 Task: Add an event with the title Second Training Session: Sales Presentation Skills, date ''2024/05/10'', time 9:40 AM to 11:40 AMand add a description: The quality assurance team will examine the actual deliverables produced during the project, such as software applications, reports, or physical products. They will verify that the deliverables meet the specified requirements, functional specifications, and quality standards.Select event color  Graphite . Add location for the event as: Luxor, Egypt, logged in from the account softage.8@softage.netand send the event invitation to softage.6@softage.net and softage.7@softage.net. Set a reminder for the event Every weekday(Monday to Friday)
Action: Mouse moved to (57, 117)
Screenshot: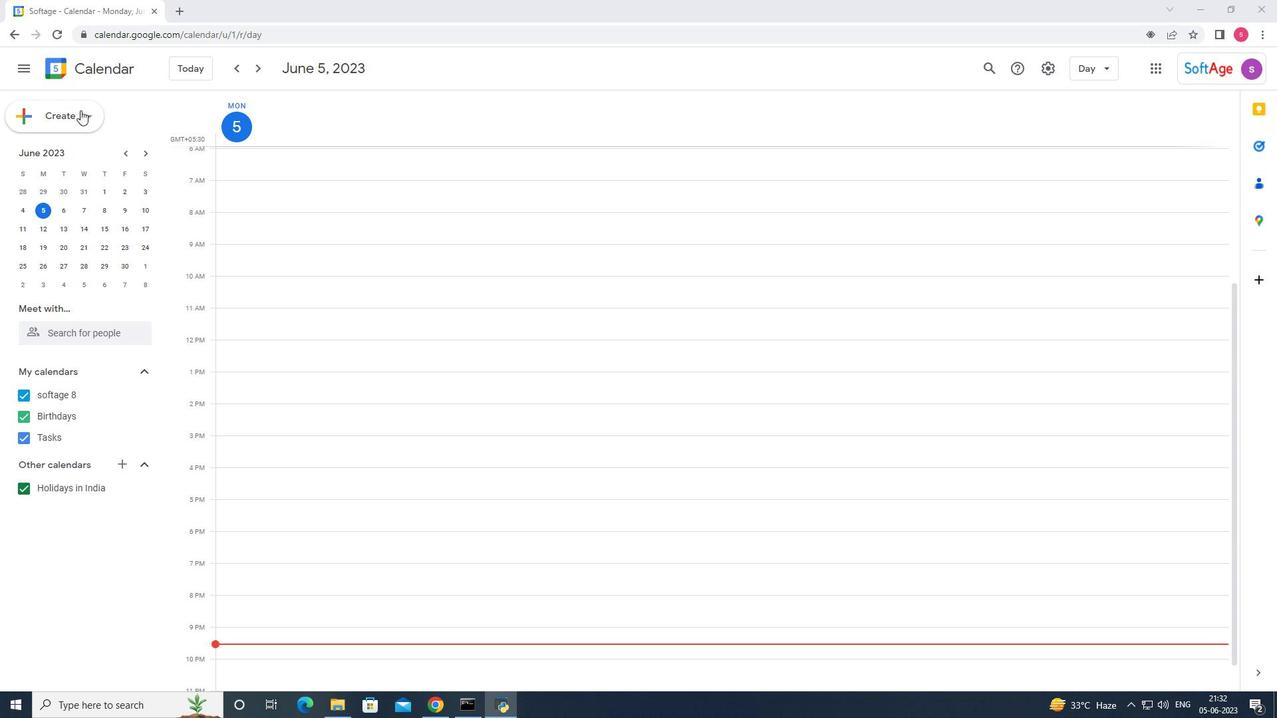 
Action: Mouse pressed left at (57, 117)
Screenshot: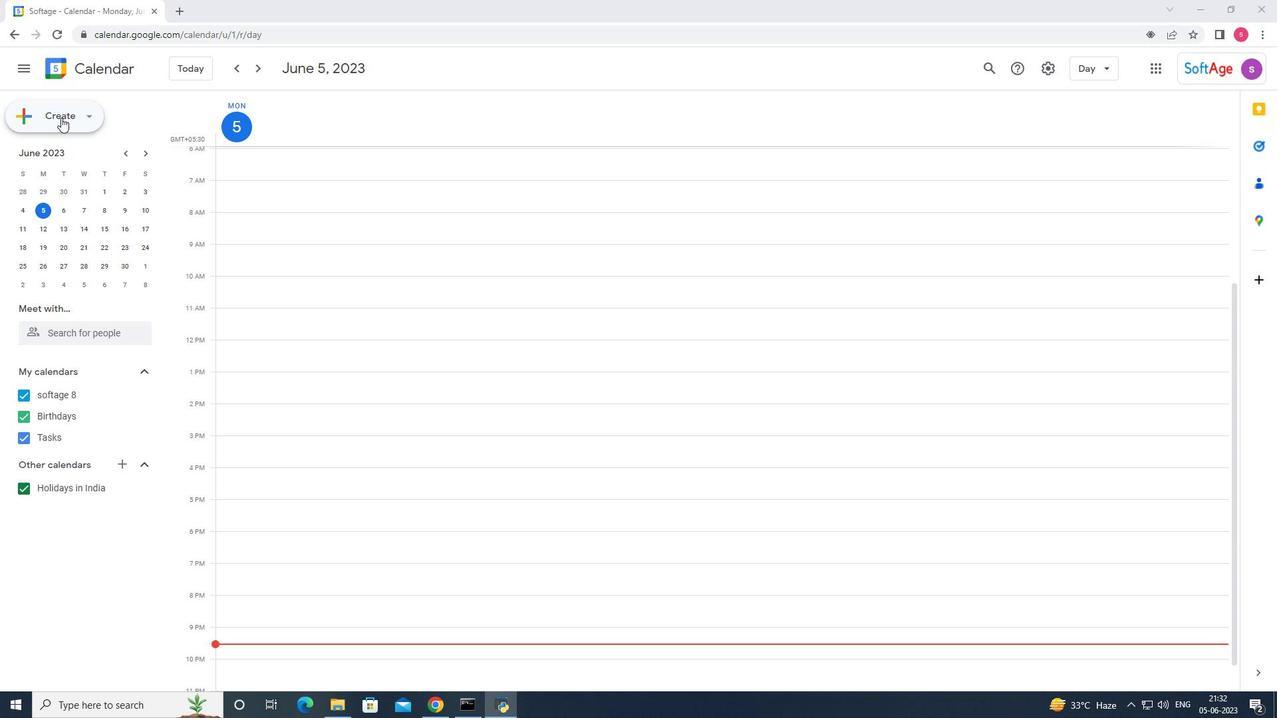 
Action: Mouse moved to (64, 154)
Screenshot: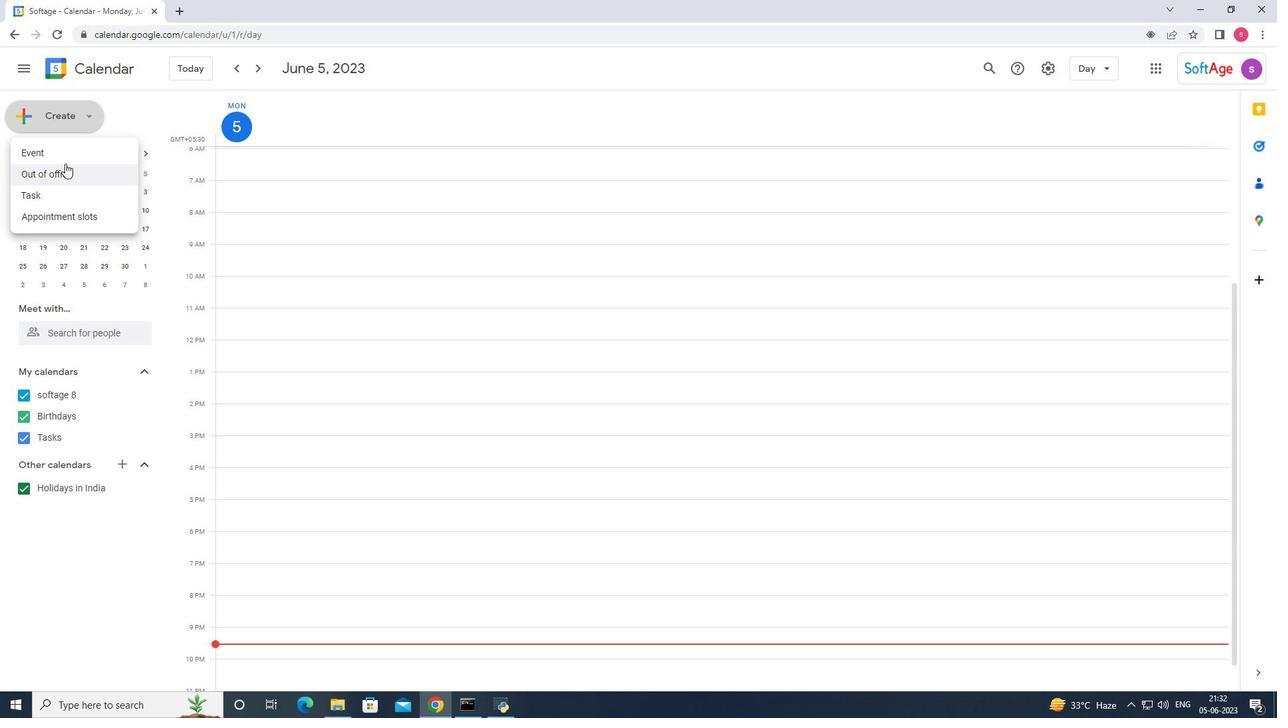 
Action: Mouse pressed left at (64, 154)
Screenshot: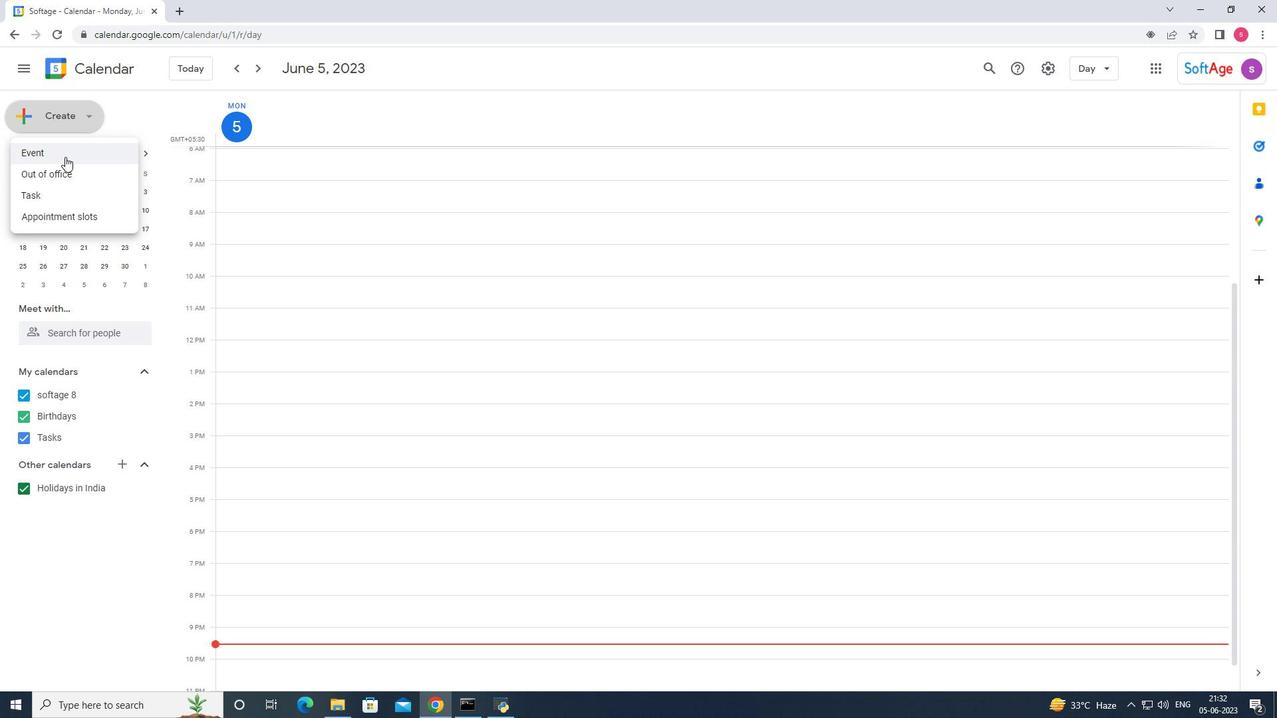 
Action: Mouse moved to (749, 643)
Screenshot: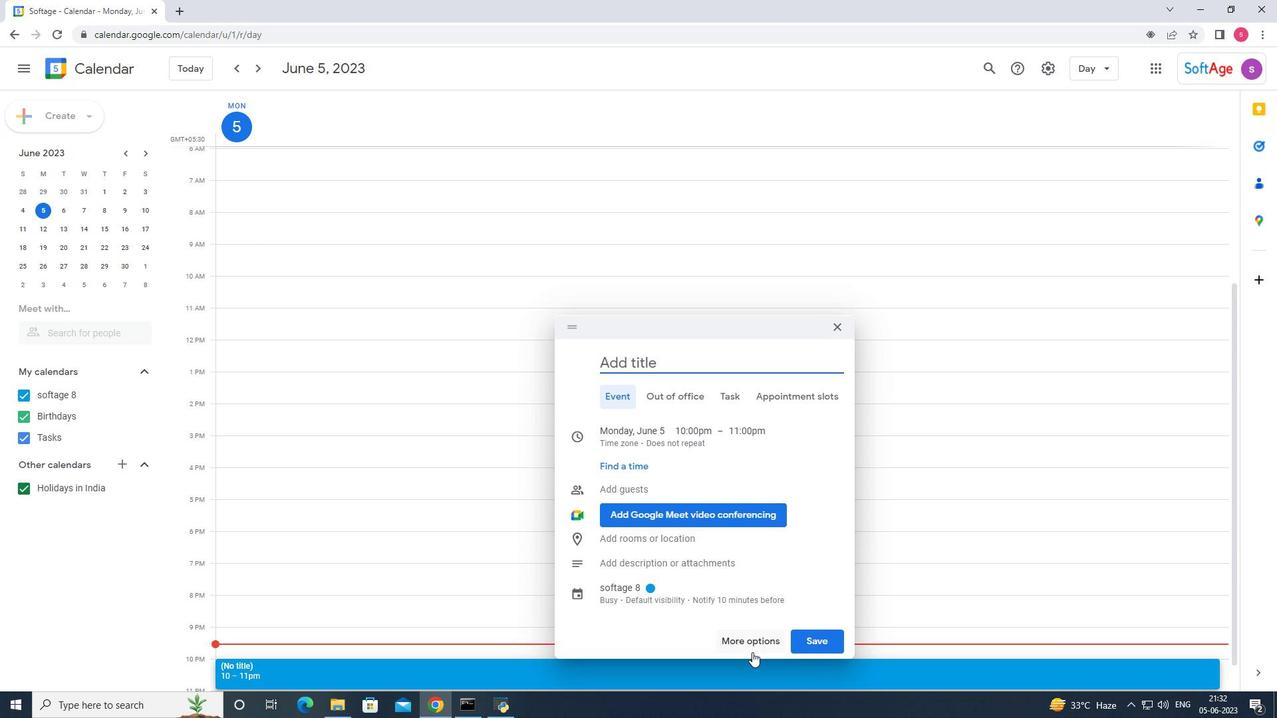 
Action: Mouse pressed left at (749, 643)
Screenshot: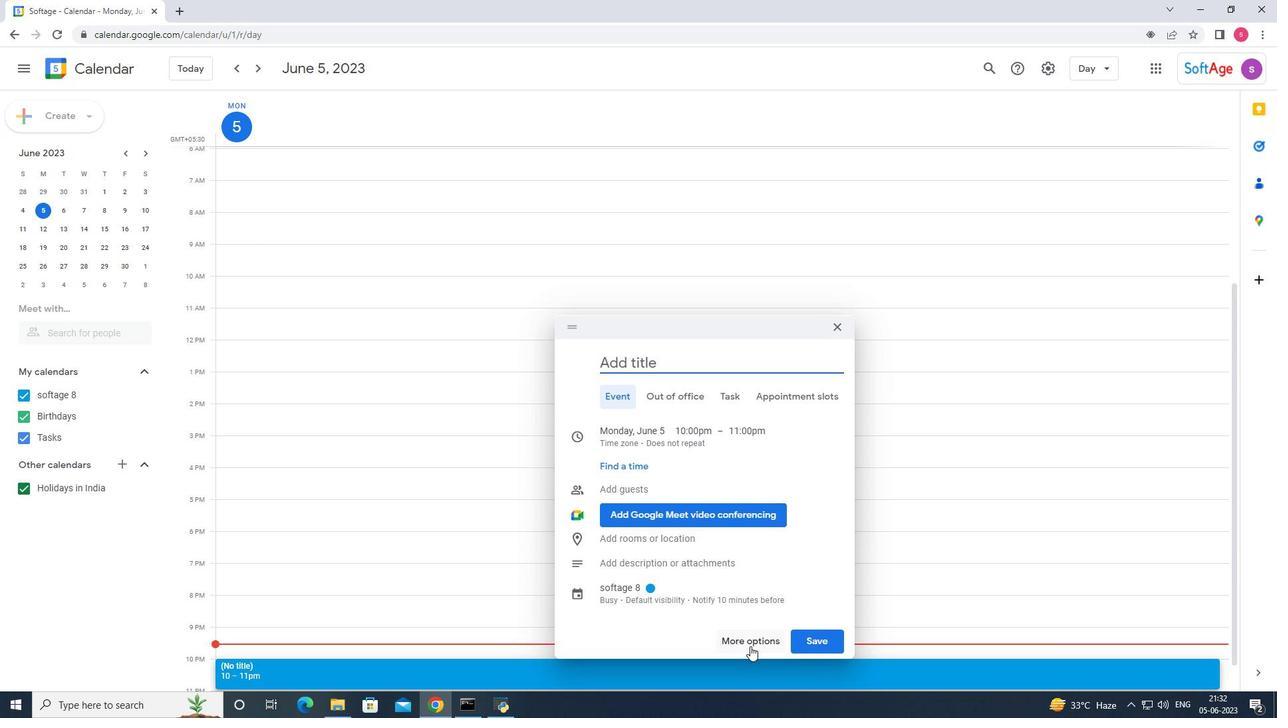 
Action: Mouse moved to (103, 69)
Screenshot: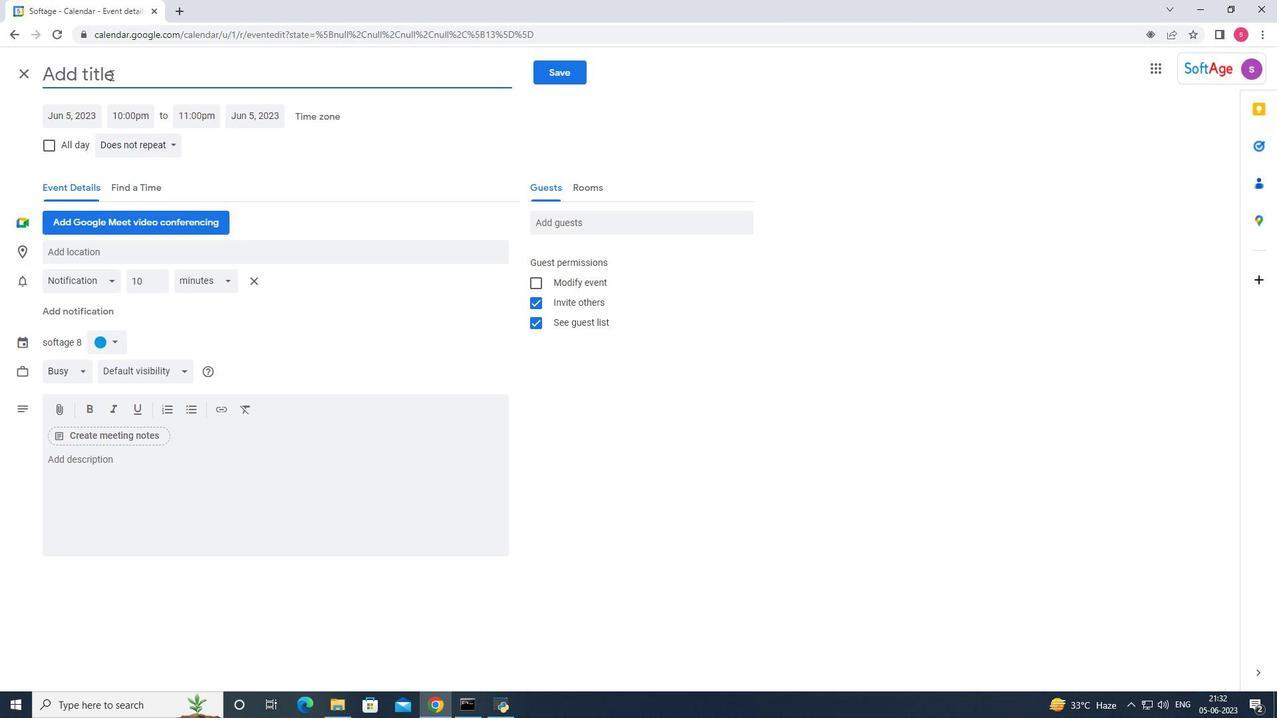 
Action: Mouse pressed left at (103, 69)
Screenshot: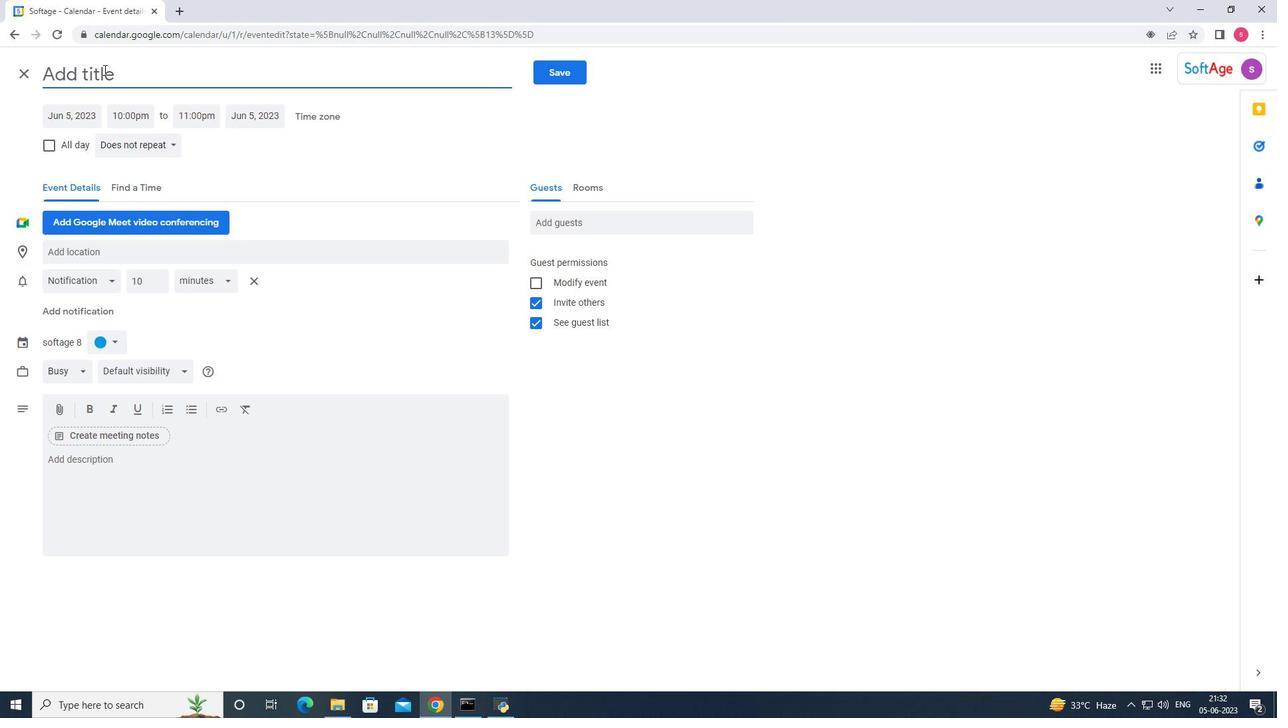 
Action: Key pressed <Key.shift_r>SE<Key.backspace>econd<Key.space><Key.shift_r>Training<Key.space><Key.shift_r>SE<Key.backspace>esso<Key.backspace>ion<Key.shift>"<Key.backspace><Key.shift>:<Key.space><Key.shift_r>Sa;w<Key.backspace><Key.backspace>les<Key.space>[re<Key.backspace><Key.backspace><Key.shift><Key.backspace><Key.shift><Key.shift>Pte<Key.backspace><Key.backspace>resentation<Key.space><Key.shift_r>Skills
Screenshot: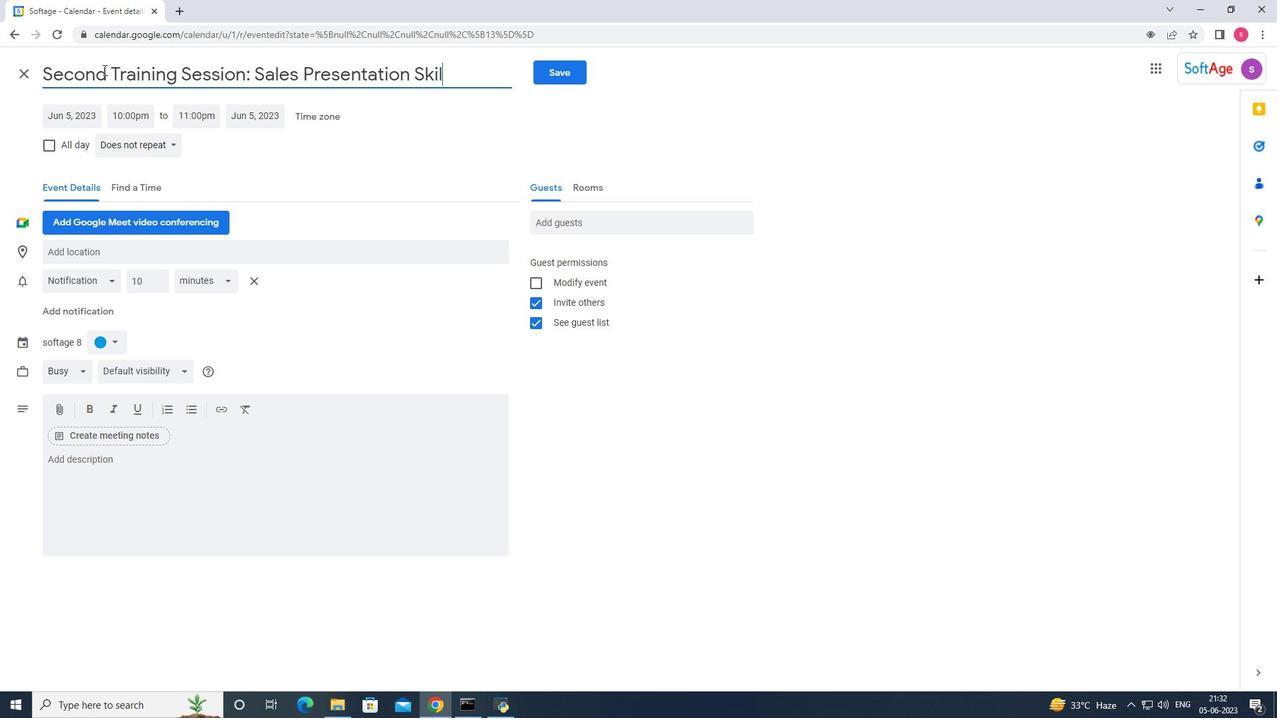 
Action: Mouse moved to (79, 123)
Screenshot: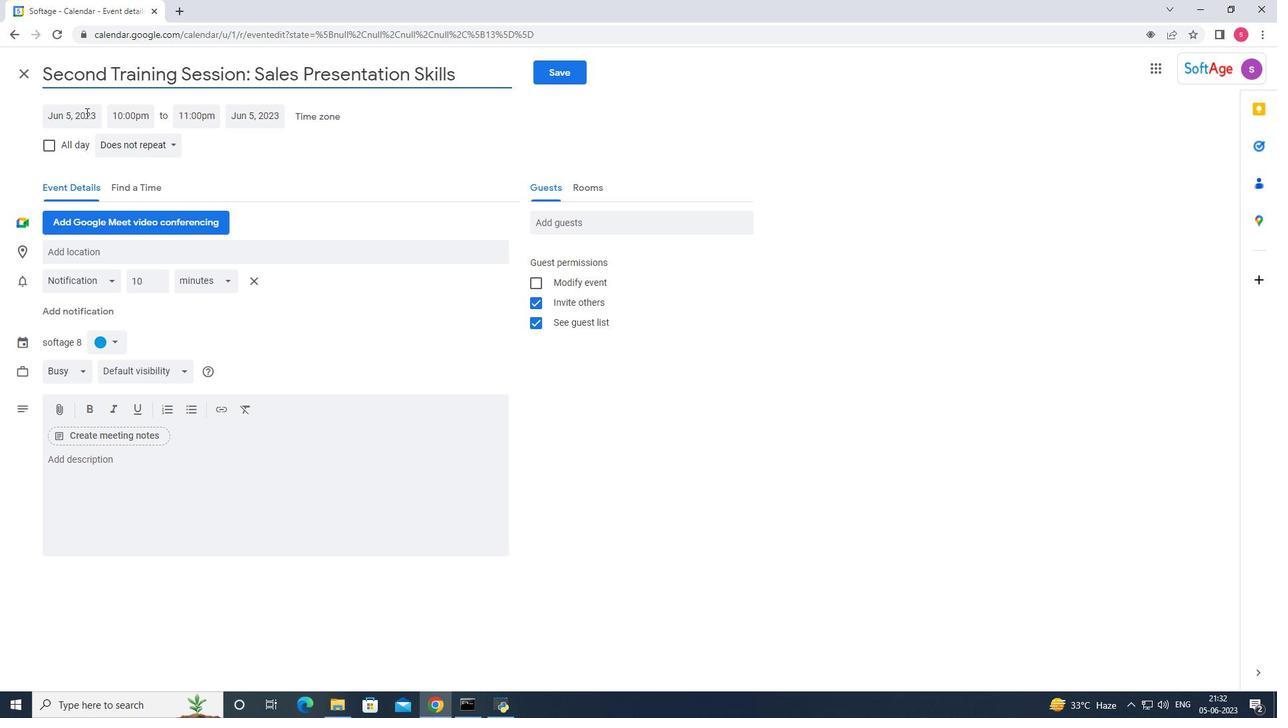 
Action: Mouse pressed left at (79, 123)
Screenshot: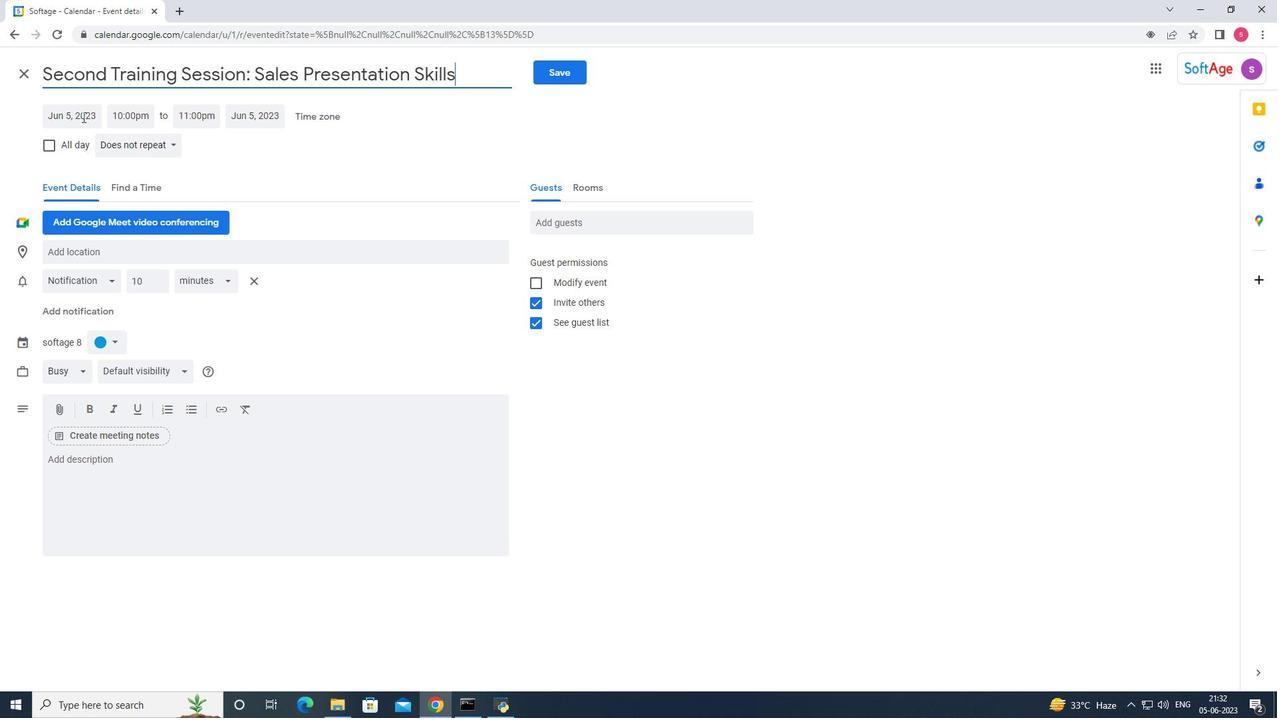 
Action: Mouse moved to (67, 182)
Screenshot: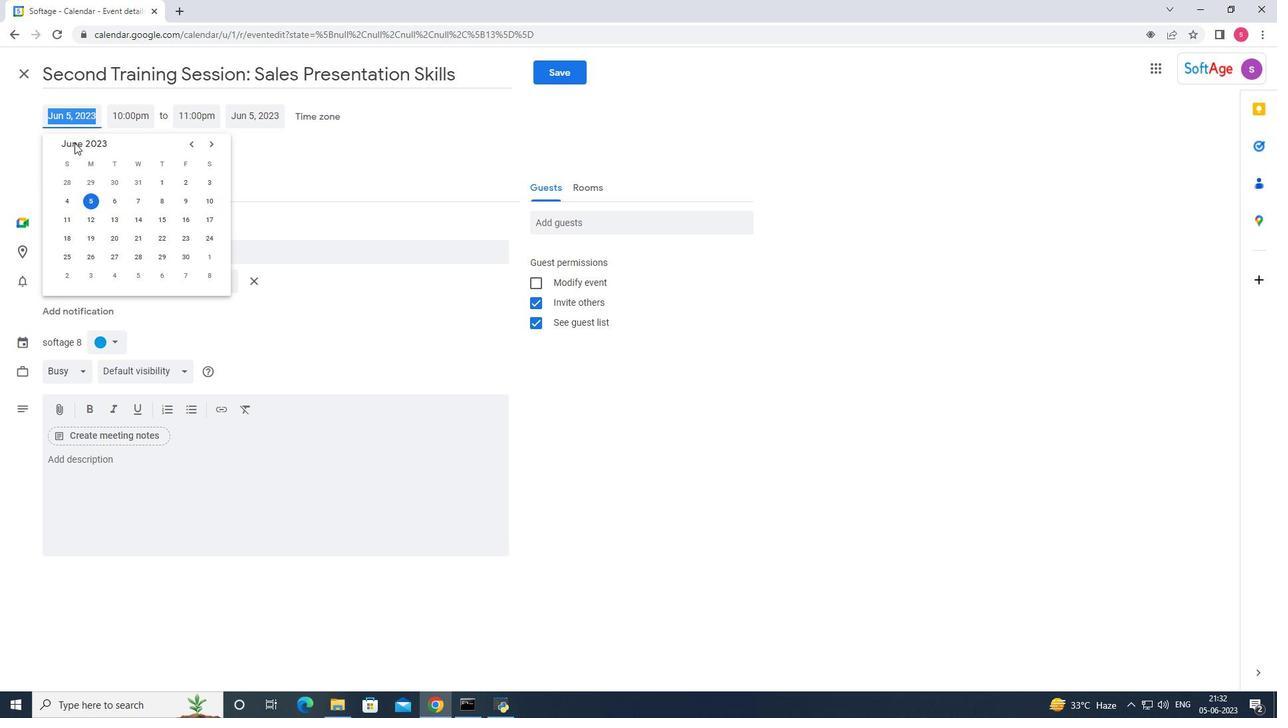 
Action: Mouse scrolled (67, 181) with delta (0, 0)
Screenshot: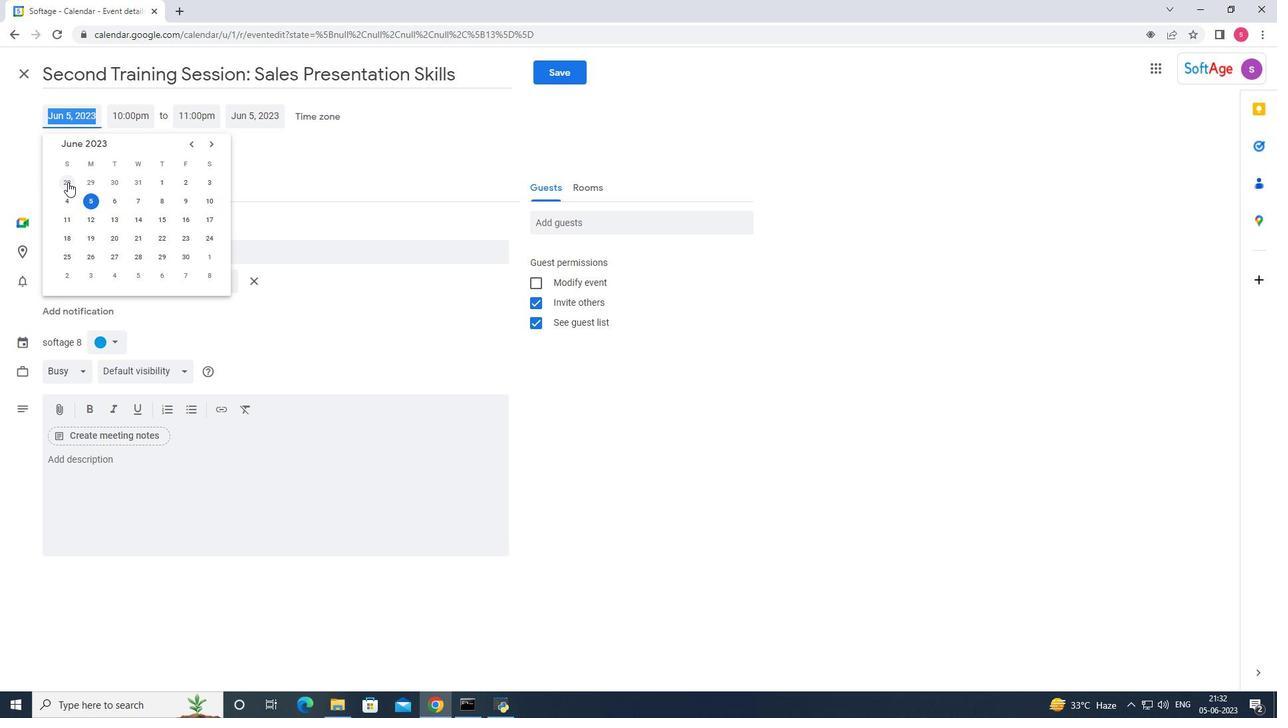 
Action: Mouse moved to (49, 238)
Screenshot: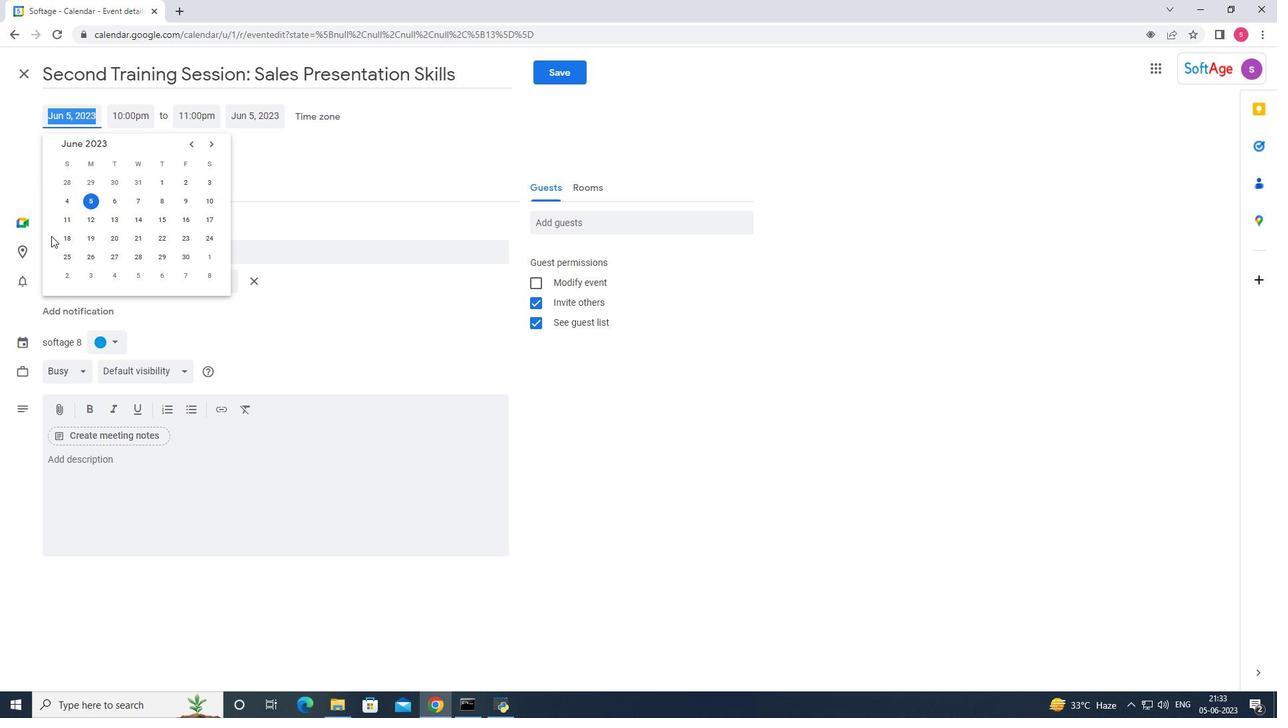
Action: Mouse scrolled (49, 237) with delta (0, 0)
Screenshot: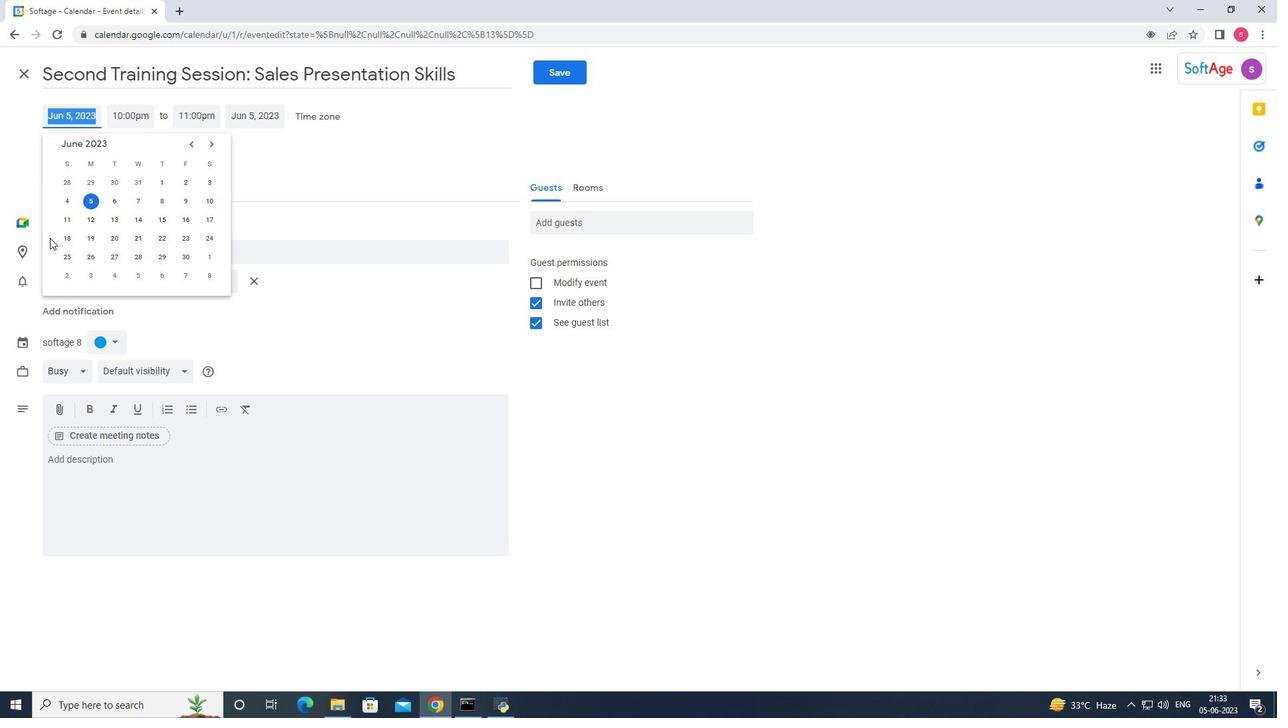 
Action: Mouse moved to (212, 139)
Screenshot: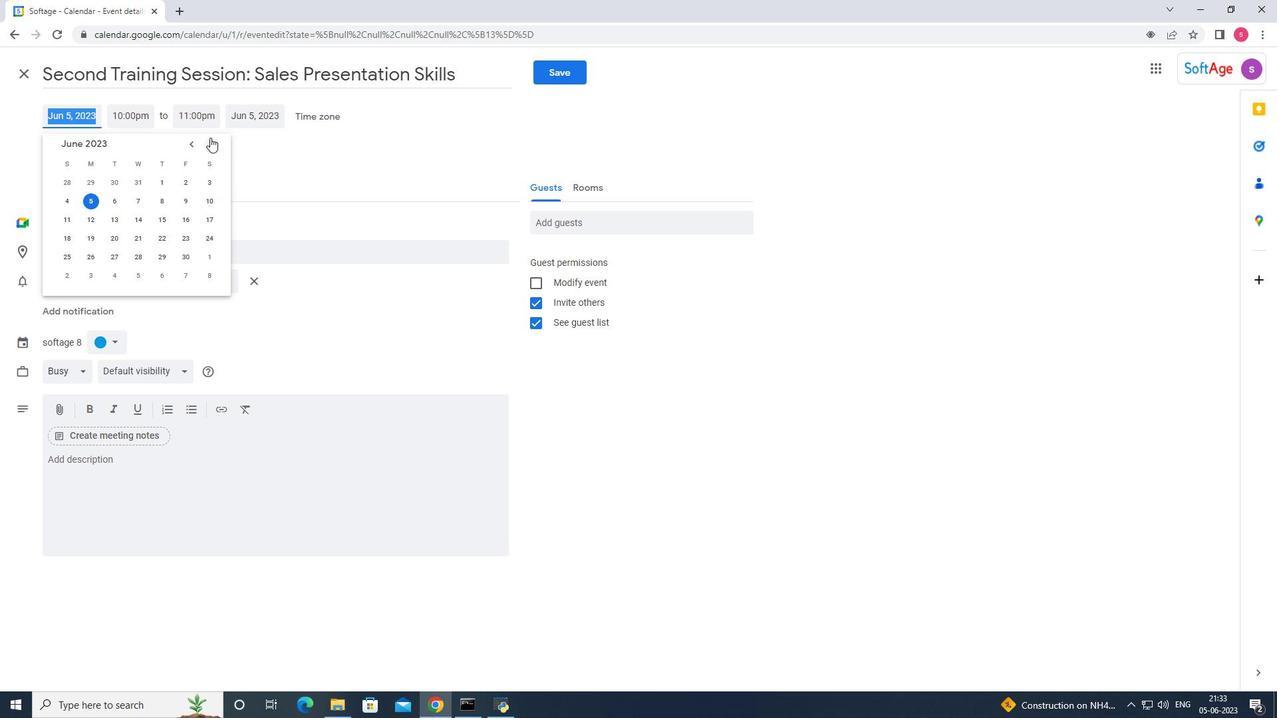 
Action: Mouse pressed left at (212, 139)
Screenshot: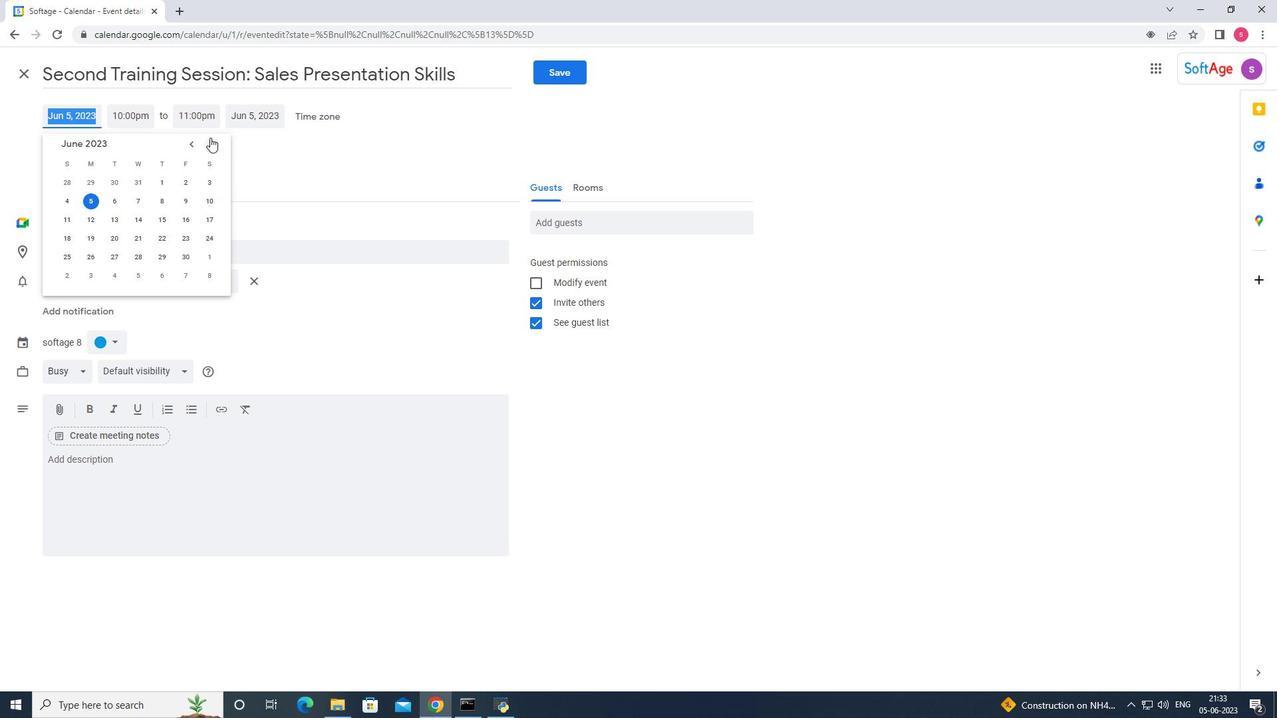 
Action: Mouse pressed left at (212, 139)
Screenshot: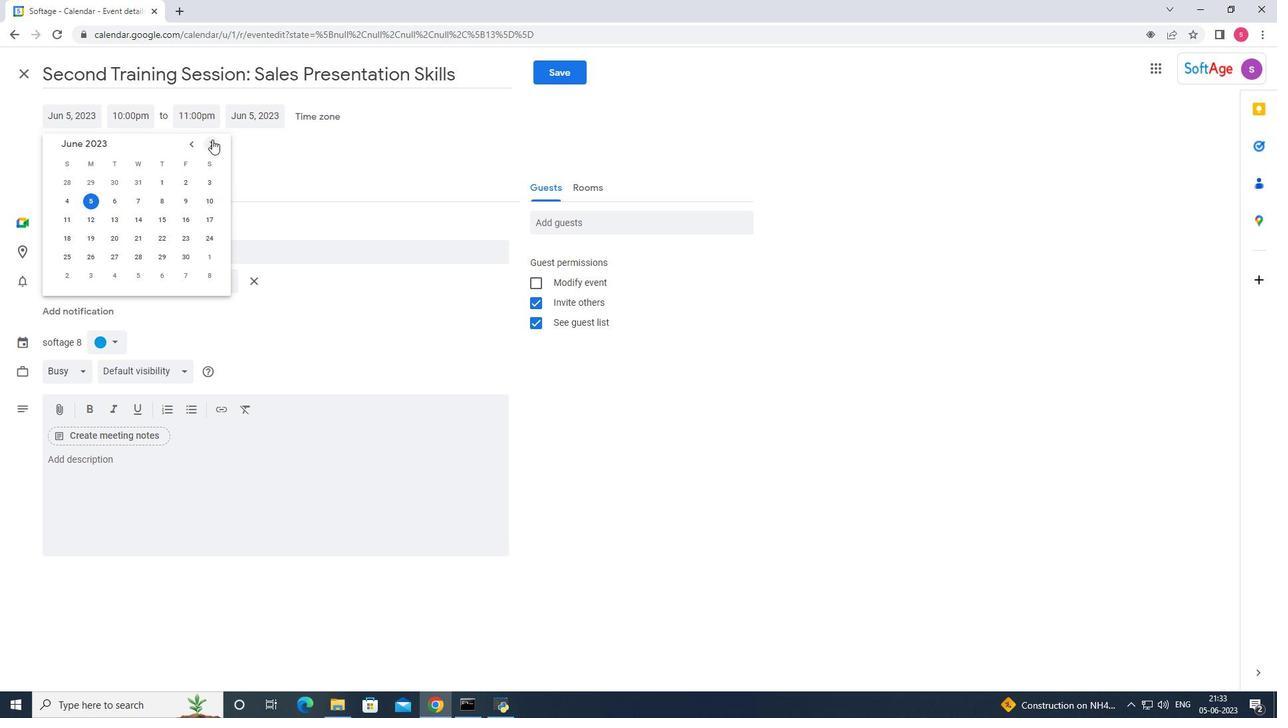 
Action: Mouse pressed left at (212, 139)
Screenshot: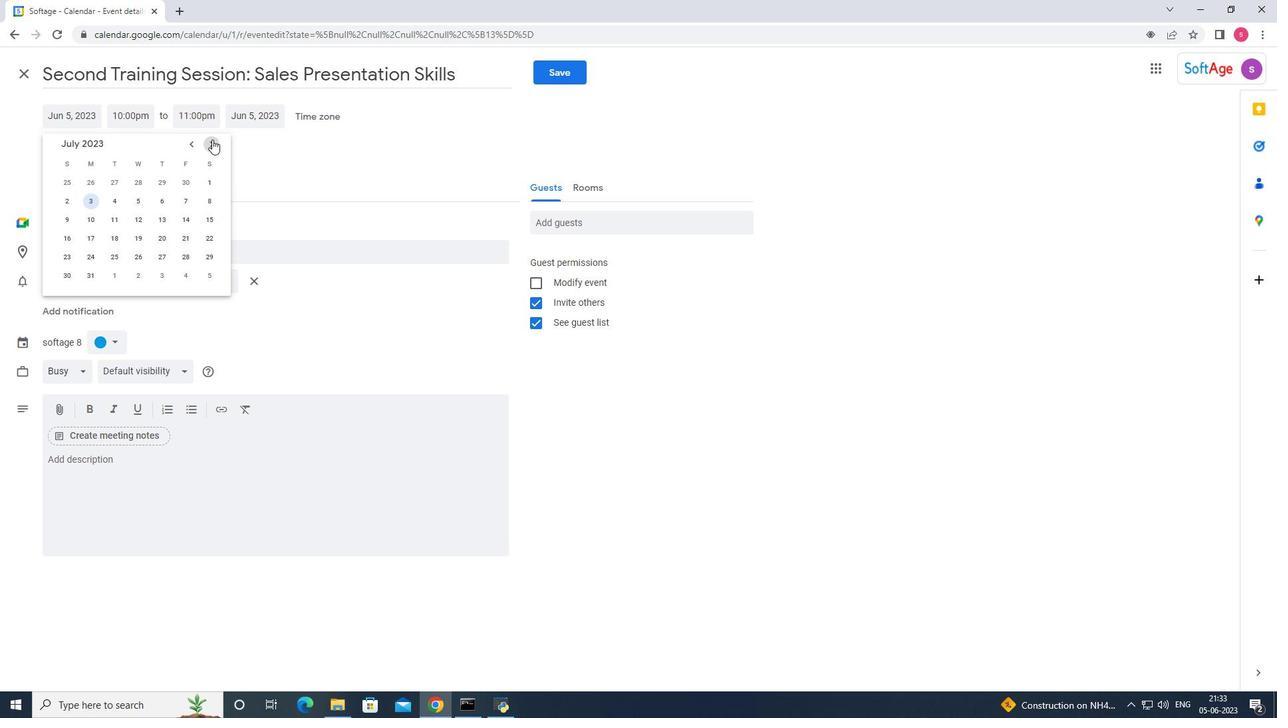 
Action: Mouse pressed left at (212, 139)
Screenshot: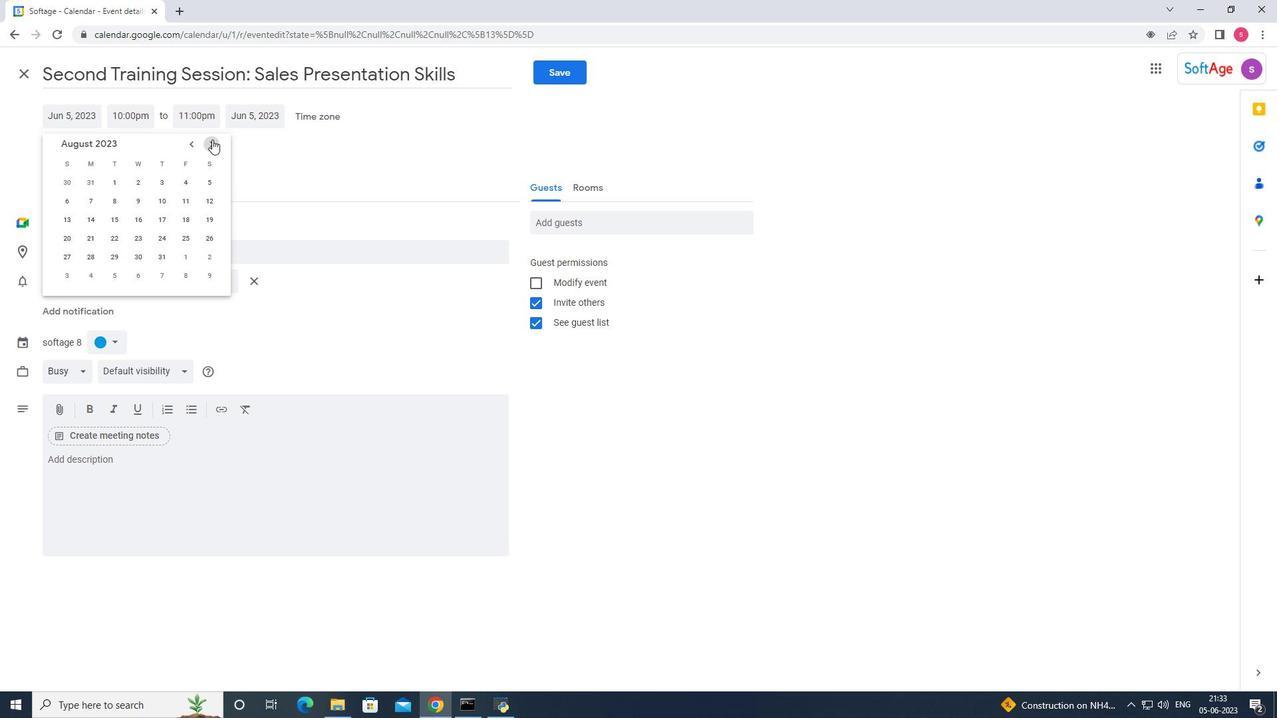 
Action: Mouse pressed left at (212, 139)
Screenshot: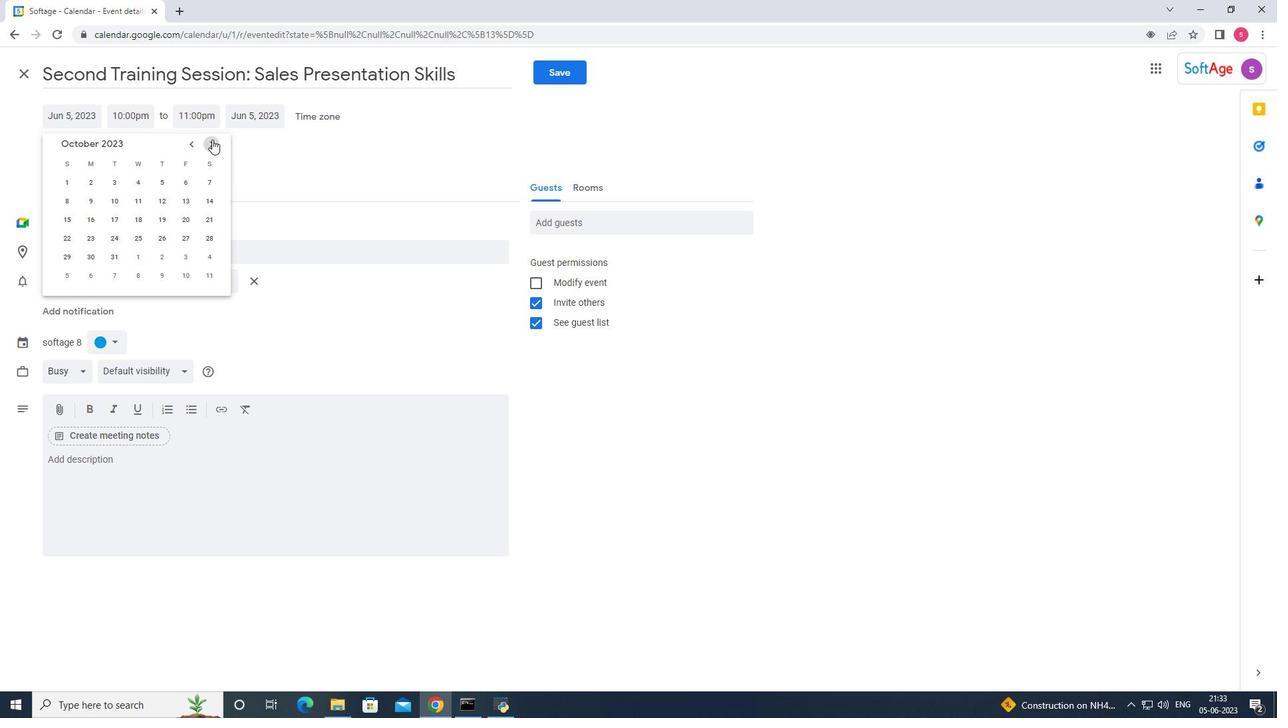 
Action: Mouse pressed left at (212, 139)
Screenshot: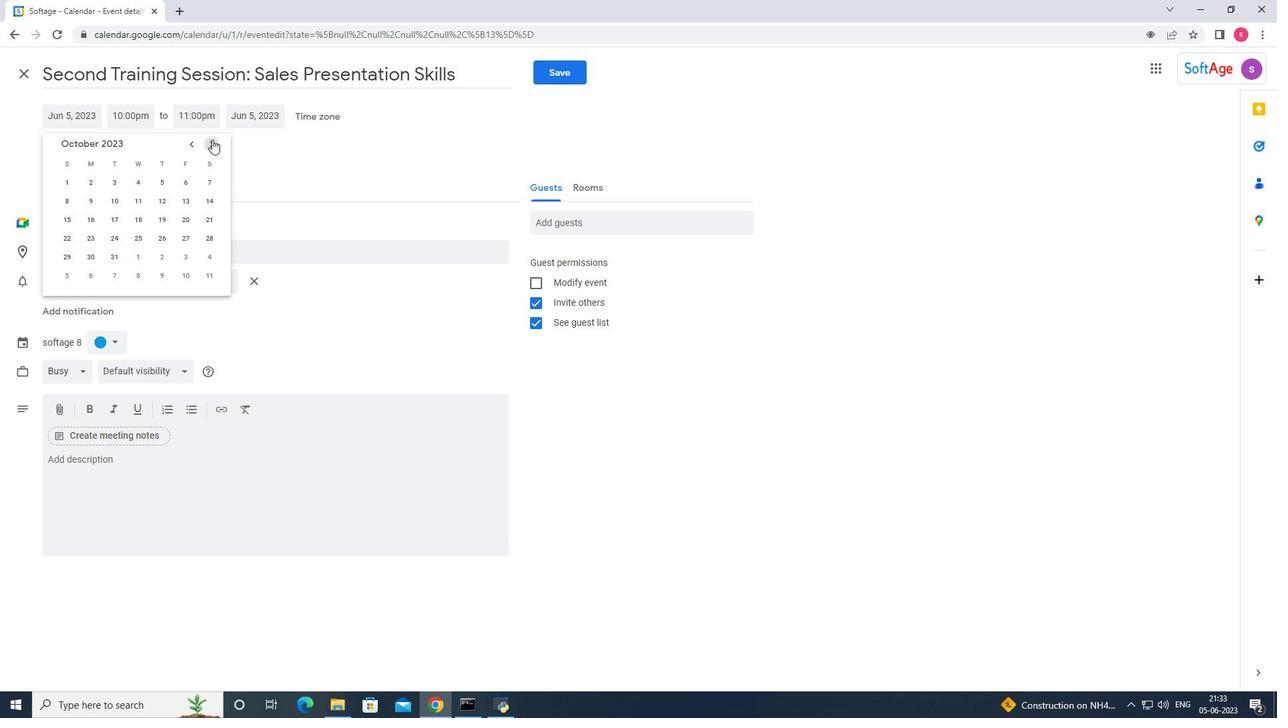 
Action: Mouse pressed left at (212, 139)
Screenshot: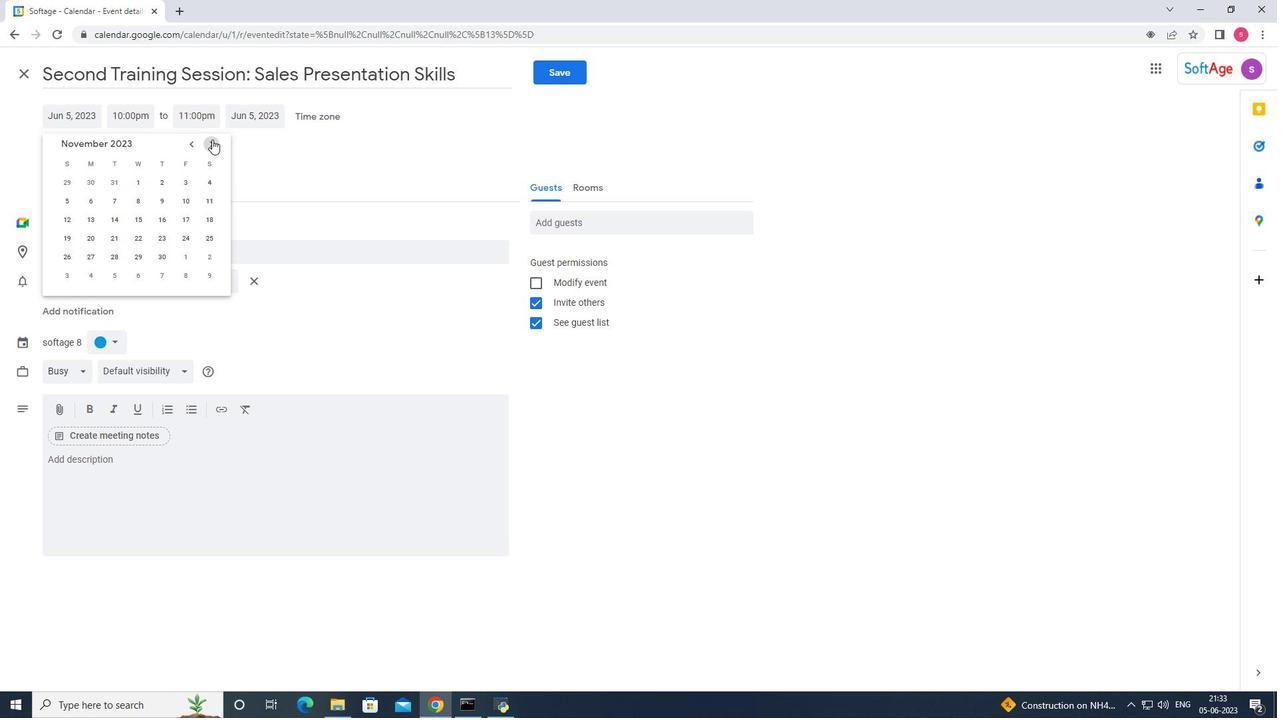 
Action: Mouse pressed left at (212, 139)
Screenshot: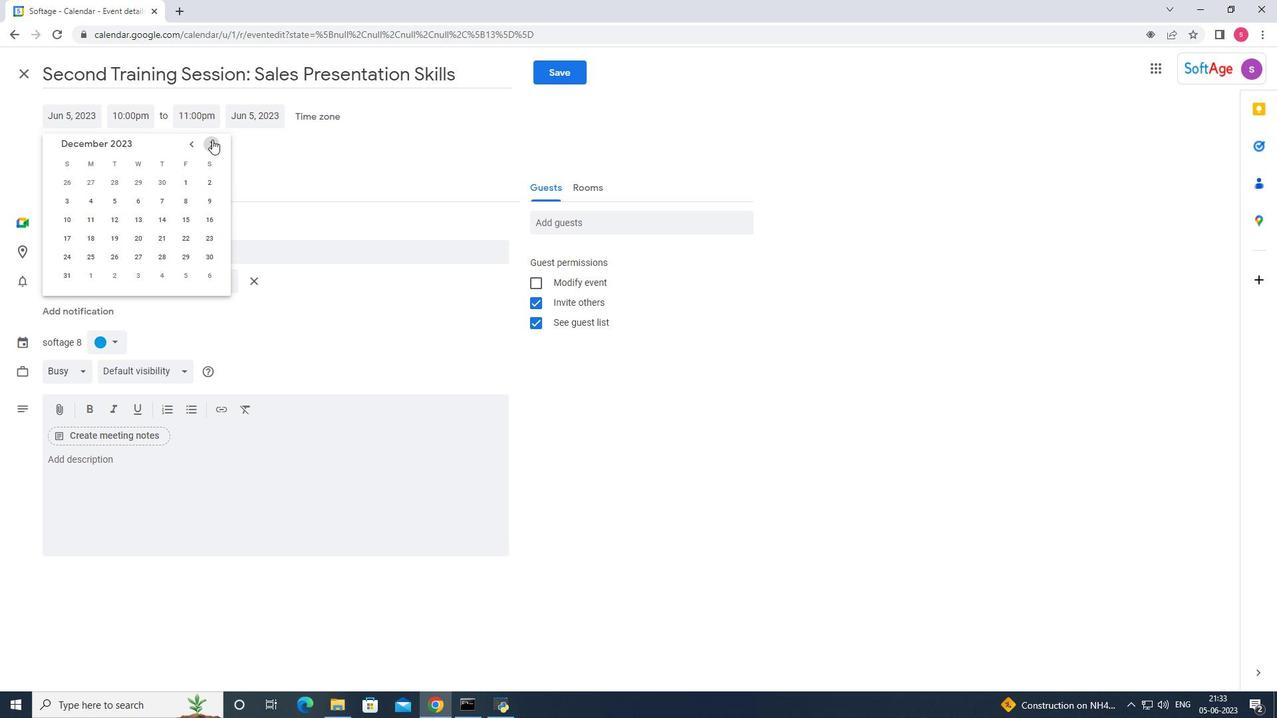 
Action: Mouse pressed left at (212, 139)
Screenshot: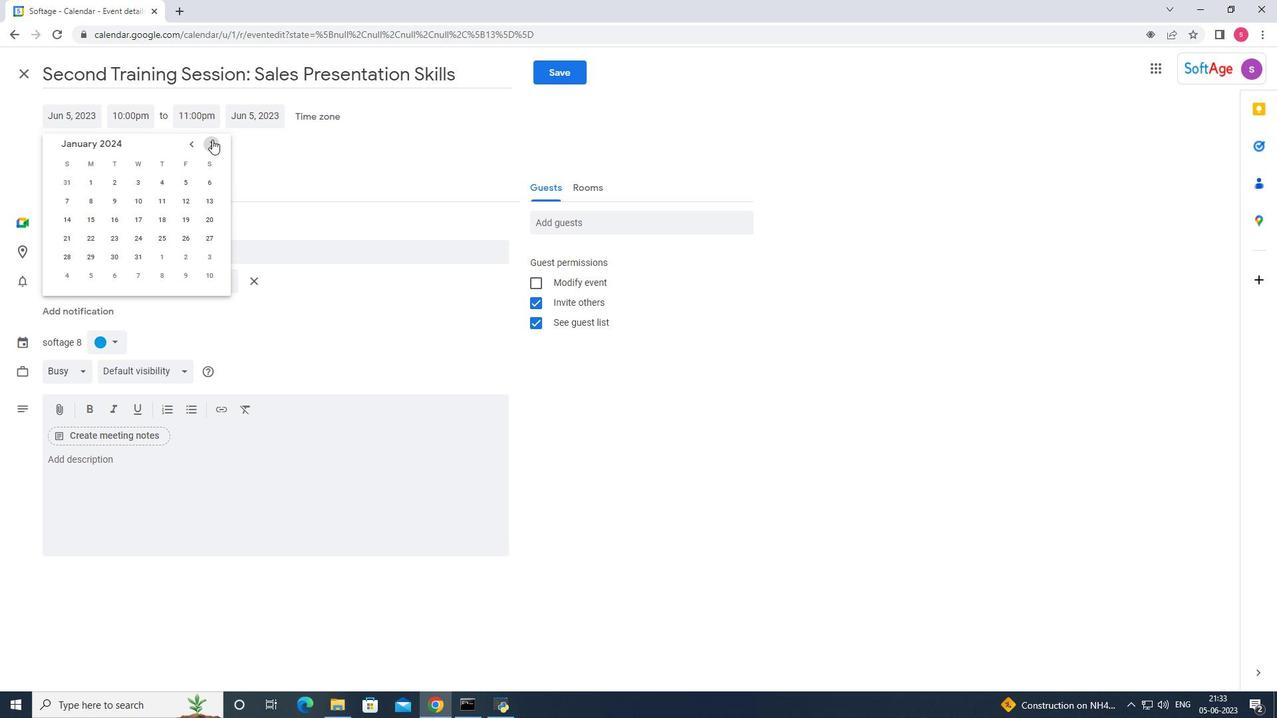 
Action: Mouse pressed left at (212, 139)
Screenshot: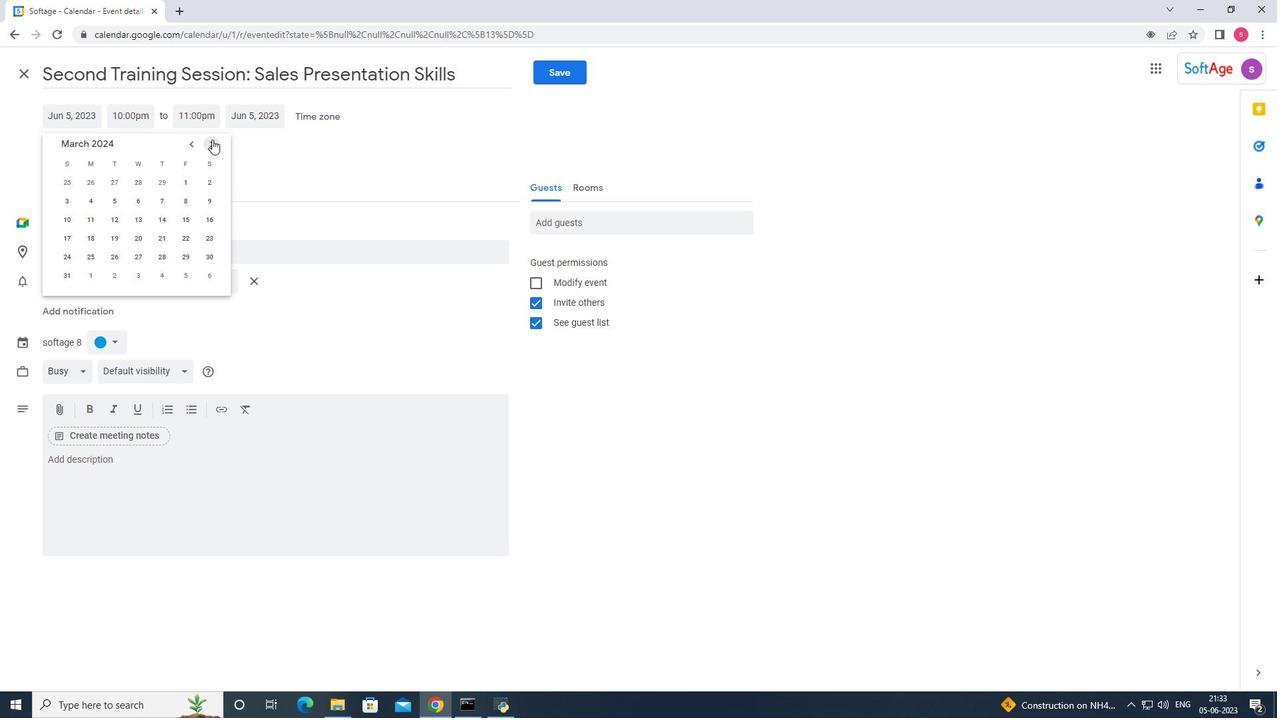 
Action: Mouse pressed left at (212, 139)
Screenshot: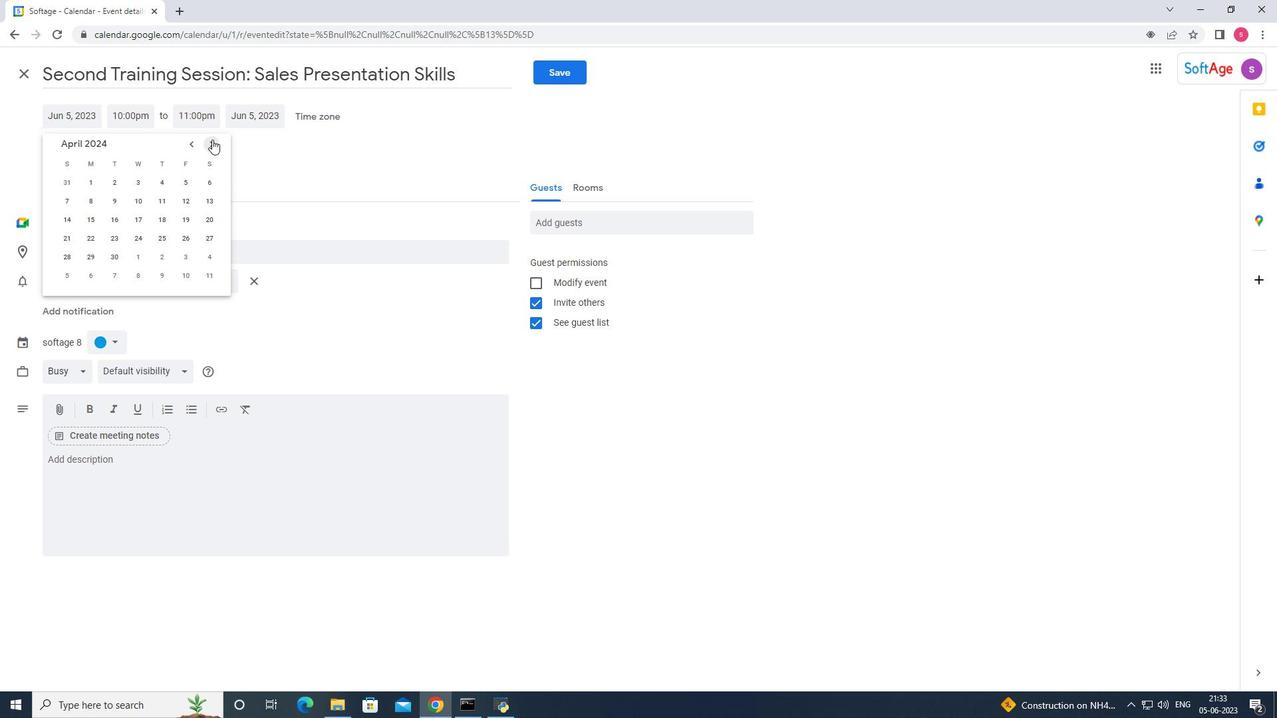 
Action: Mouse moved to (189, 202)
Screenshot: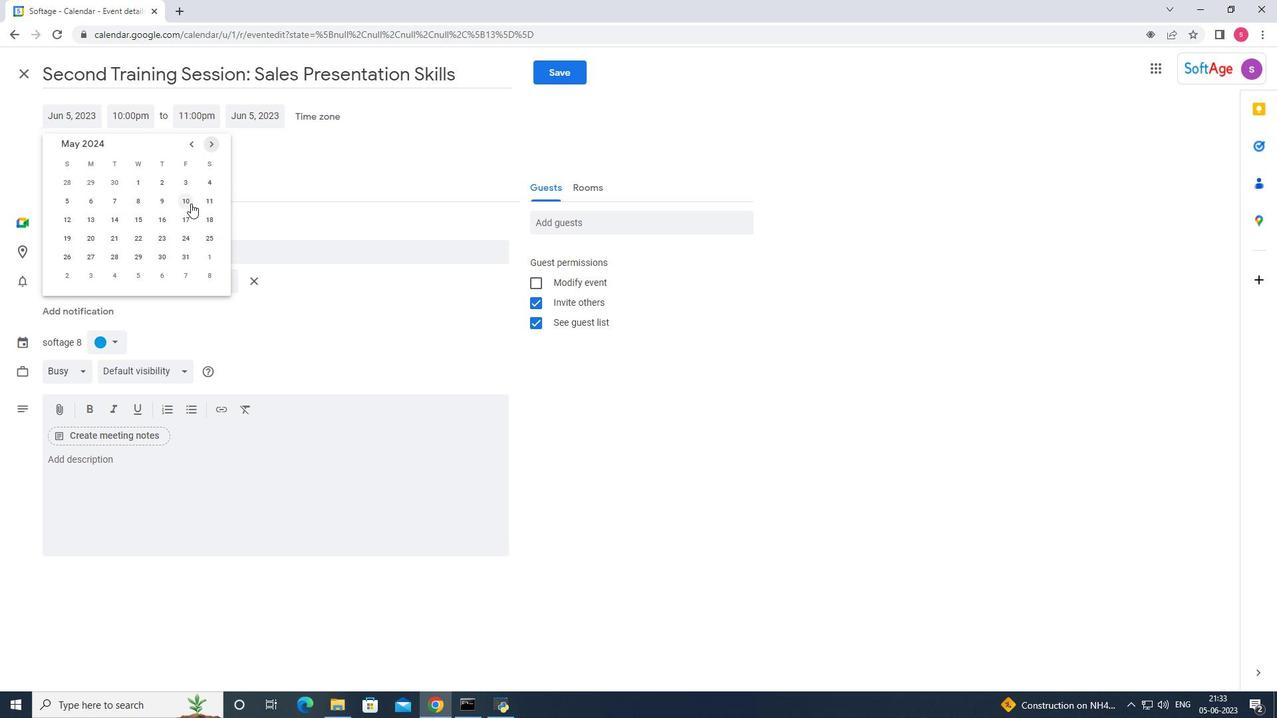 
Action: Mouse pressed left at (189, 202)
Screenshot: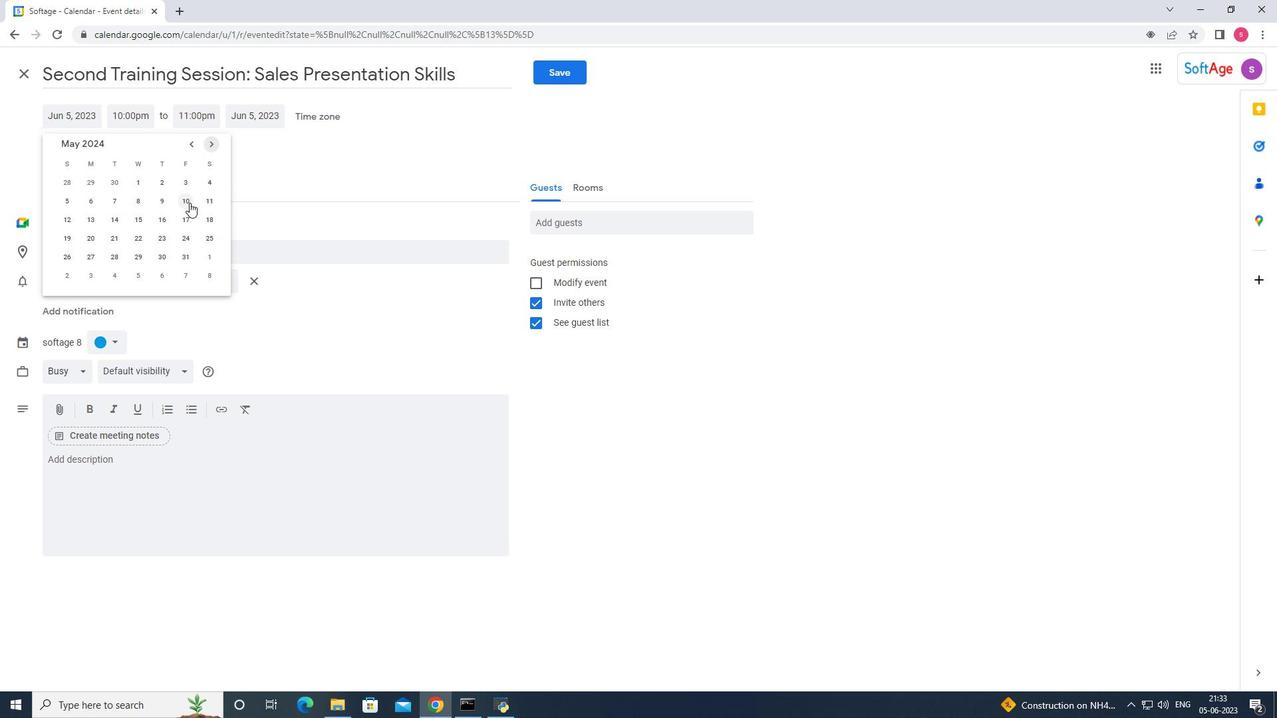 
Action: Mouse moved to (140, 112)
Screenshot: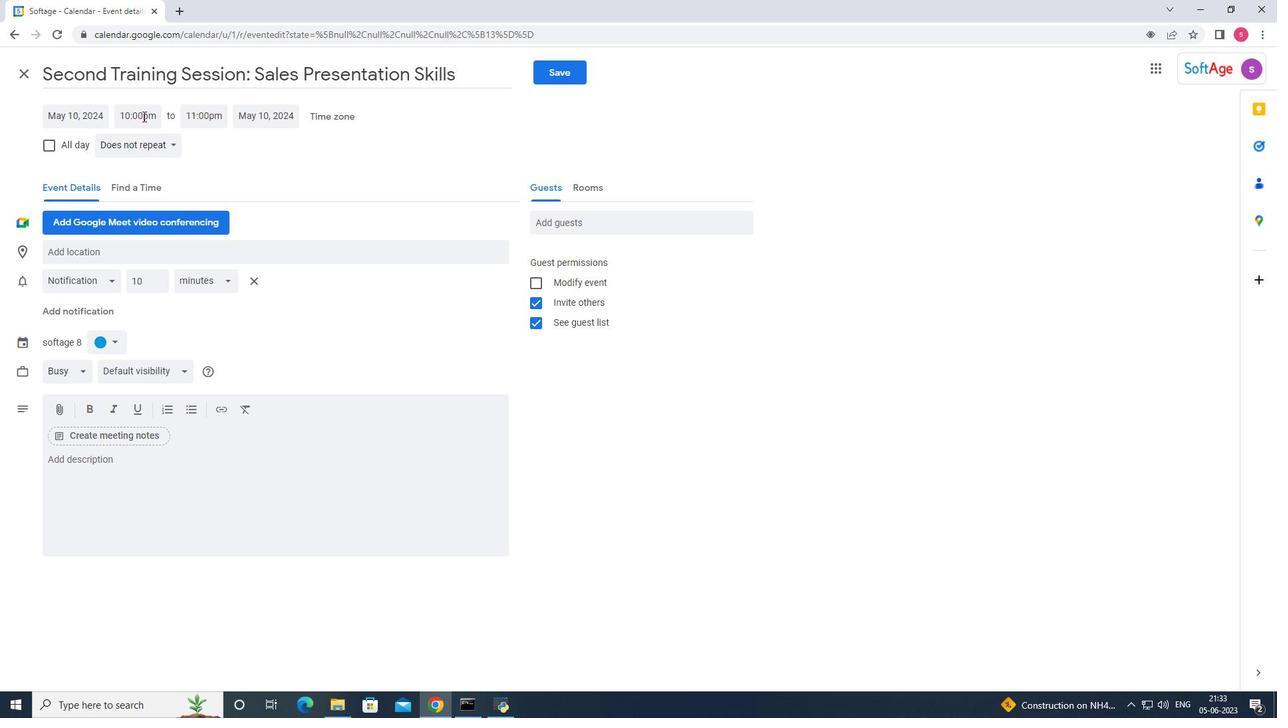 
Action: Mouse pressed left at (140, 112)
Screenshot: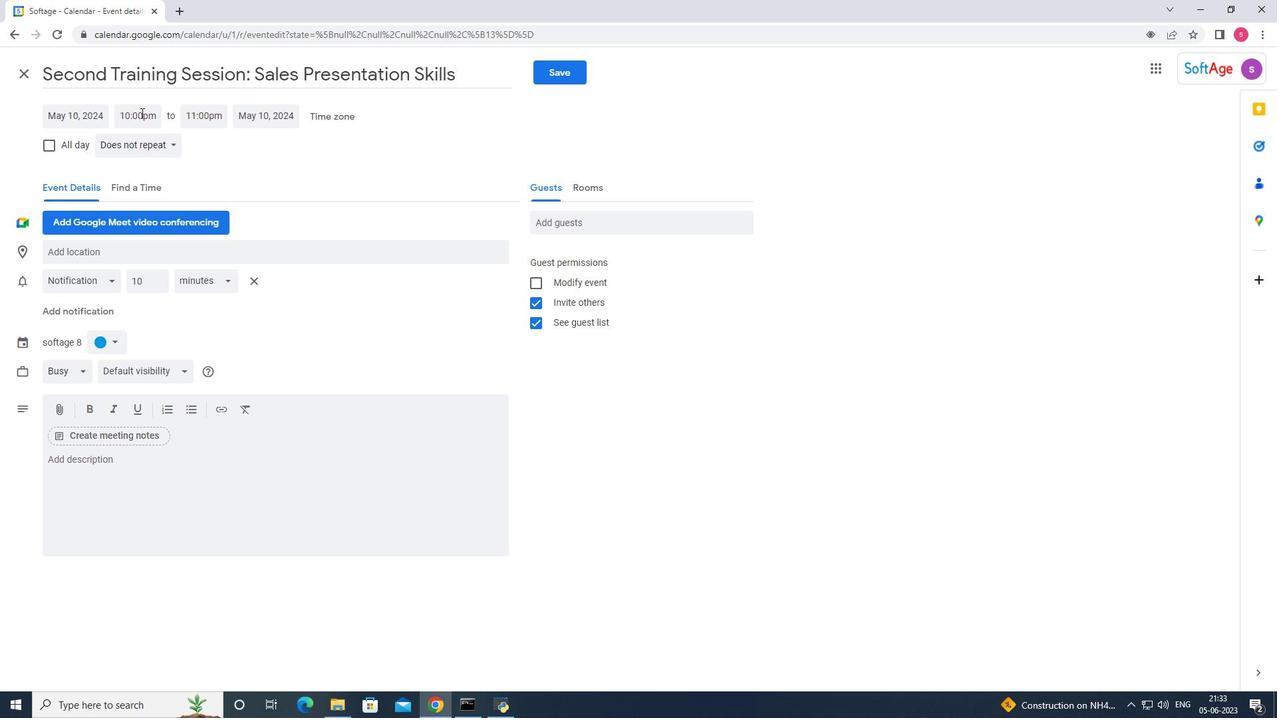 
Action: Mouse moved to (157, 181)
Screenshot: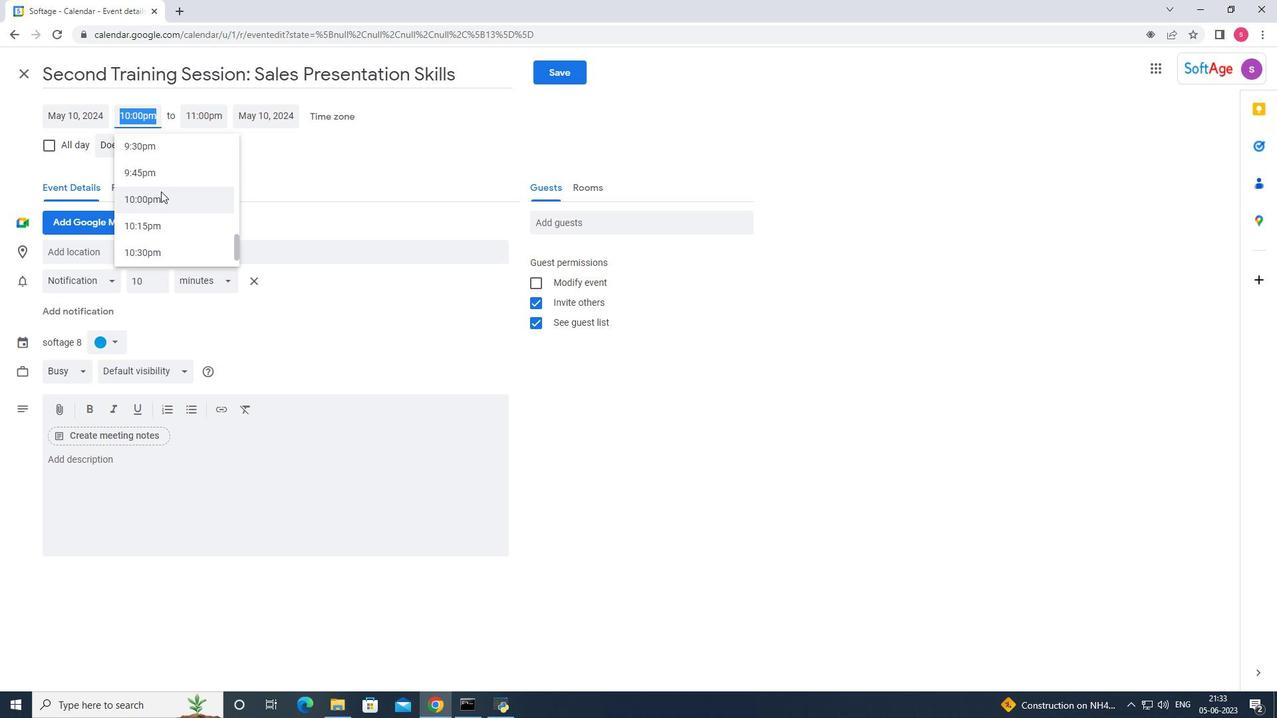 
Action: Mouse scrolled (157, 181) with delta (0, 0)
Screenshot: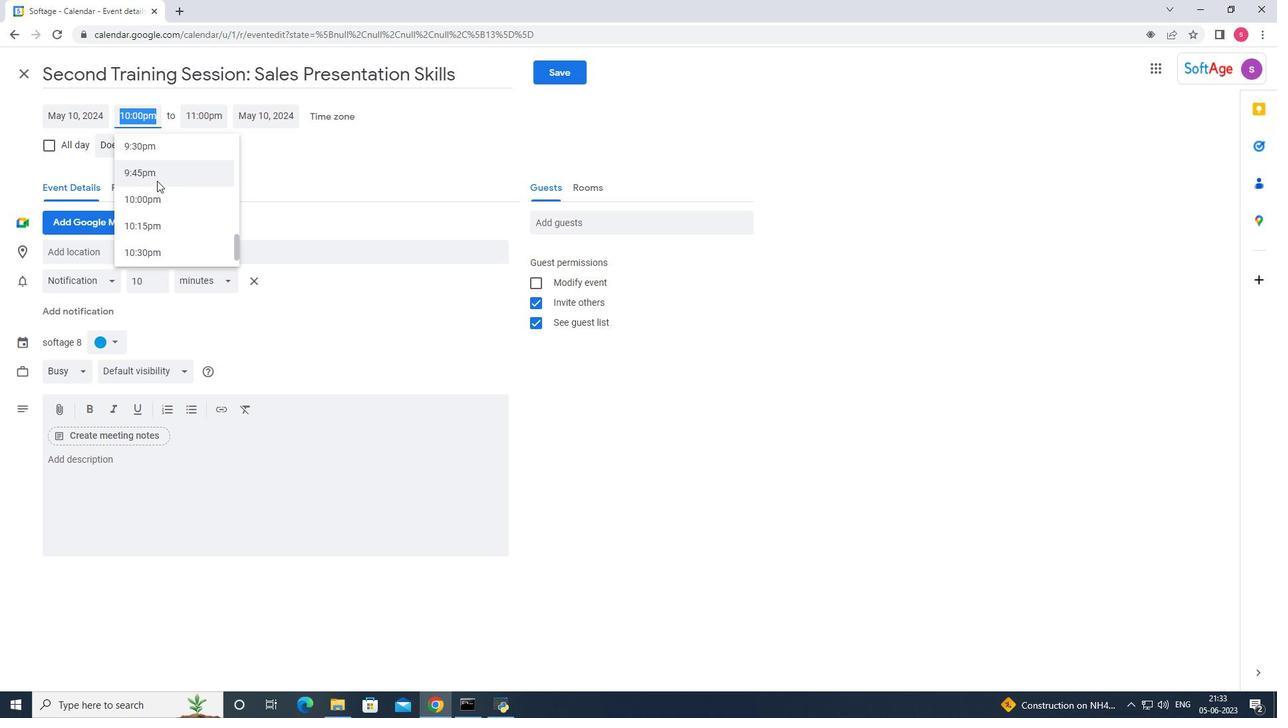 
Action: Mouse scrolled (157, 181) with delta (0, 0)
Screenshot: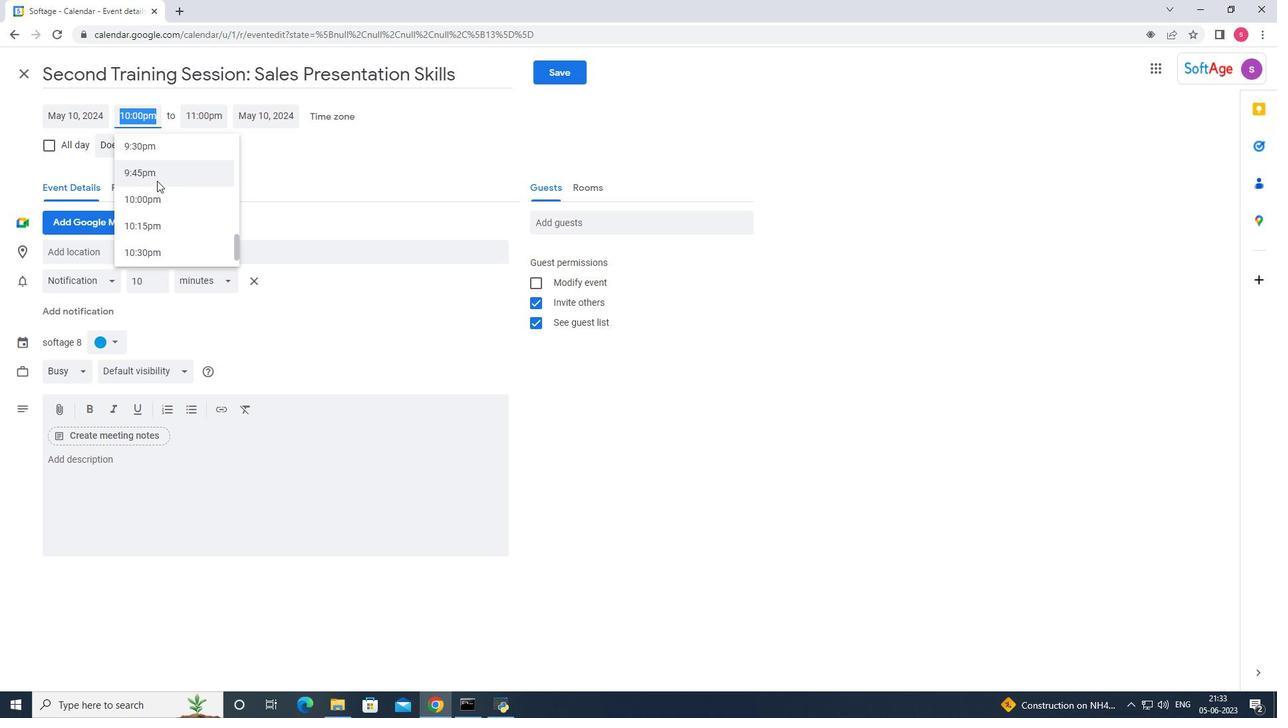 
Action: Mouse scrolled (157, 181) with delta (0, 0)
Screenshot: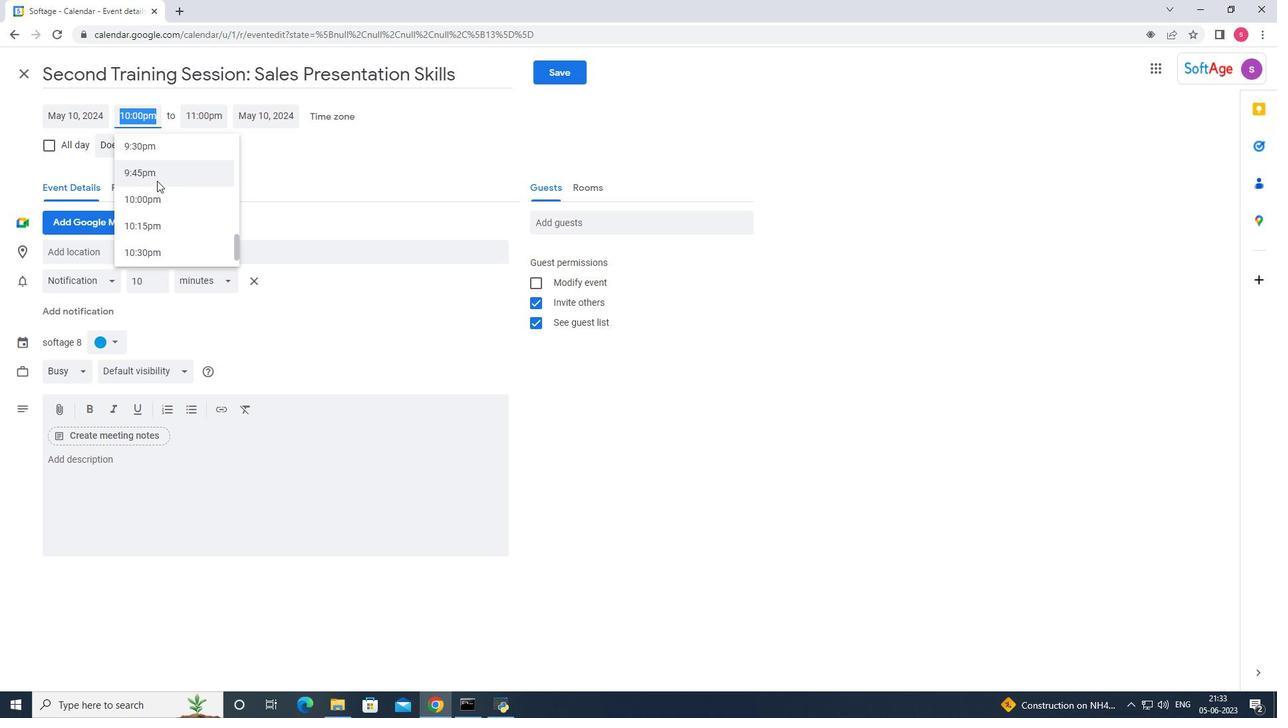 
Action: Mouse moved to (150, 177)
Screenshot: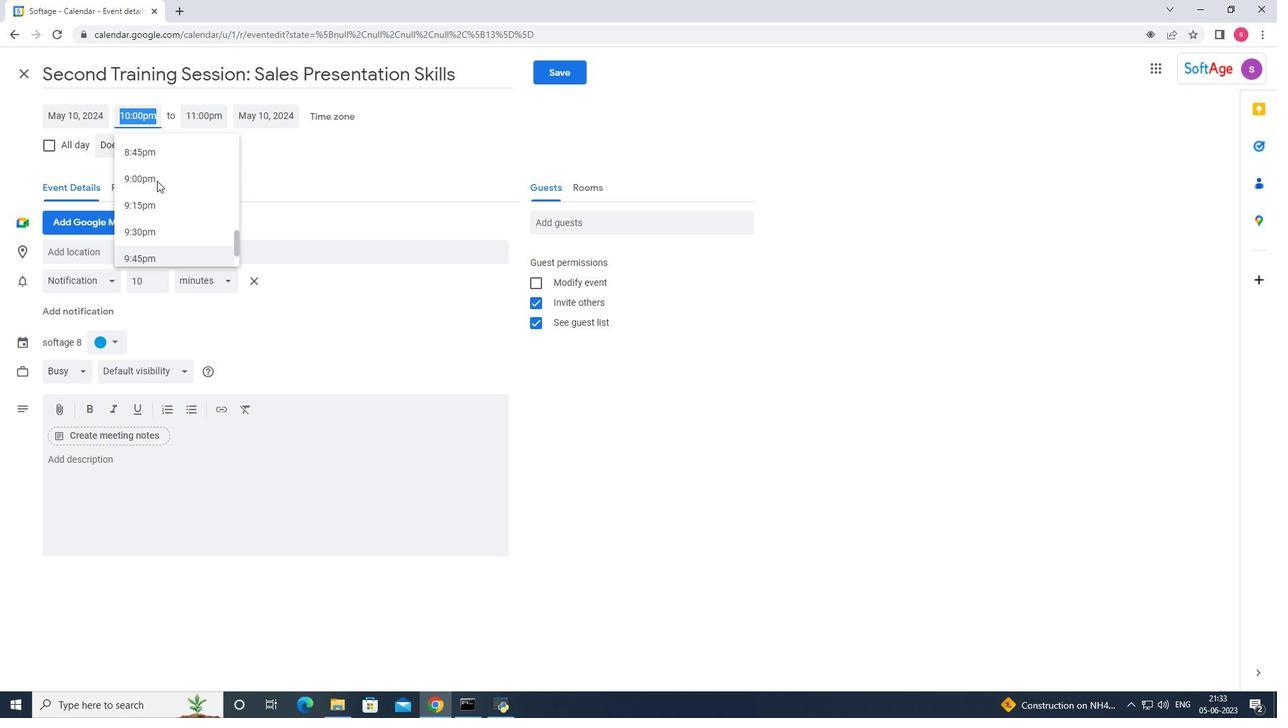 
Action: Mouse scrolled (150, 178) with delta (0, 0)
Screenshot: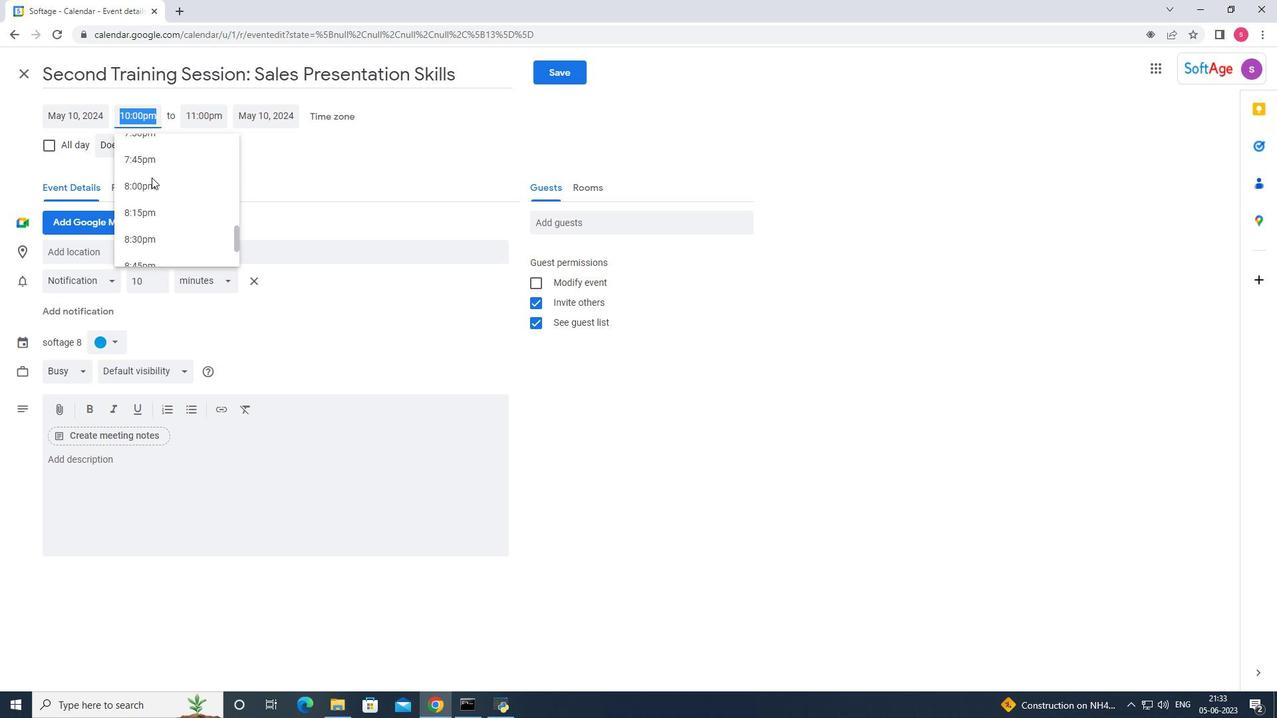 
Action: Mouse scrolled (150, 178) with delta (0, 0)
Screenshot: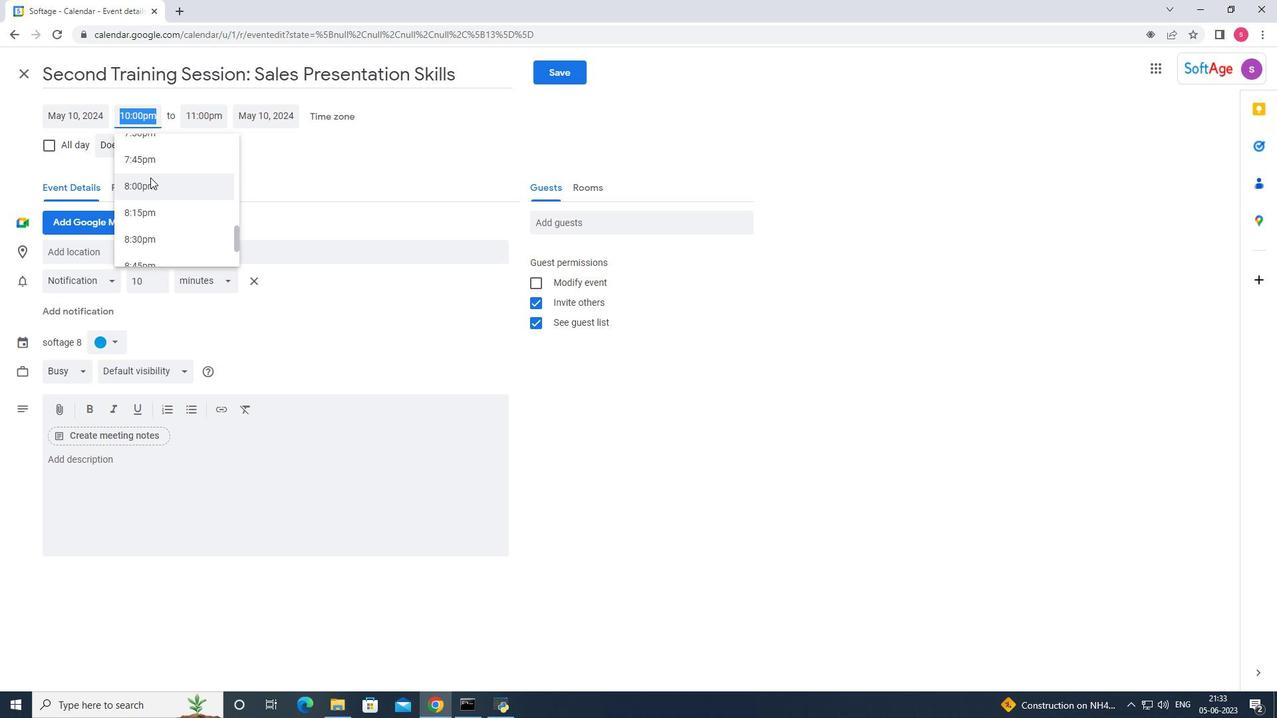 
Action: Mouse moved to (150, 177)
Screenshot: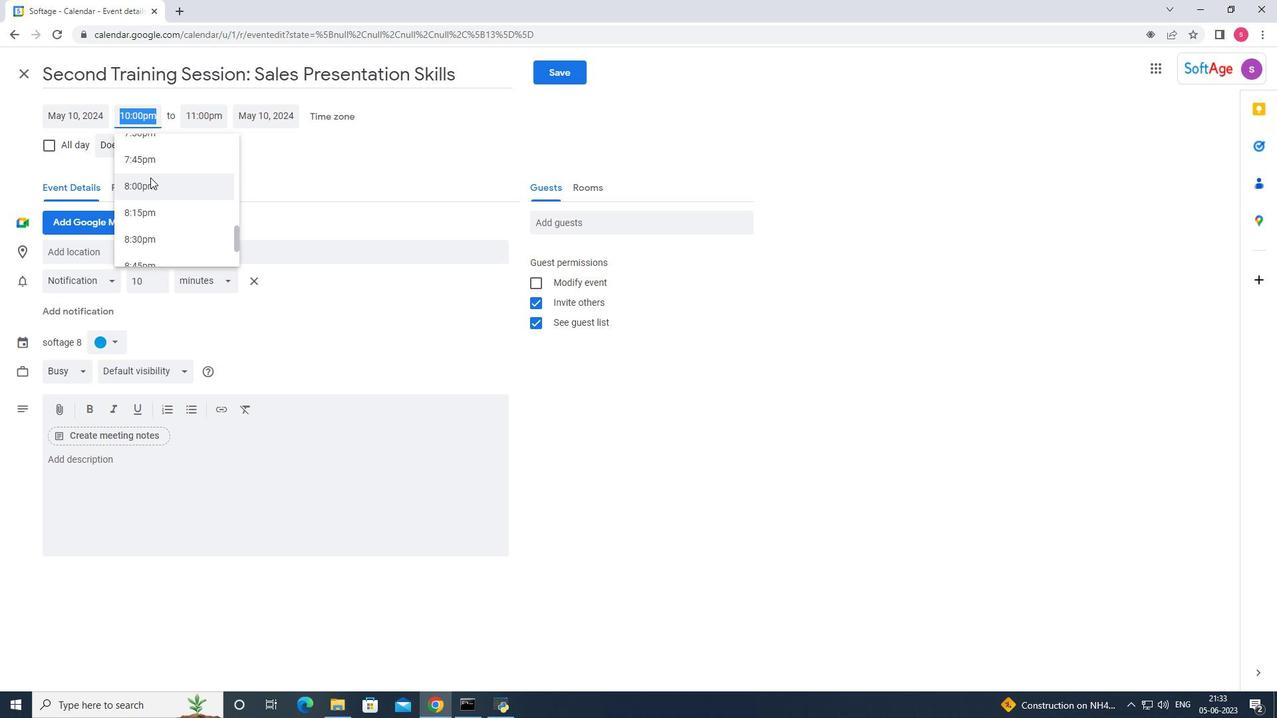 
Action: Mouse scrolled (150, 178) with delta (0, 0)
Screenshot: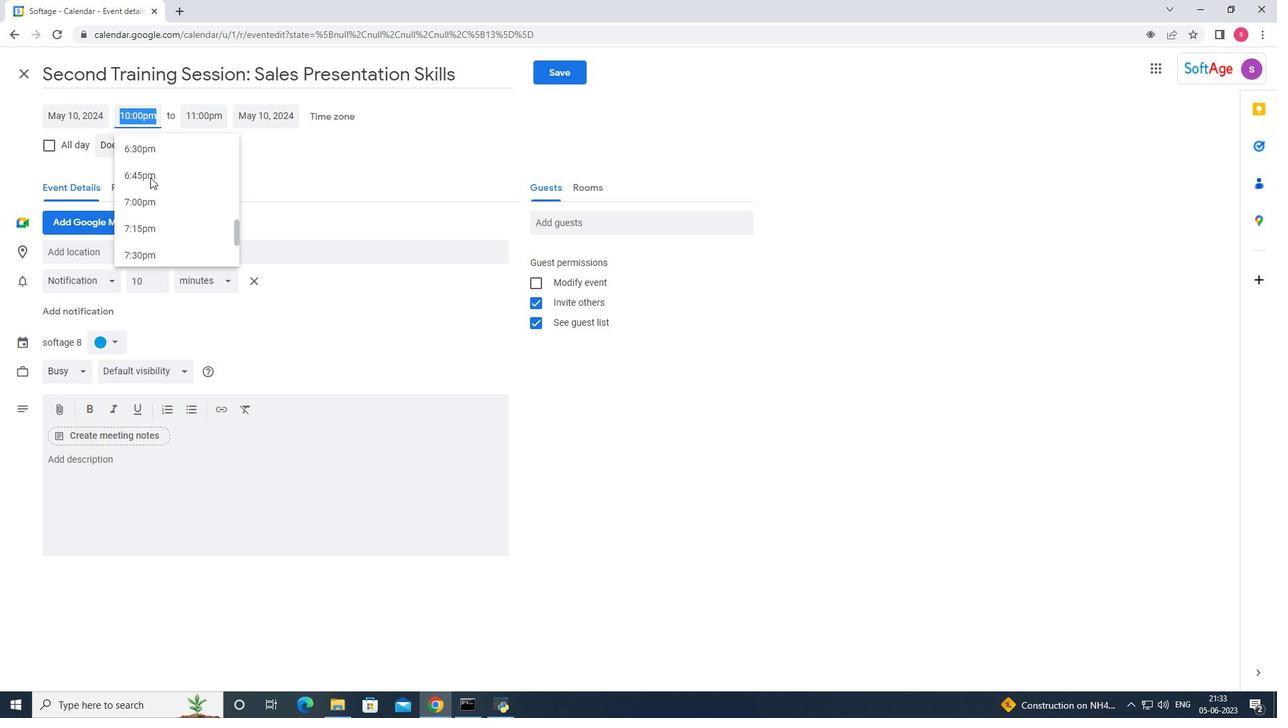 
Action: Mouse scrolled (150, 178) with delta (0, 0)
Screenshot: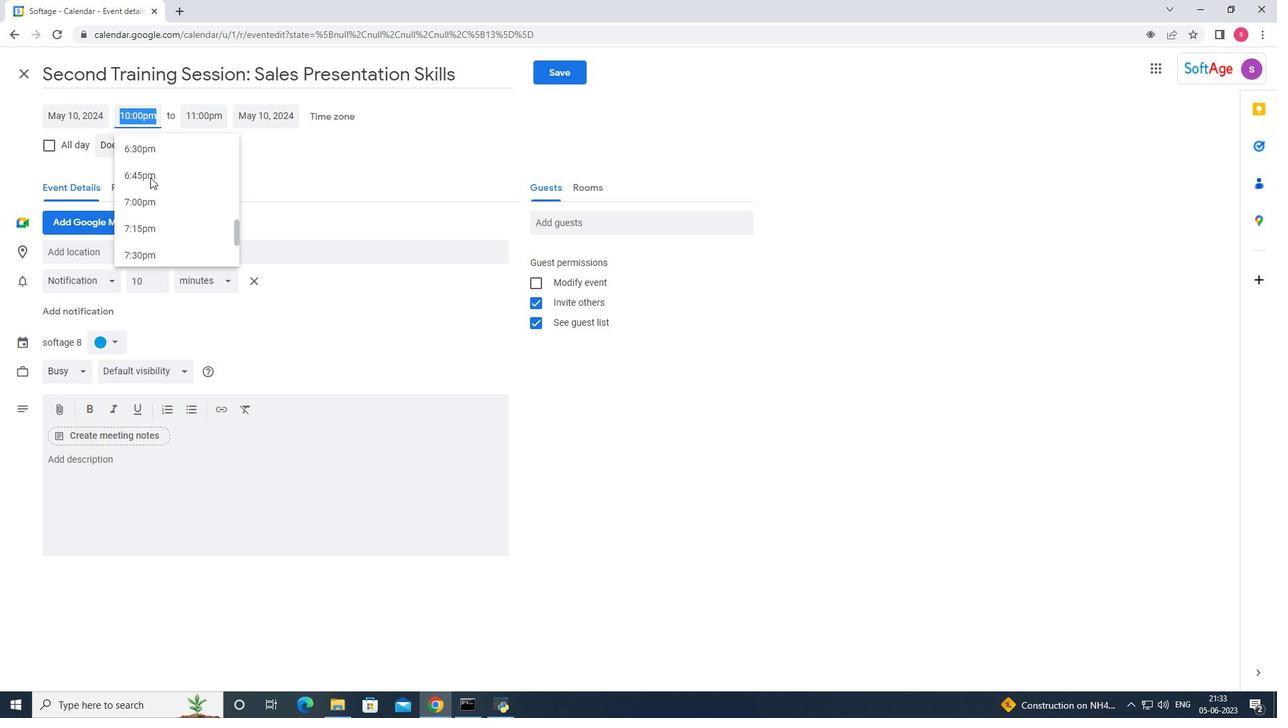 
Action: Mouse scrolled (150, 178) with delta (0, 0)
Screenshot: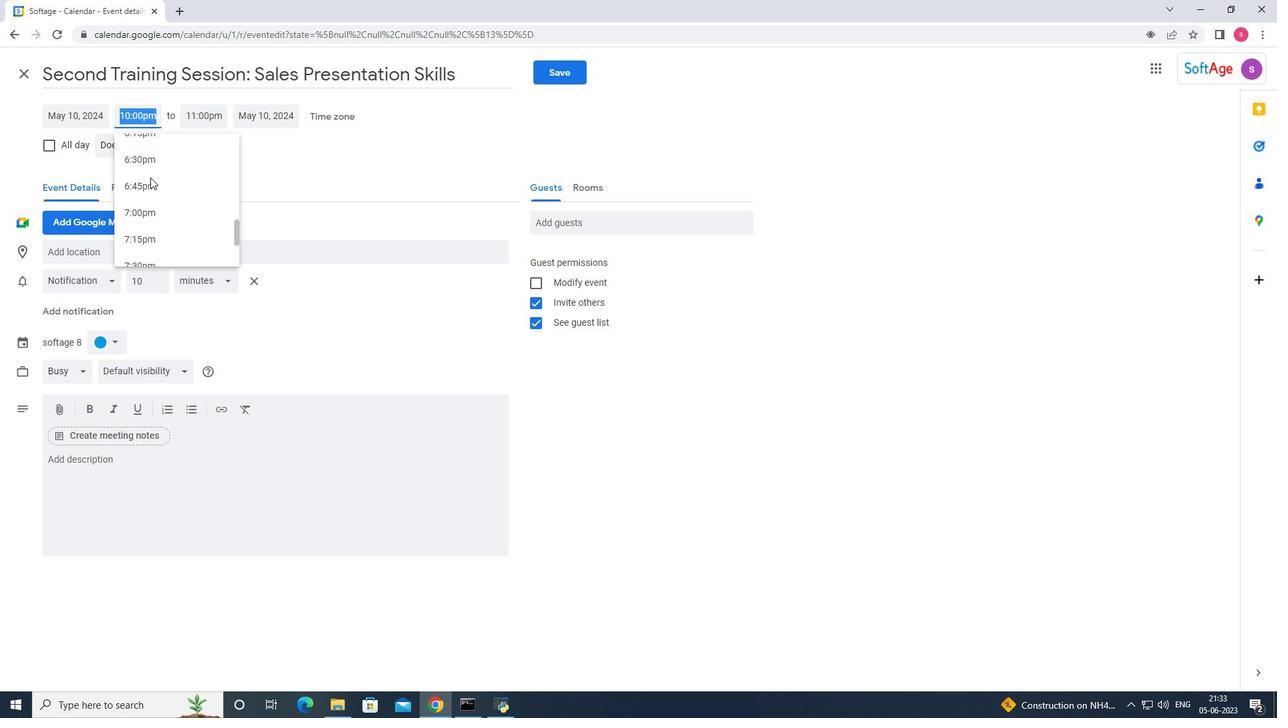 
Action: Mouse scrolled (150, 178) with delta (0, 0)
Screenshot: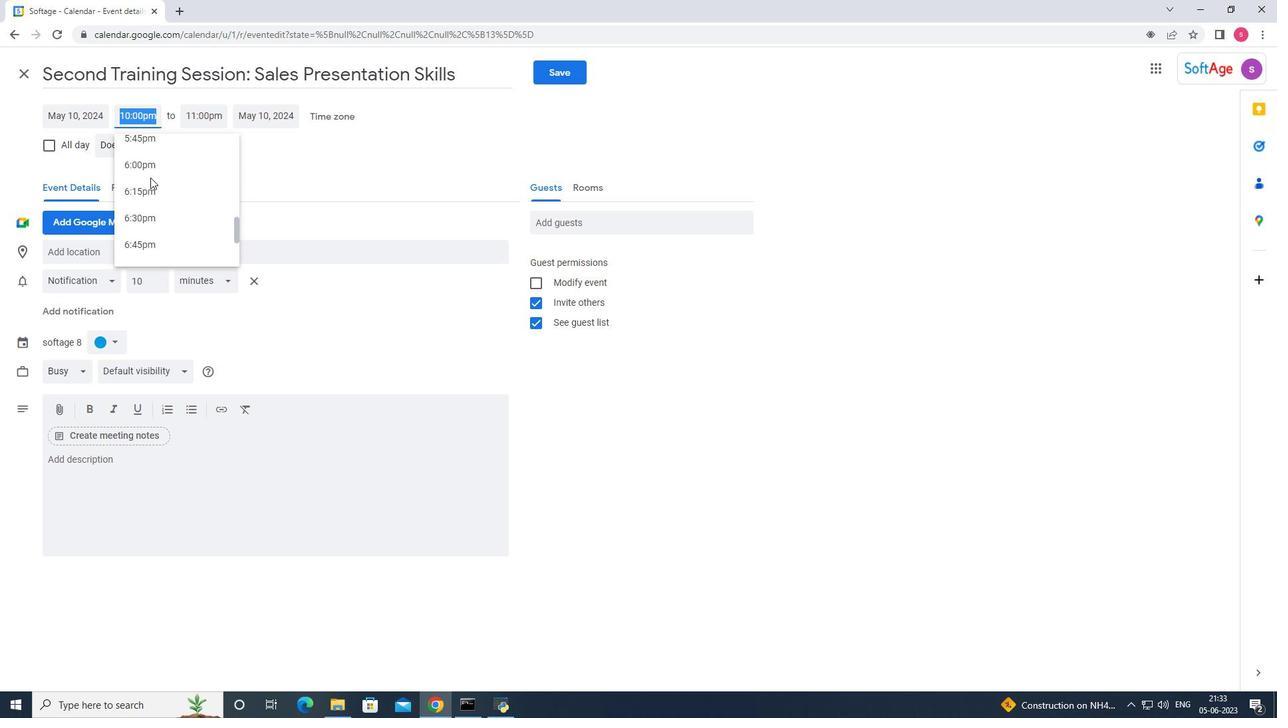 
Action: Mouse scrolled (150, 178) with delta (0, 0)
Screenshot: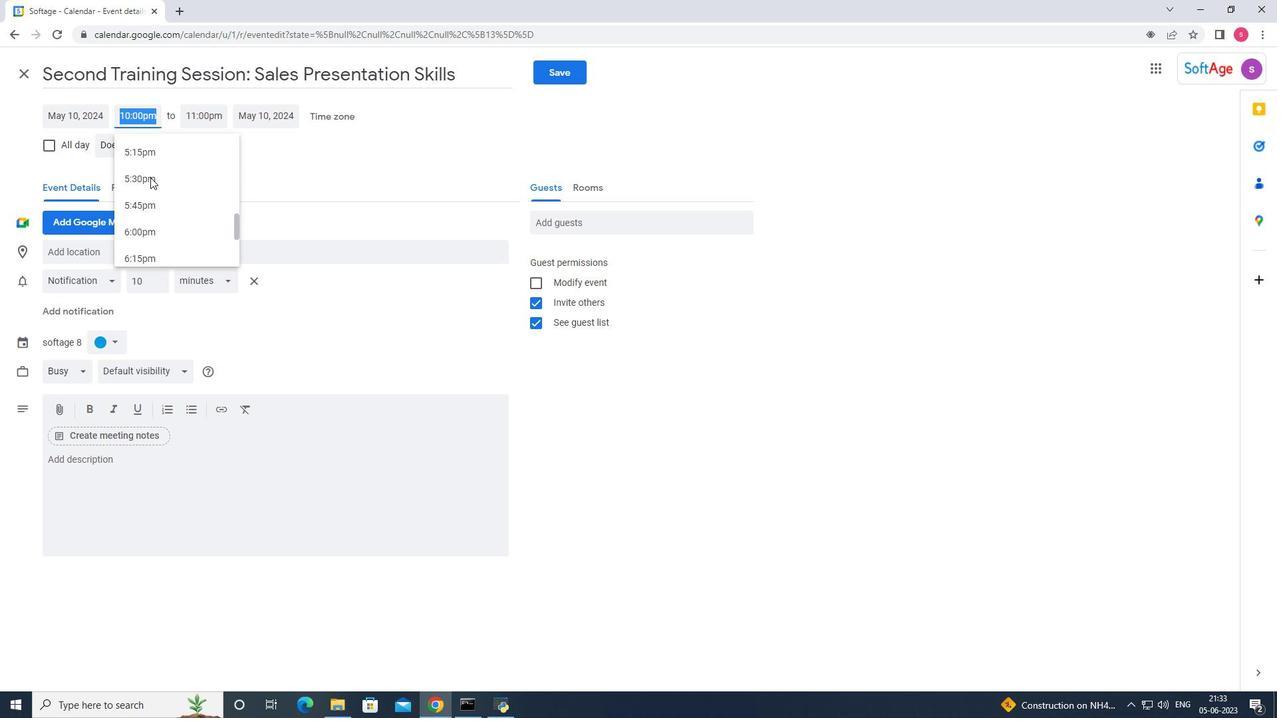 
Action: Mouse scrolled (150, 178) with delta (0, 0)
Screenshot: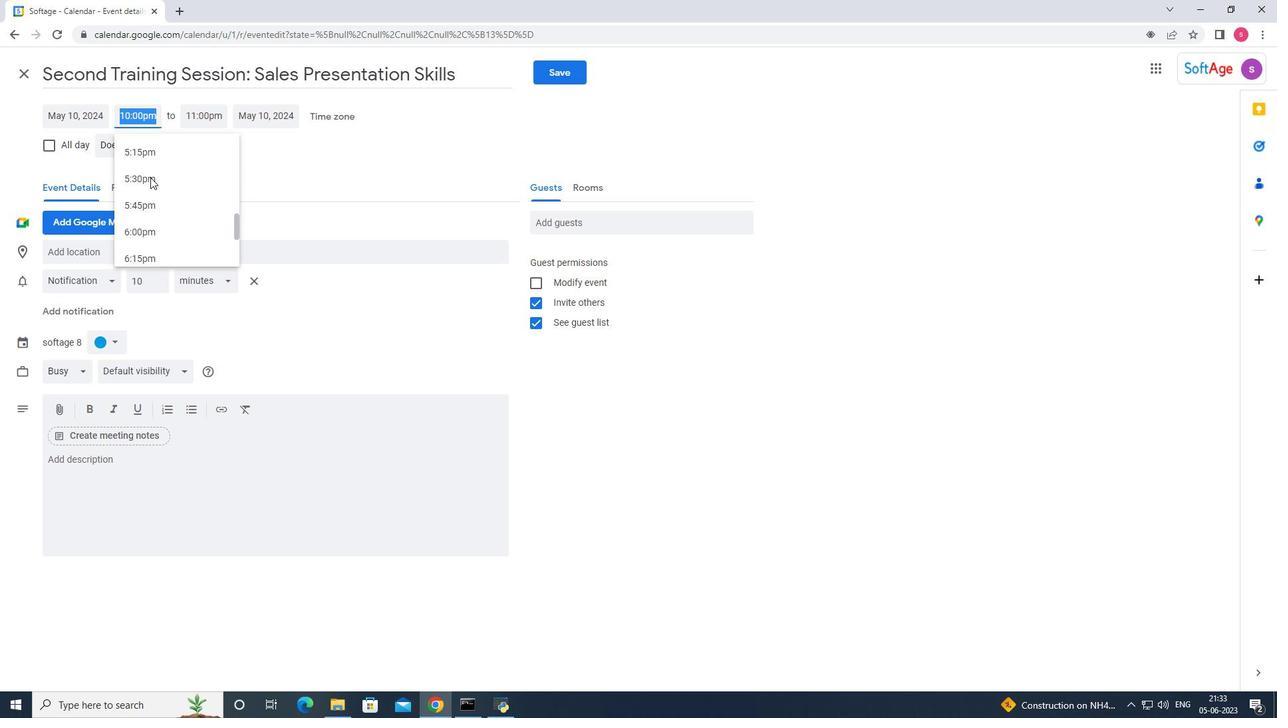 
Action: Mouse scrolled (150, 178) with delta (0, 0)
Screenshot: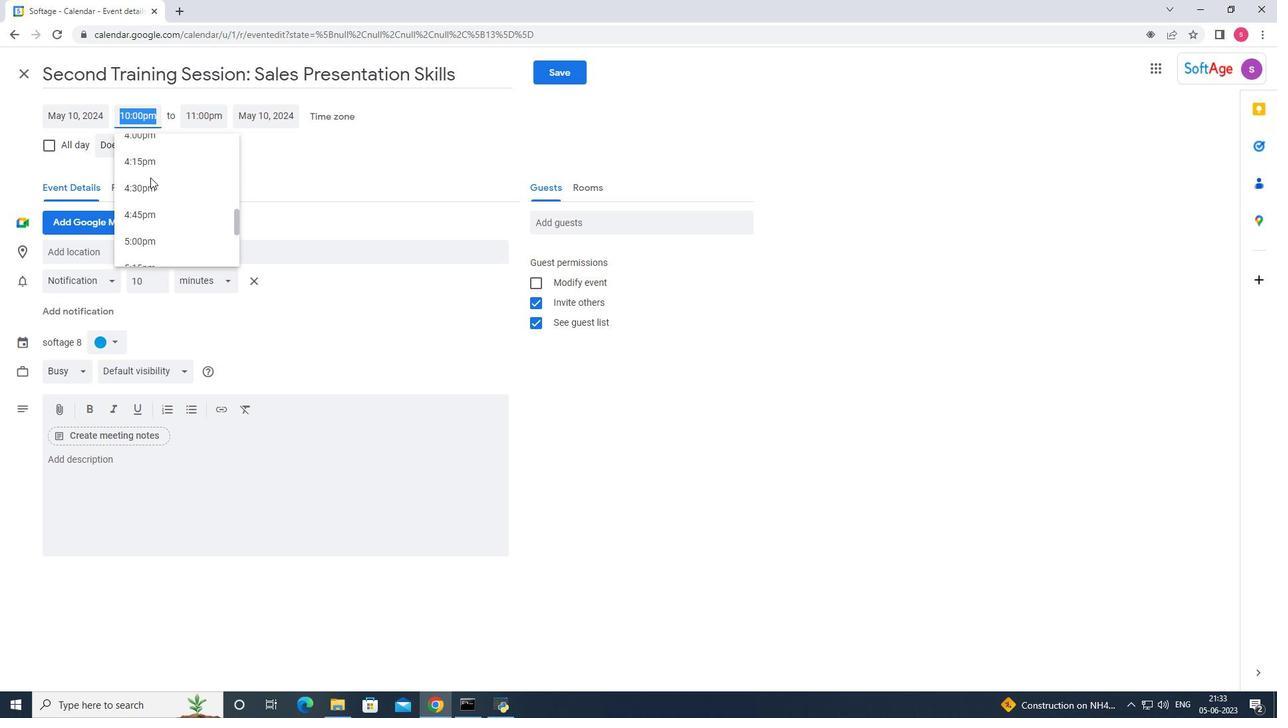 
Action: Mouse scrolled (150, 178) with delta (0, 0)
Screenshot: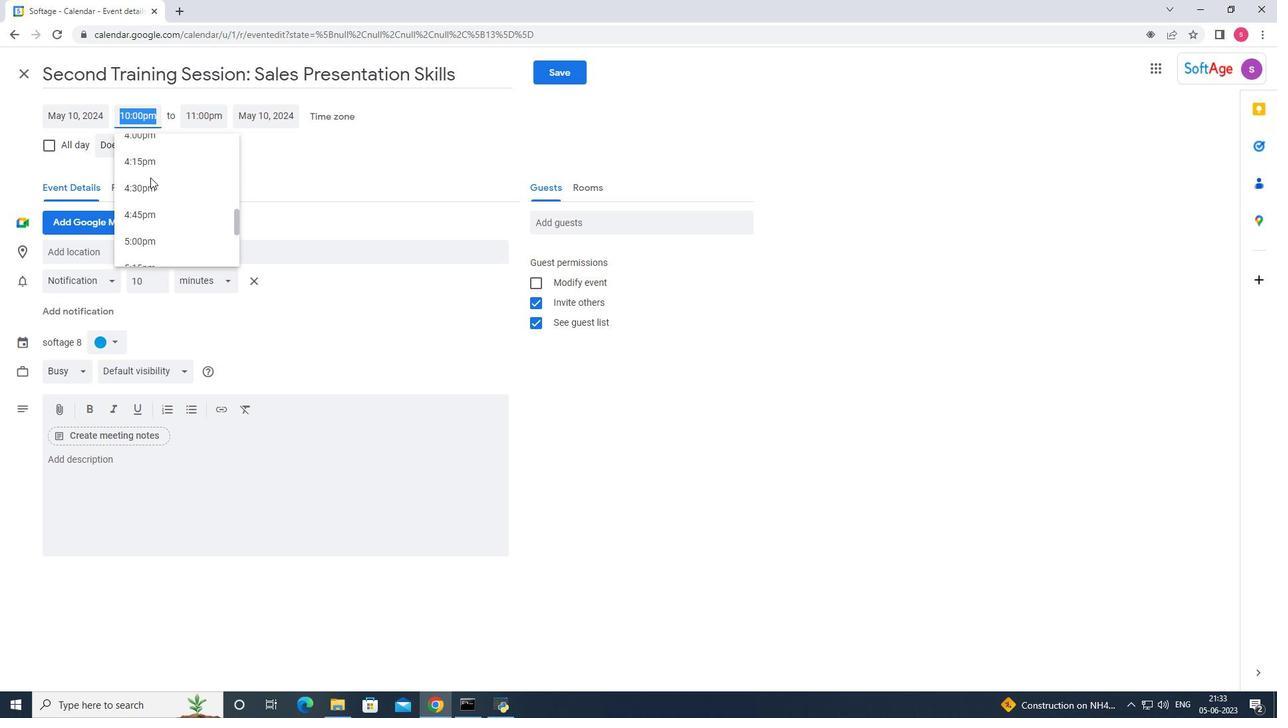 
Action: Mouse scrolled (150, 178) with delta (0, 0)
Screenshot: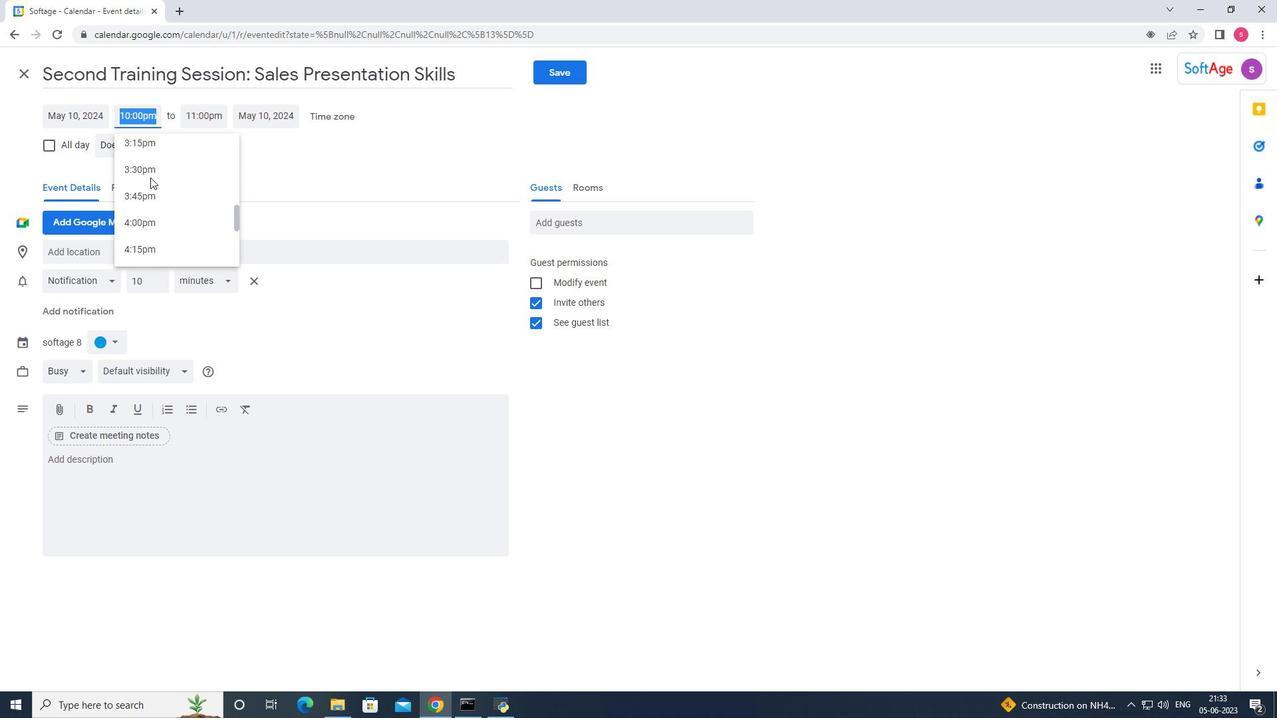 
Action: Mouse scrolled (150, 178) with delta (0, 0)
Screenshot: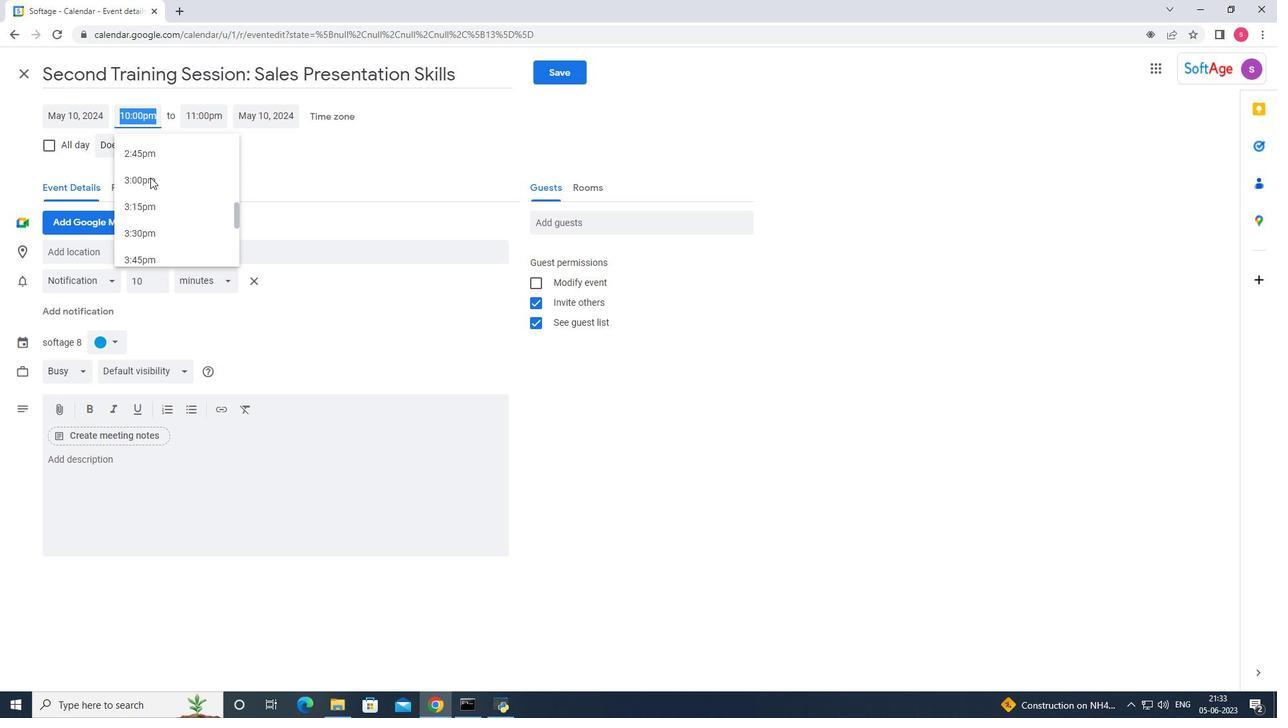
Action: Mouse scrolled (150, 178) with delta (0, 0)
Screenshot: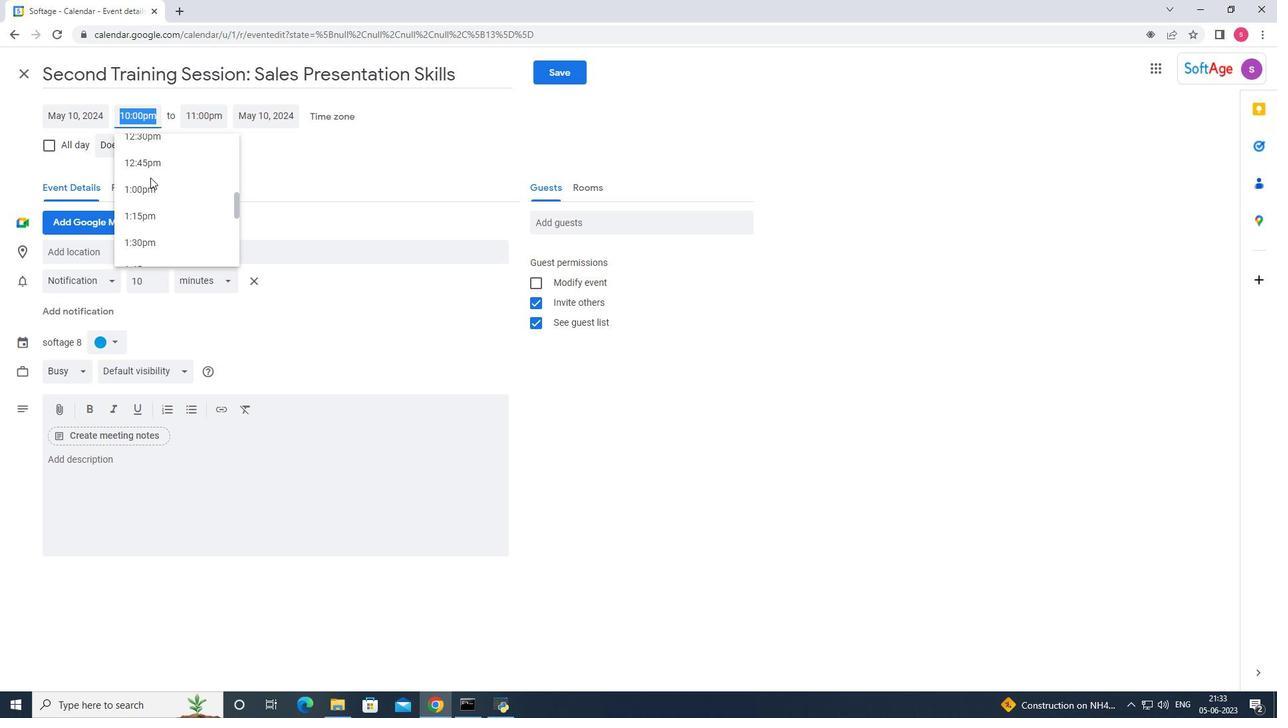 
Action: Mouse scrolled (150, 178) with delta (0, 0)
Screenshot: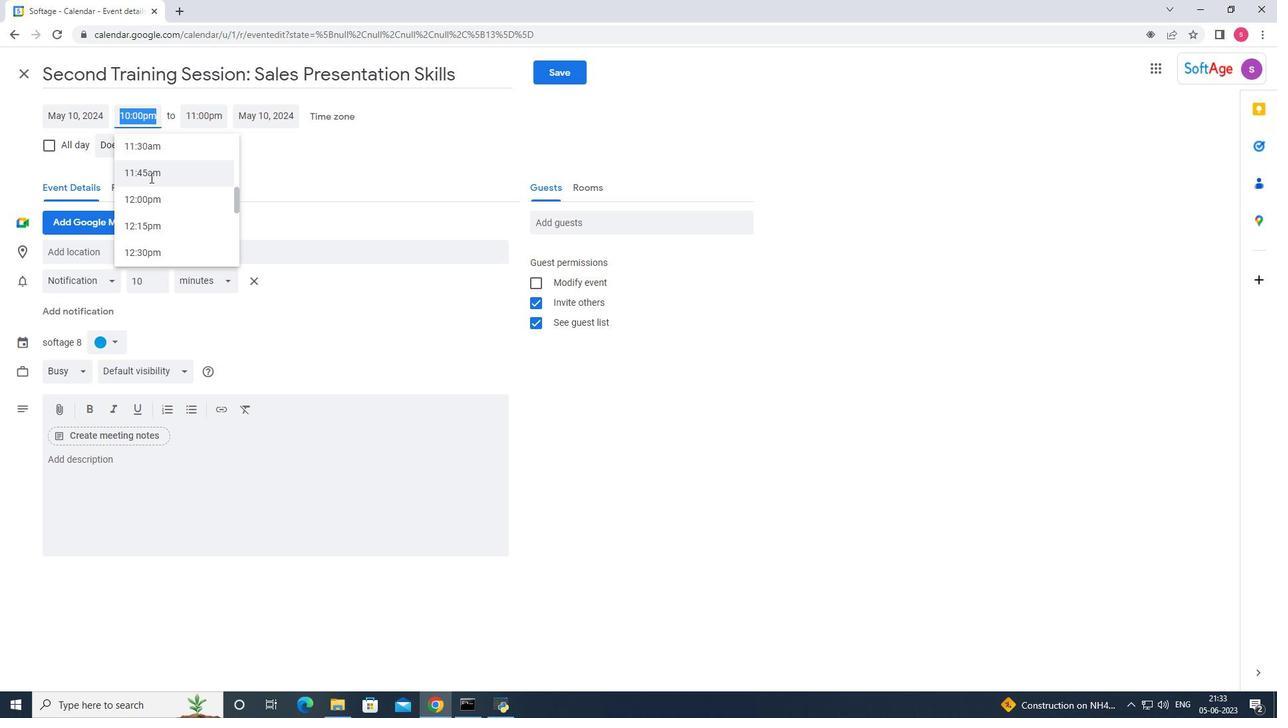 
Action: Mouse scrolled (150, 178) with delta (0, 0)
Screenshot: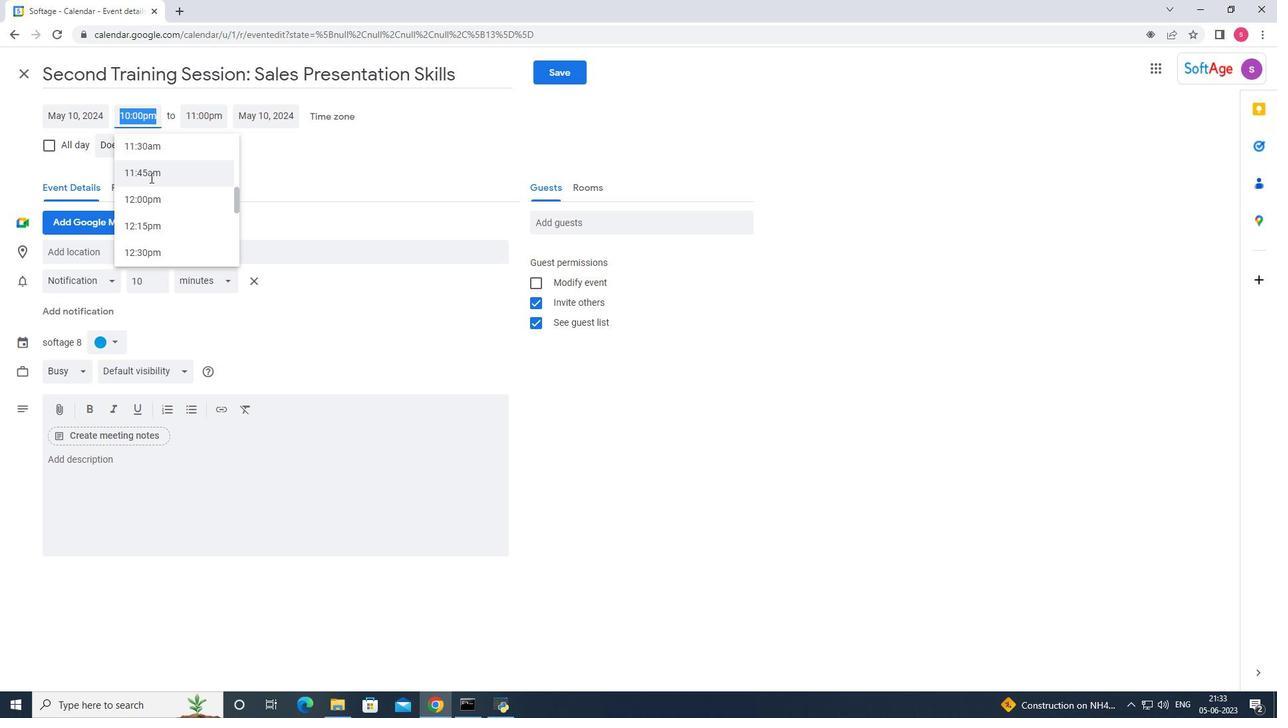 
Action: Mouse scrolled (150, 178) with delta (0, 0)
Screenshot: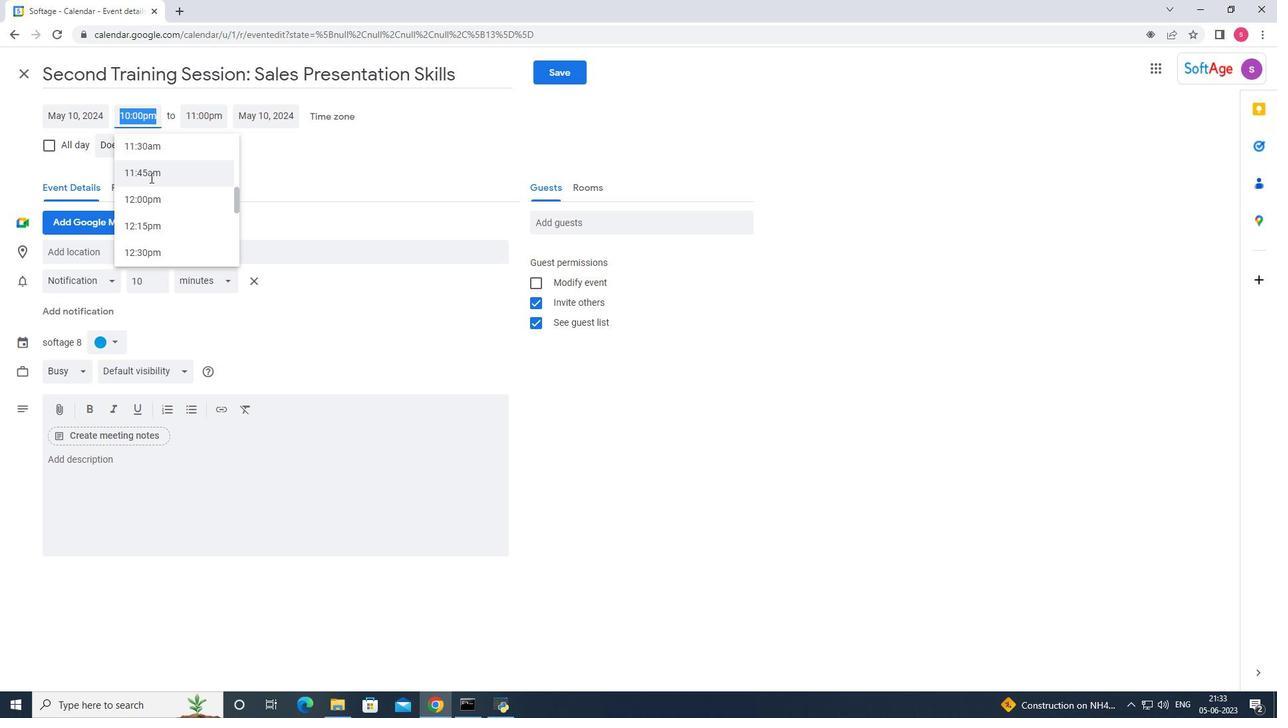 
Action: Mouse scrolled (150, 178) with delta (0, 0)
Screenshot: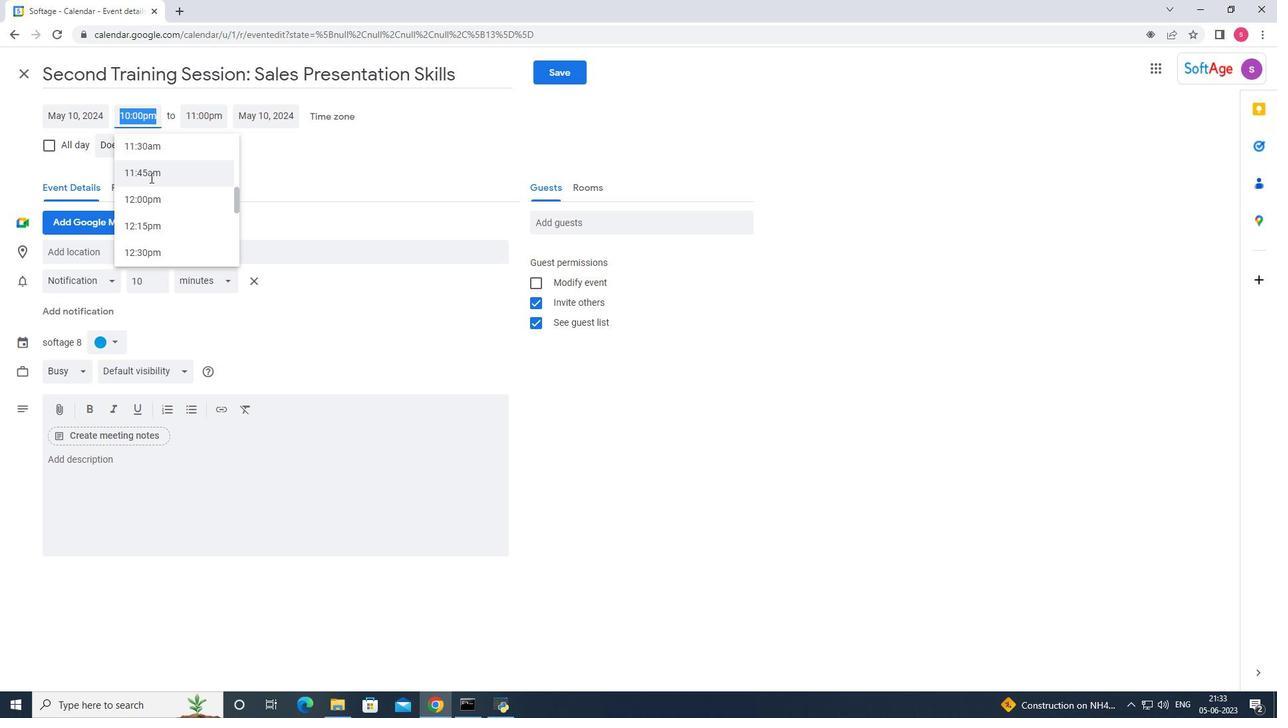 
Action: Mouse scrolled (150, 178) with delta (0, 0)
Screenshot: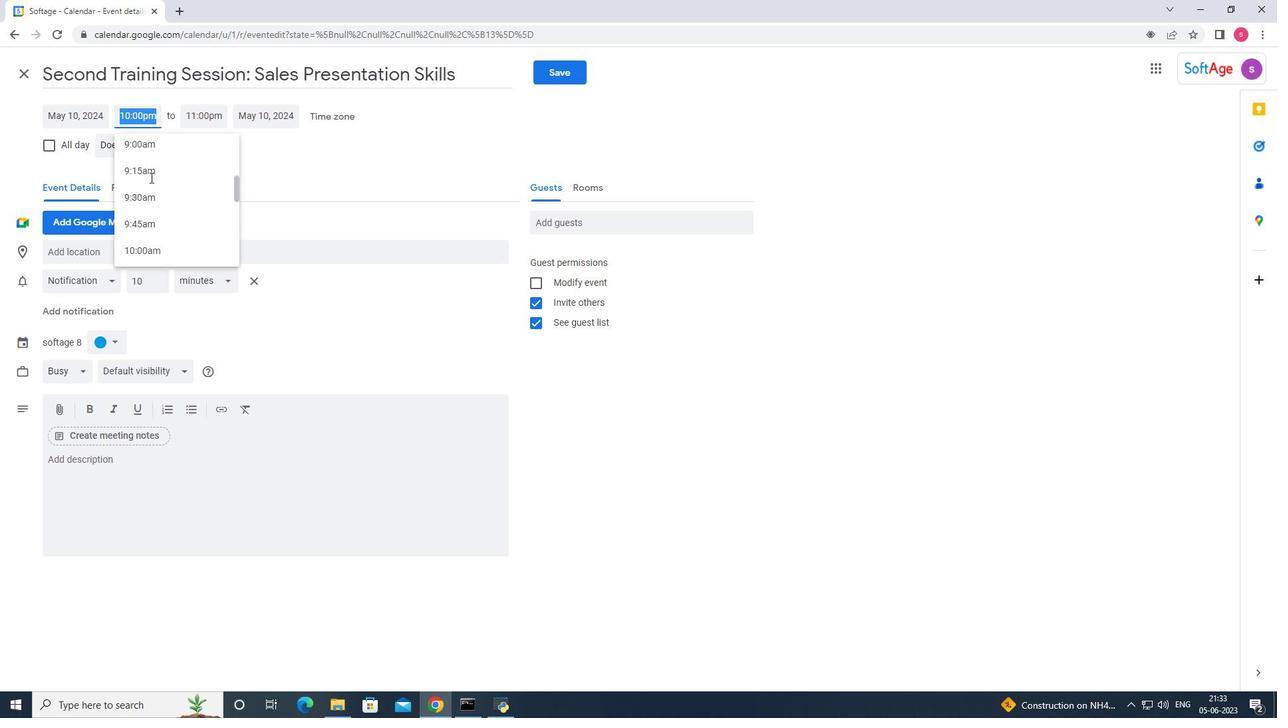 
Action: Mouse scrolled (150, 178) with delta (0, 0)
Screenshot: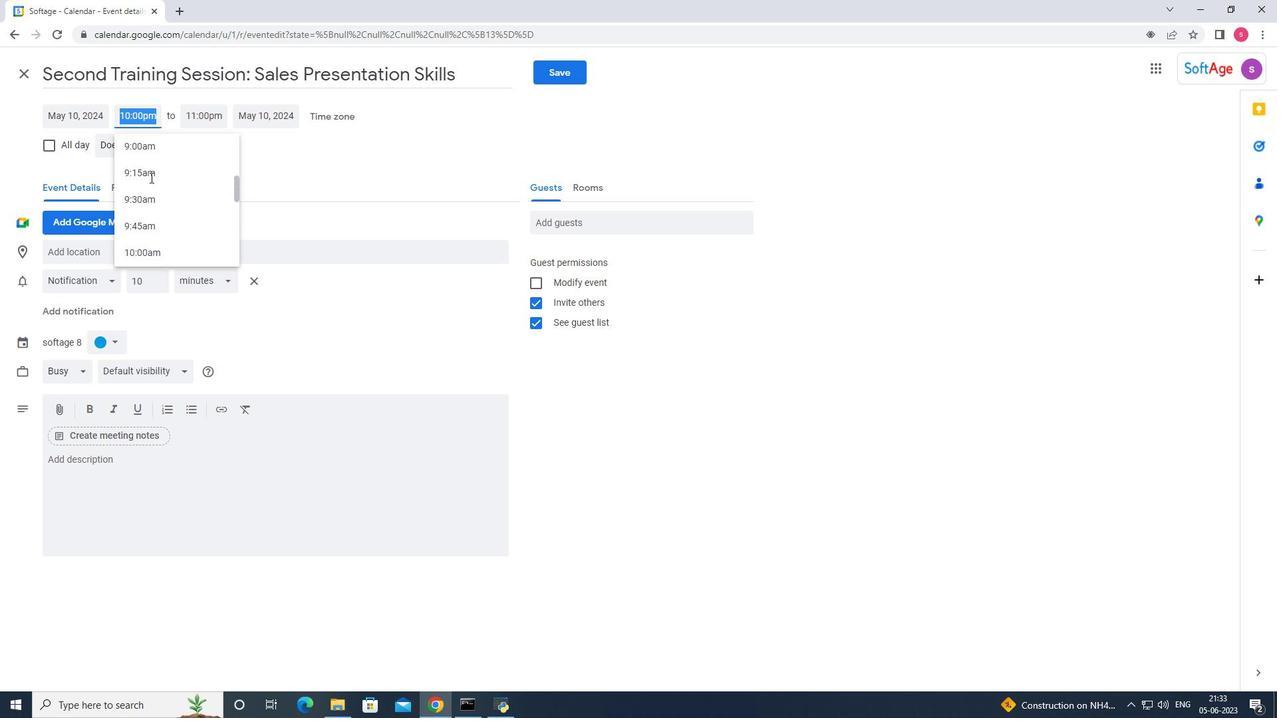 
Action: Mouse scrolled (150, 178) with delta (0, 0)
Screenshot: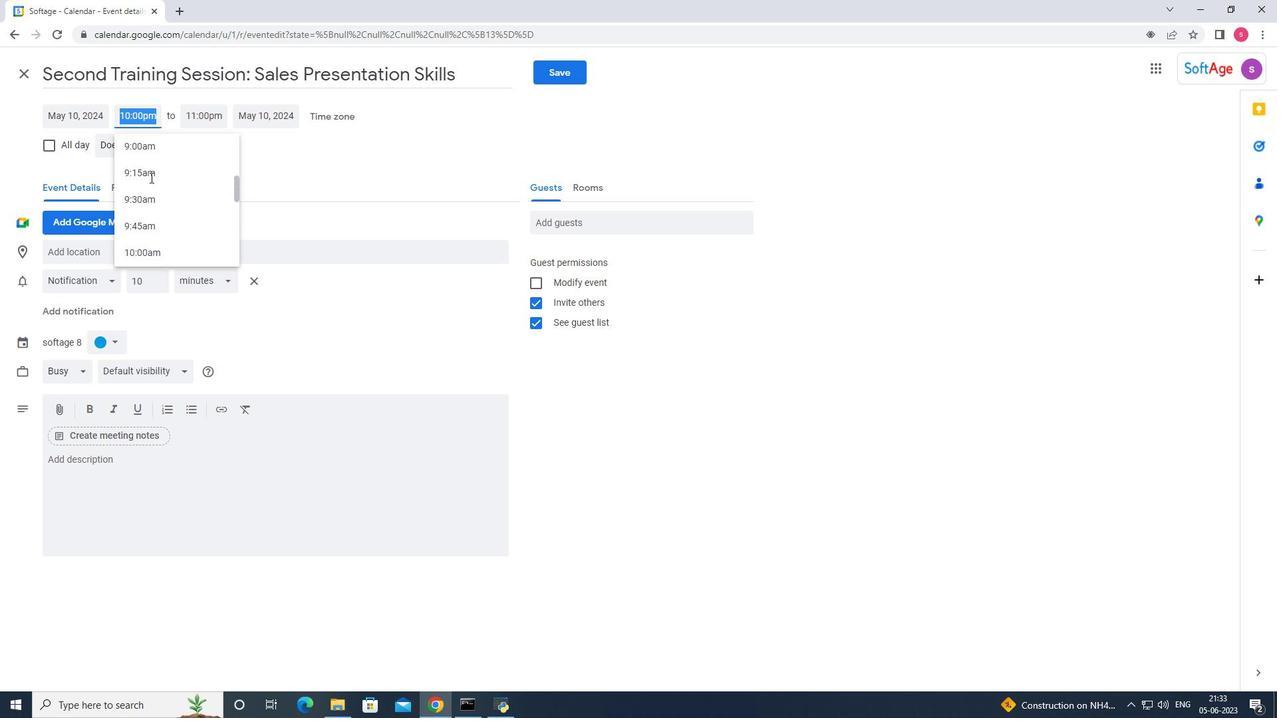 
Action: Mouse scrolled (150, 177) with delta (0, 0)
Screenshot: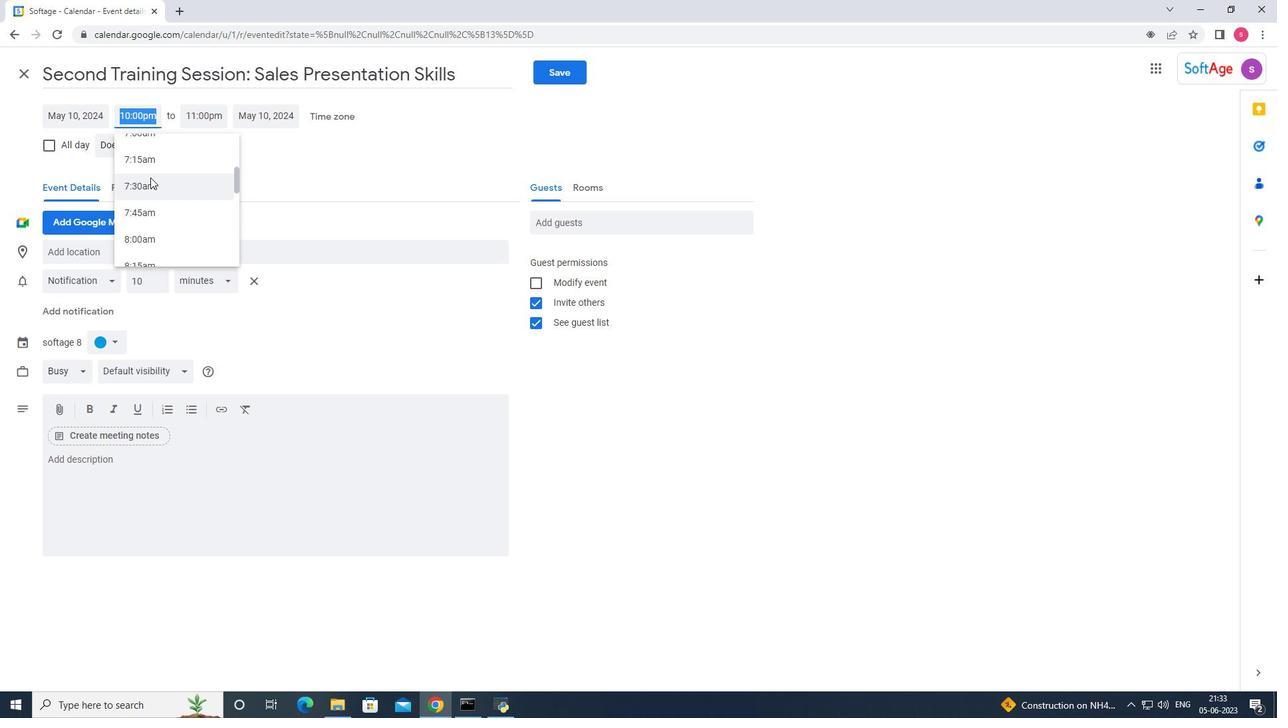 
Action: Mouse moved to (145, 205)
Screenshot: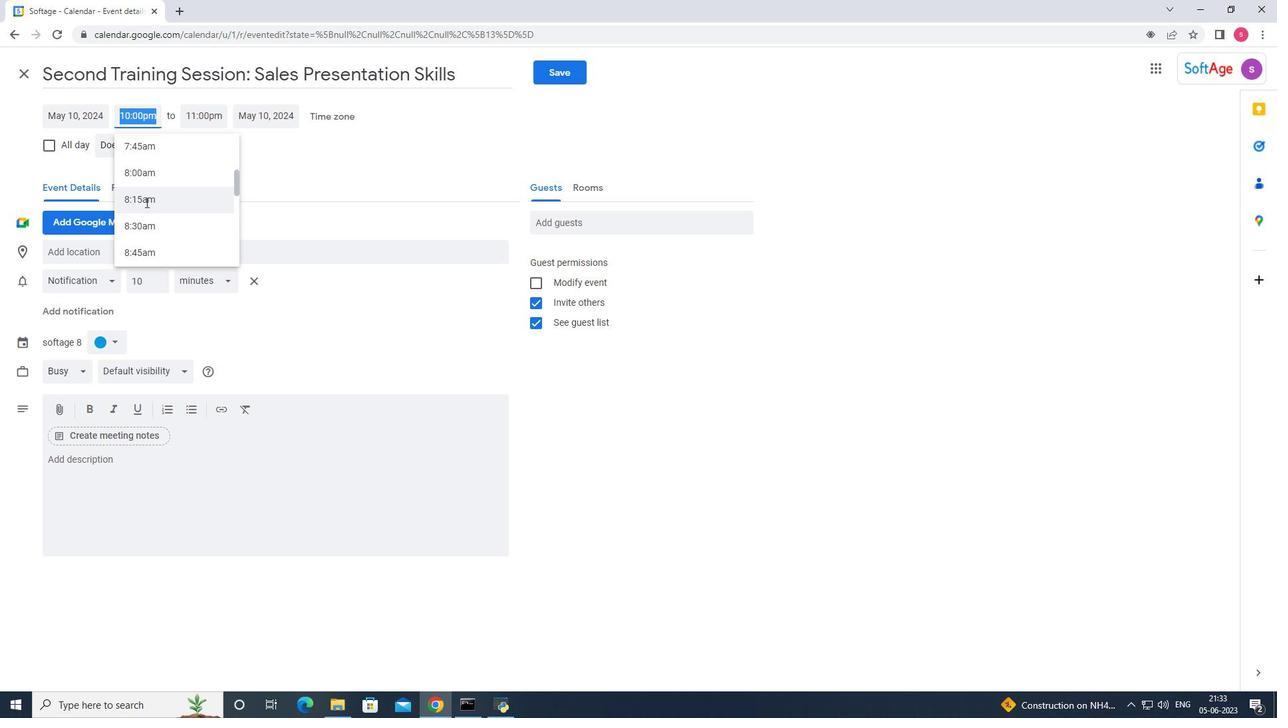 
Action: Mouse scrolled (145, 204) with delta (0, 0)
Screenshot: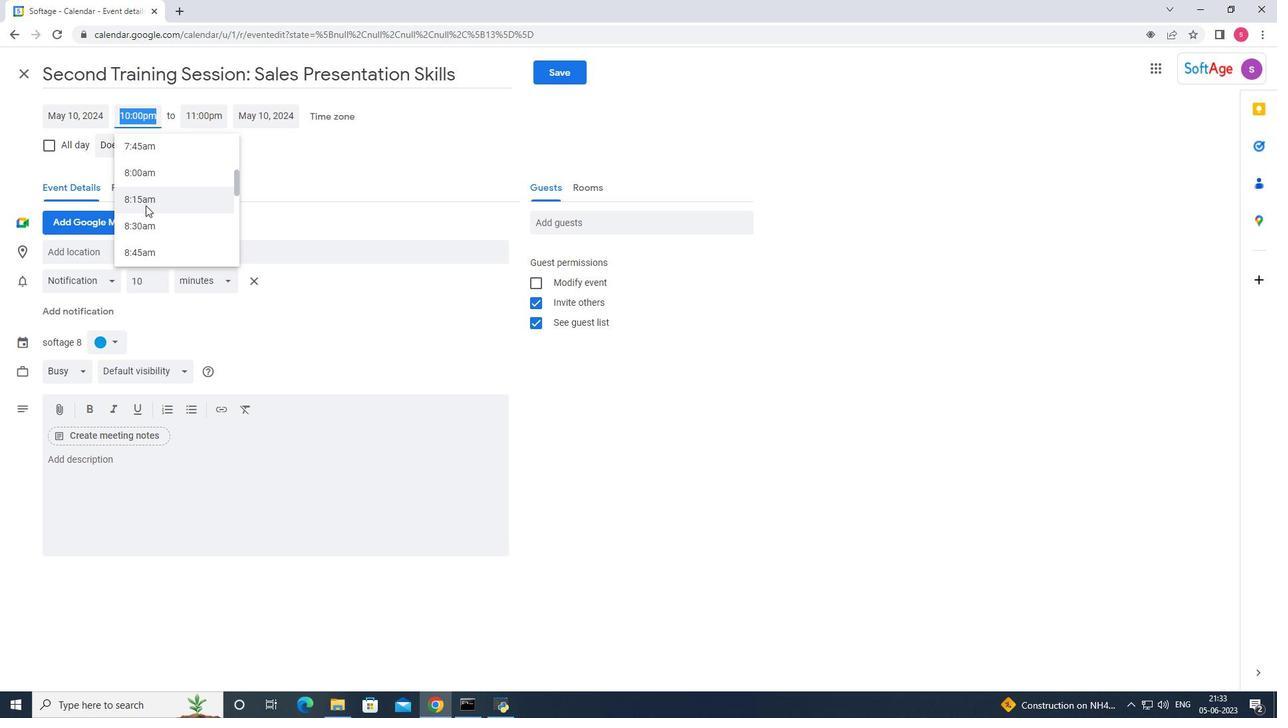 
Action: Mouse moved to (150, 248)
Screenshot: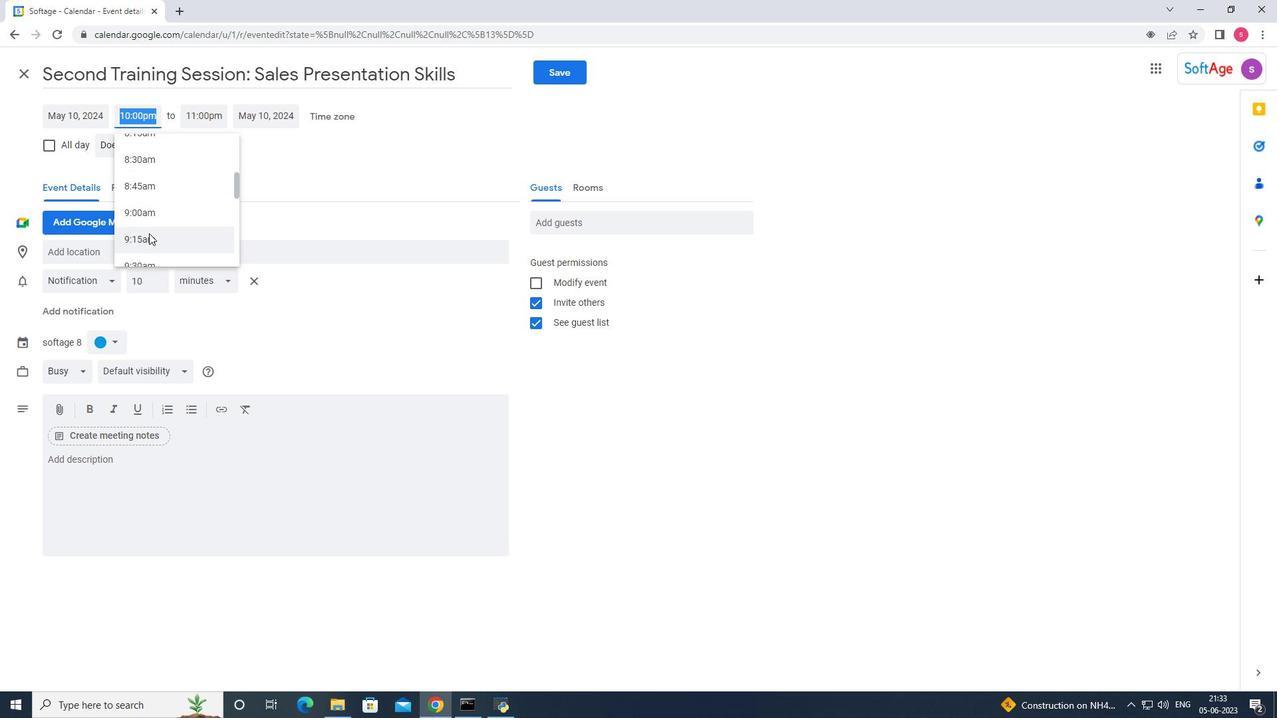 
Action: Mouse scrolled (150, 248) with delta (0, 0)
Screenshot: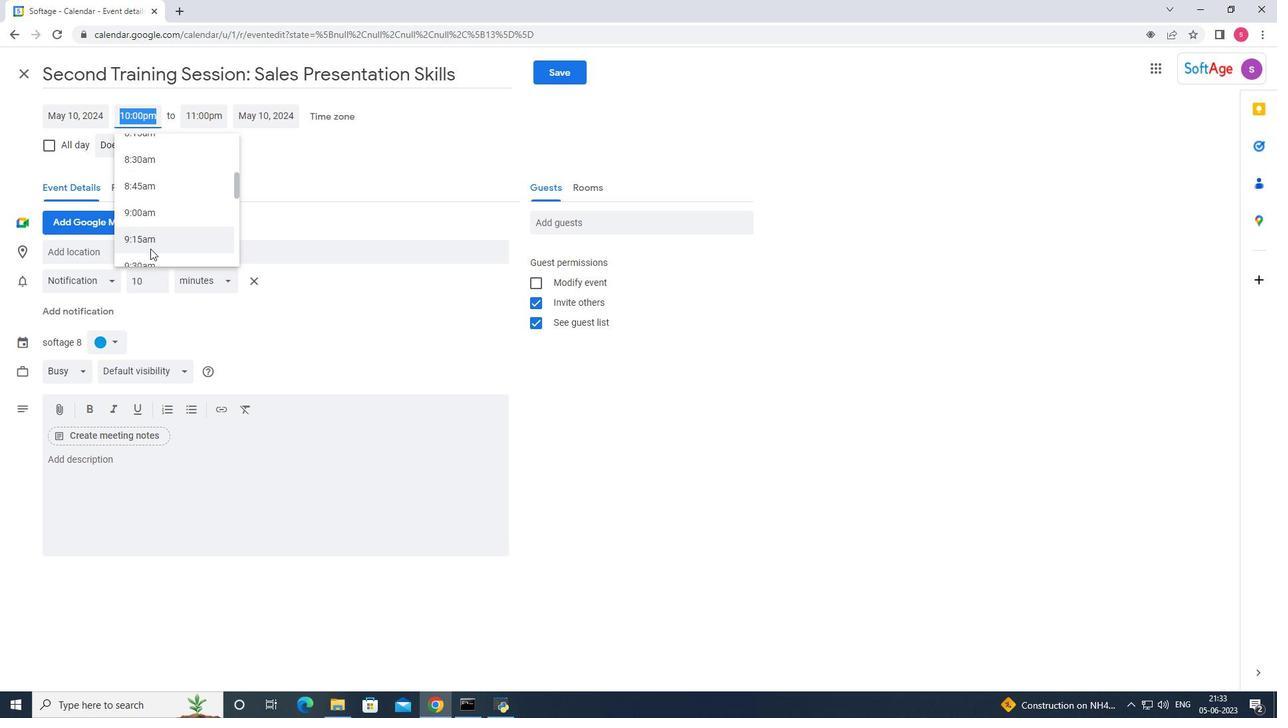 
Action: Mouse scrolled (150, 248) with delta (0, 0)
Screenshot: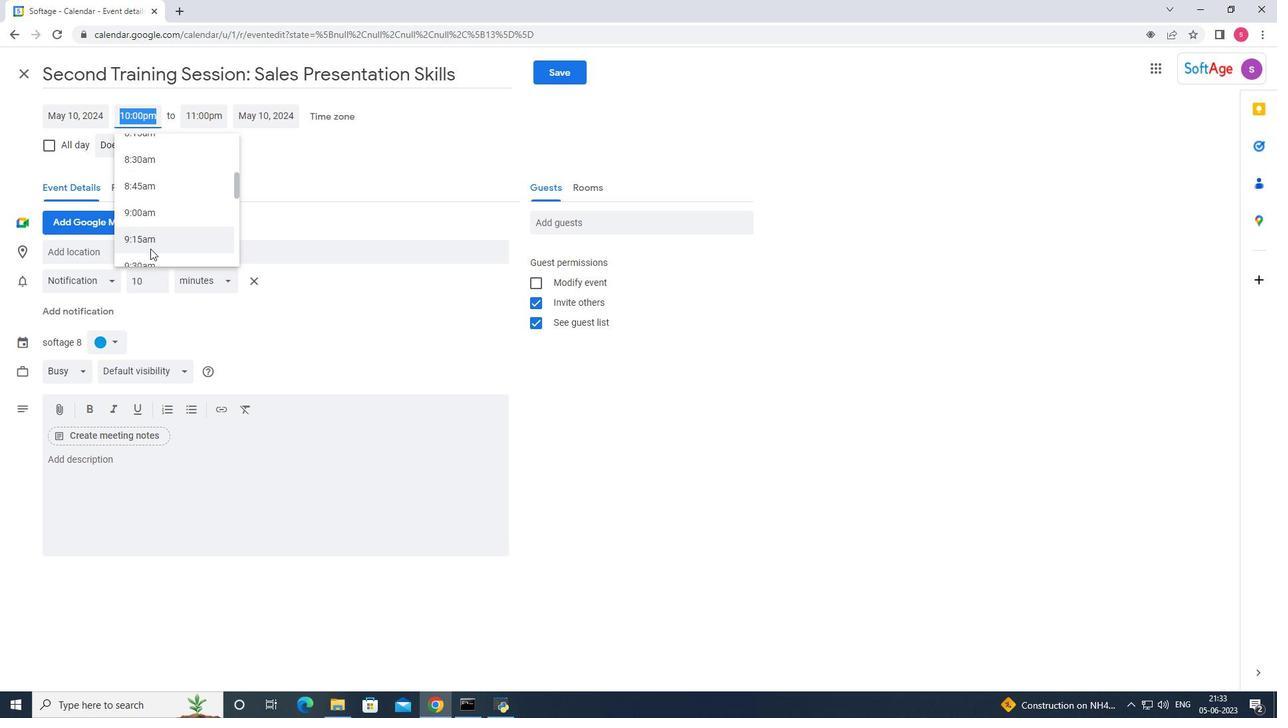 
Action: Mouse moved to (151, 161)
Screenshot: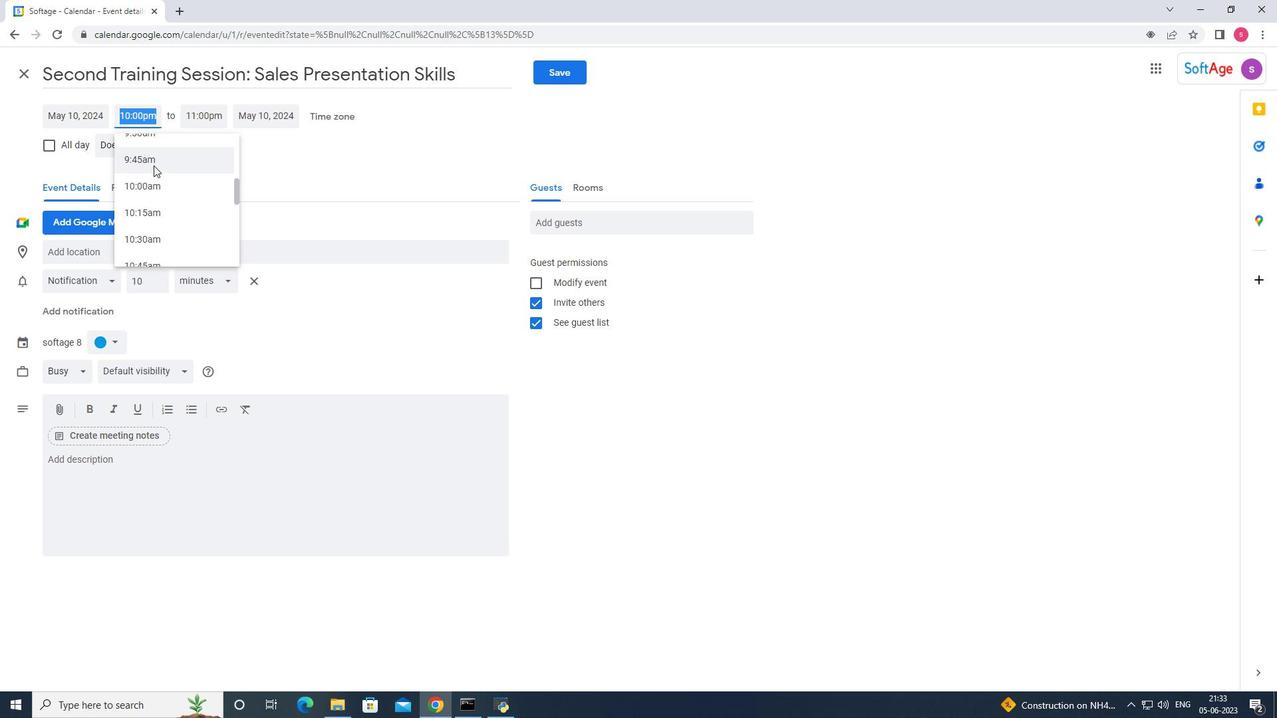 
Action: Mouse pressed left at (151, 161)
Screenshot: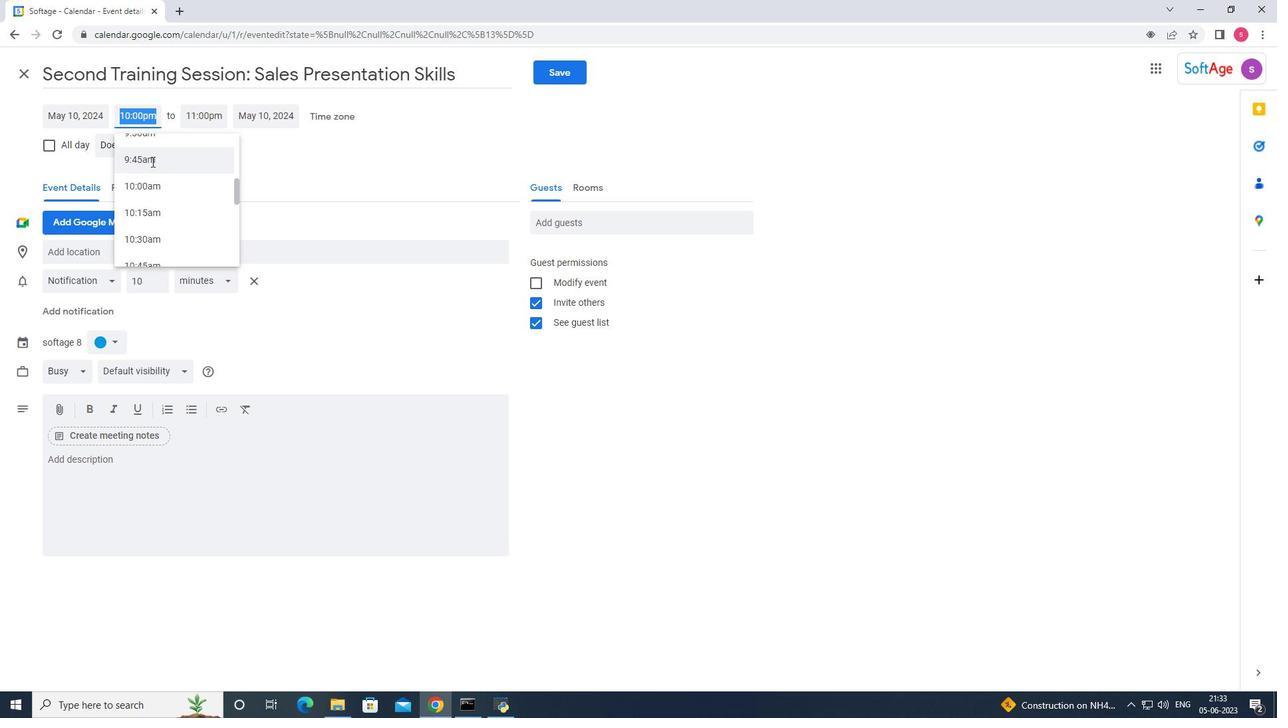 
Action: Mouse moved to (136, 114)
Screenshot: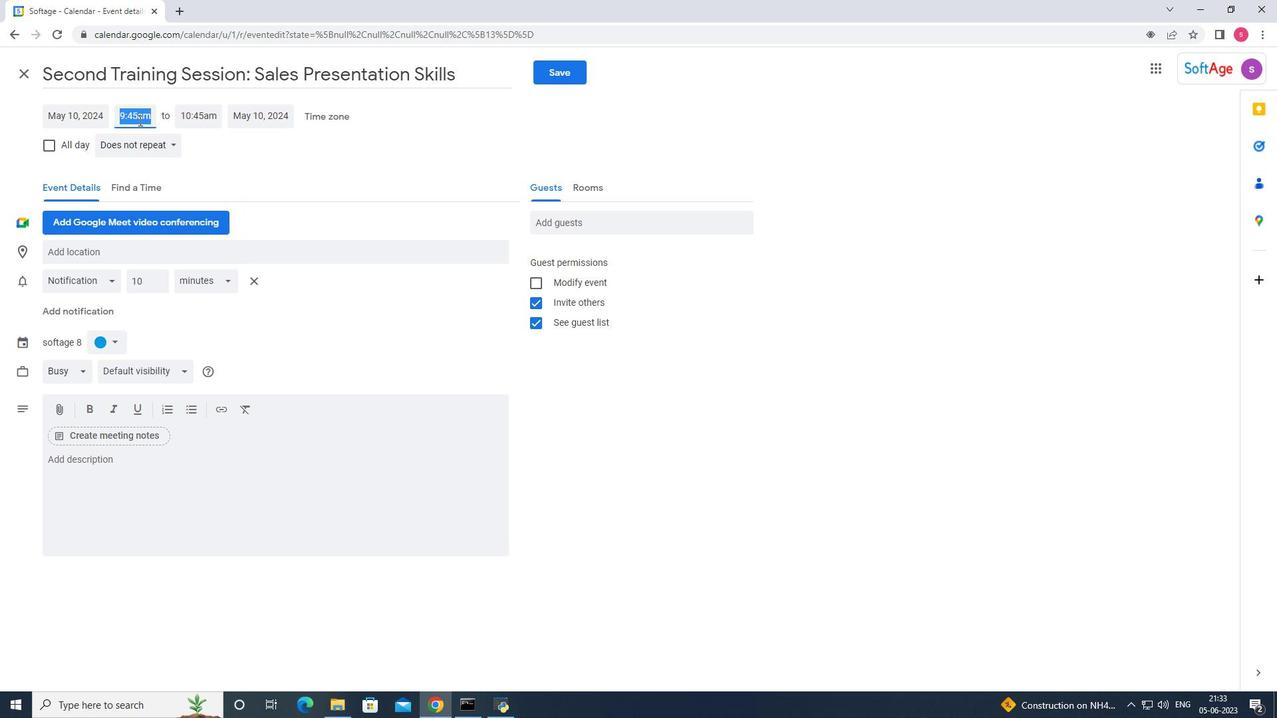 
Action: Mouse pressed left at (136, 114)
Screenshot: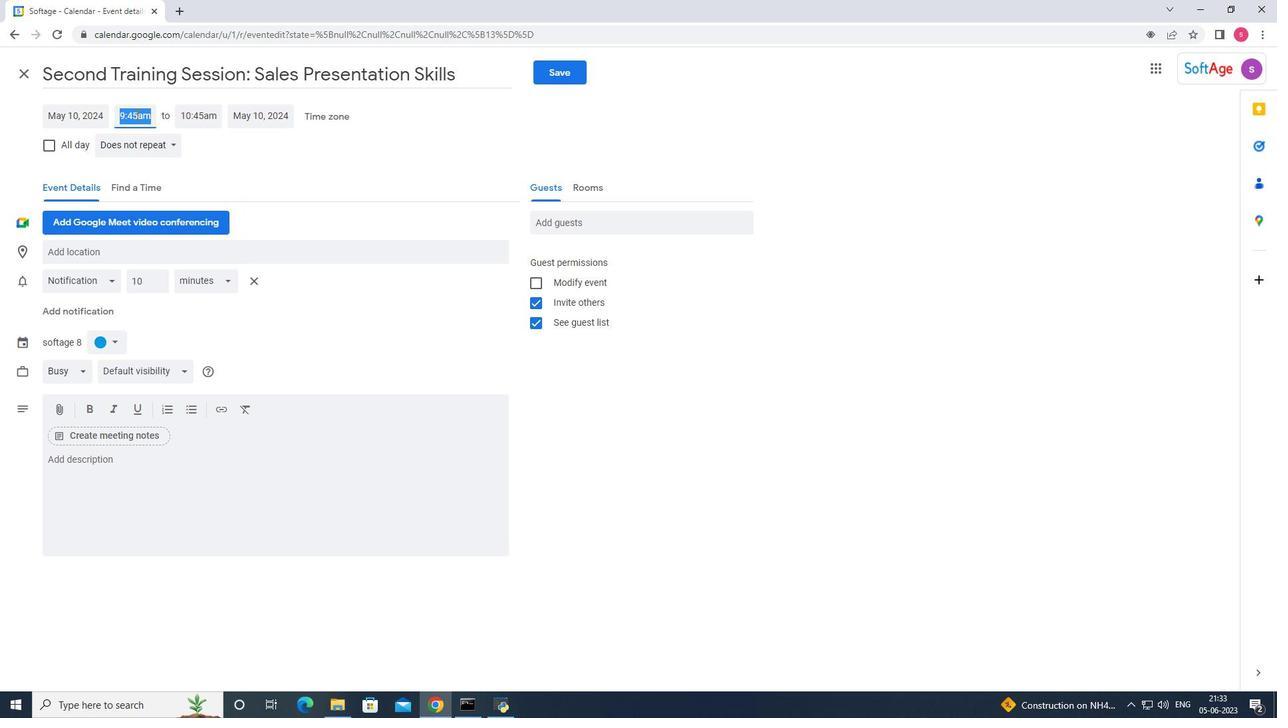 
Action: Mouse moved to (149, 121)
Screenshot: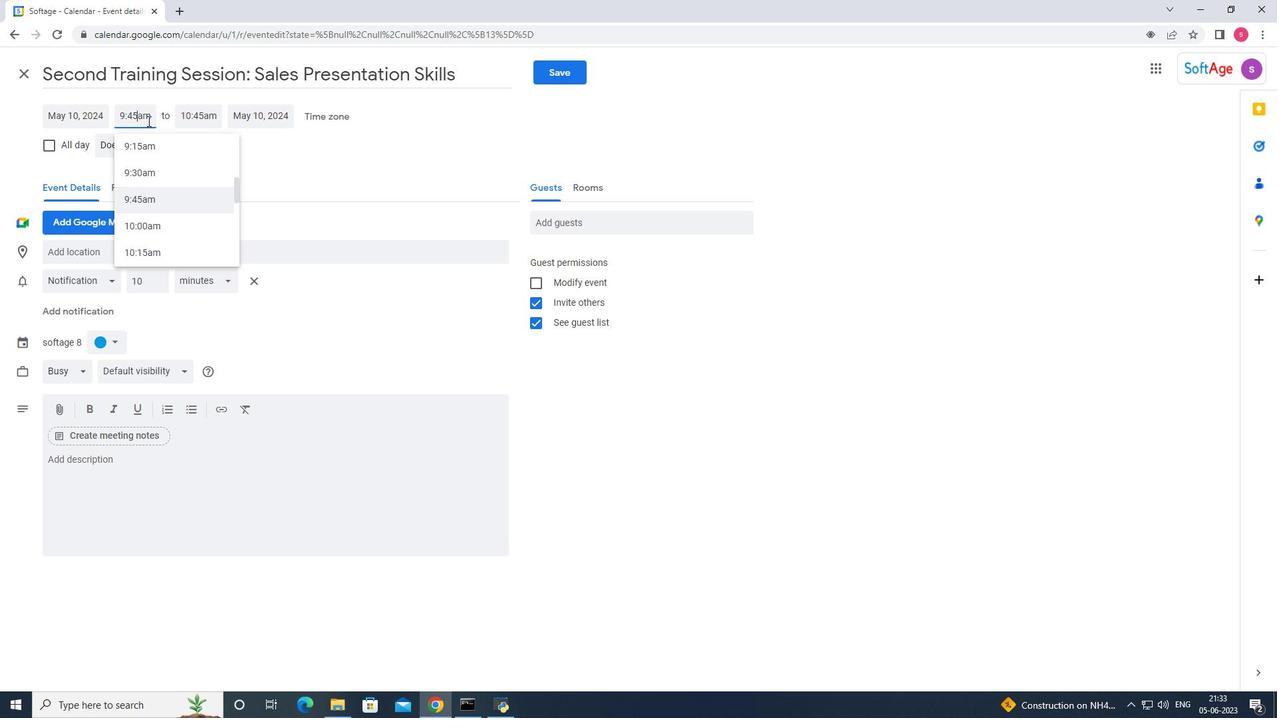 
Action: Key pressed <Key.backspace>0
Screenshot: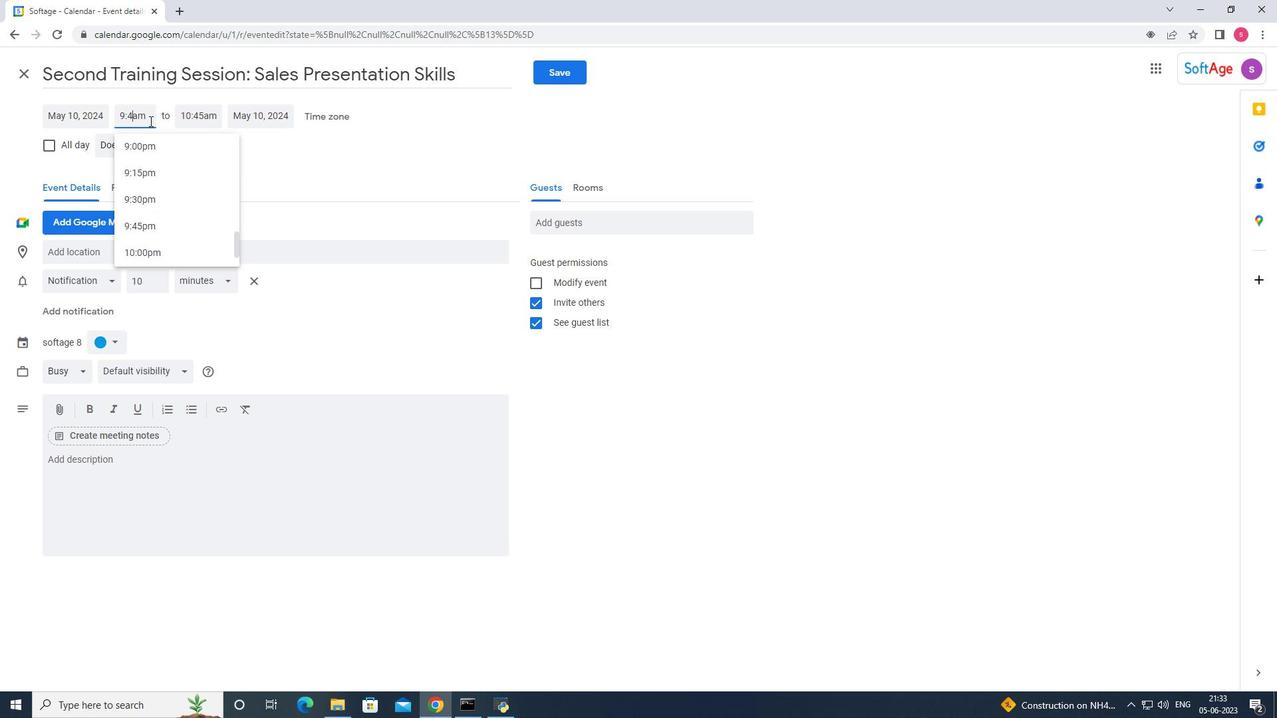 
Action: Mouse moved to (212, 115)
Screenshot: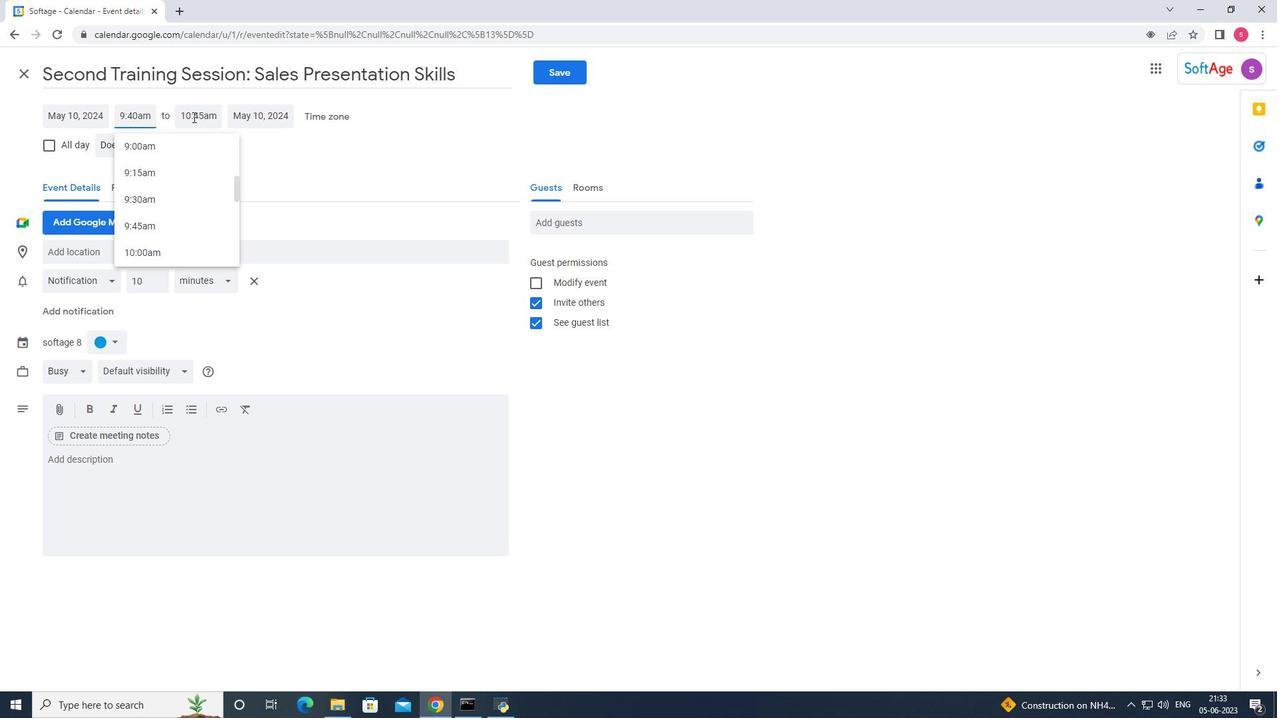 
Action: Mouse pressed left at (212, 115)
Screenshot: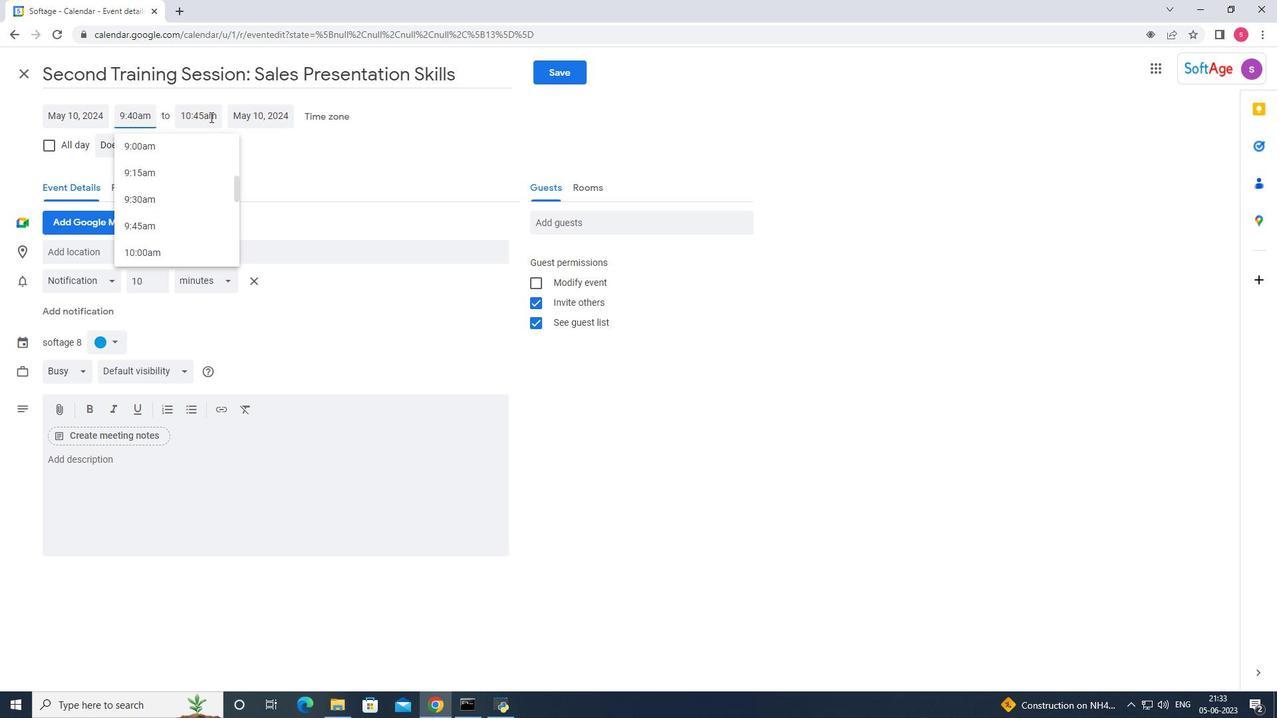 
Action: Mouse moved to (210, 254)
Screenshot: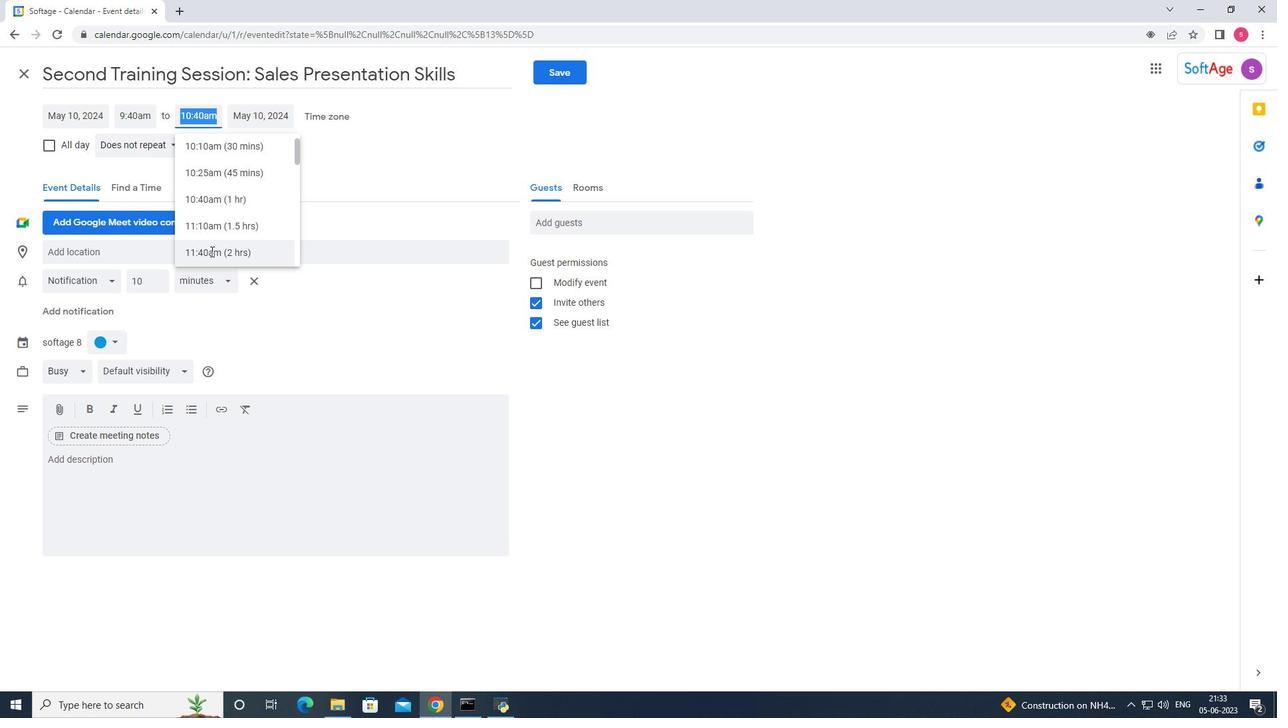 
Action: Mouse pressed left at (210, 254)
Screenshot: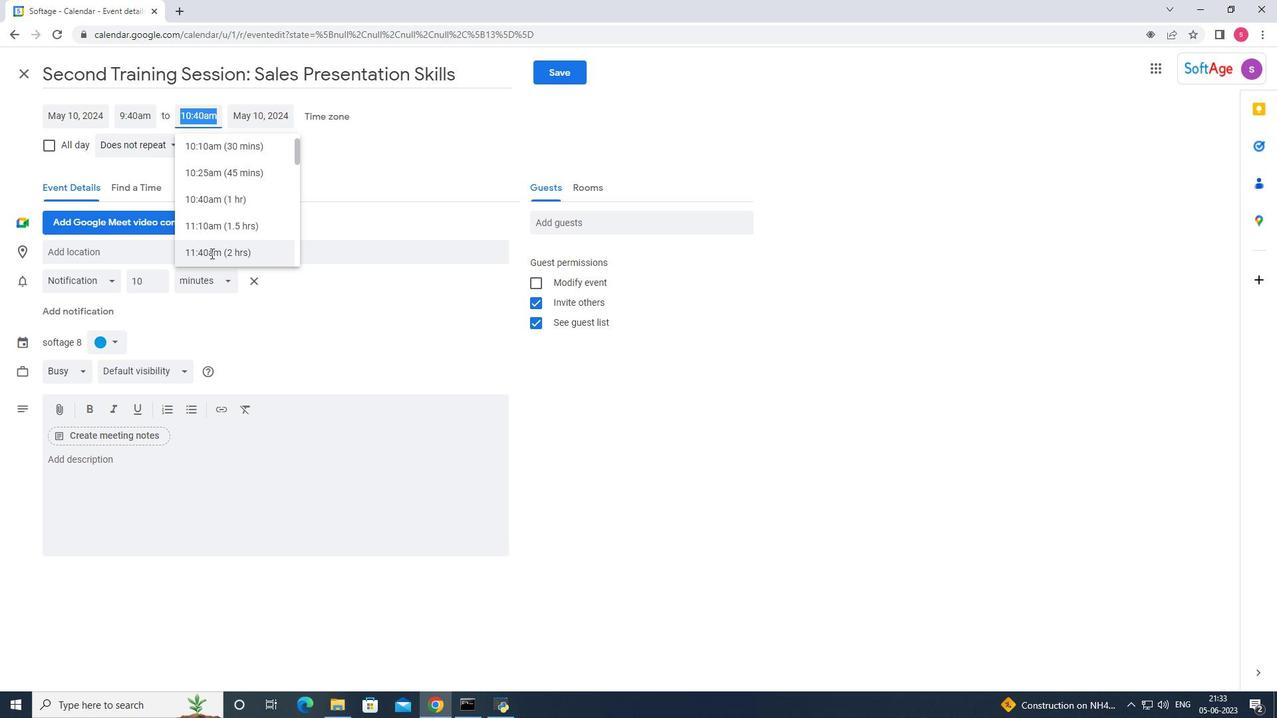 
Action: Mouse moved to (194, 458)
Screenshot: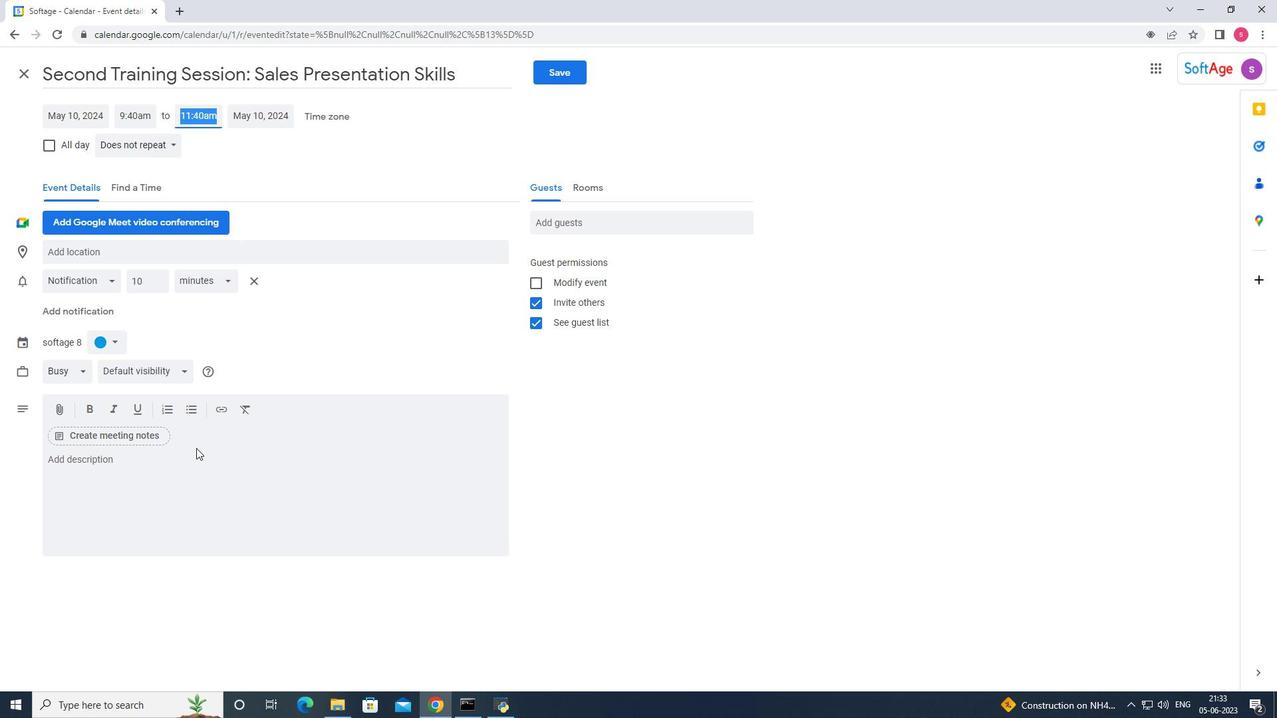 
Action: Mouse pressed left at (194, 458)
Screenshot: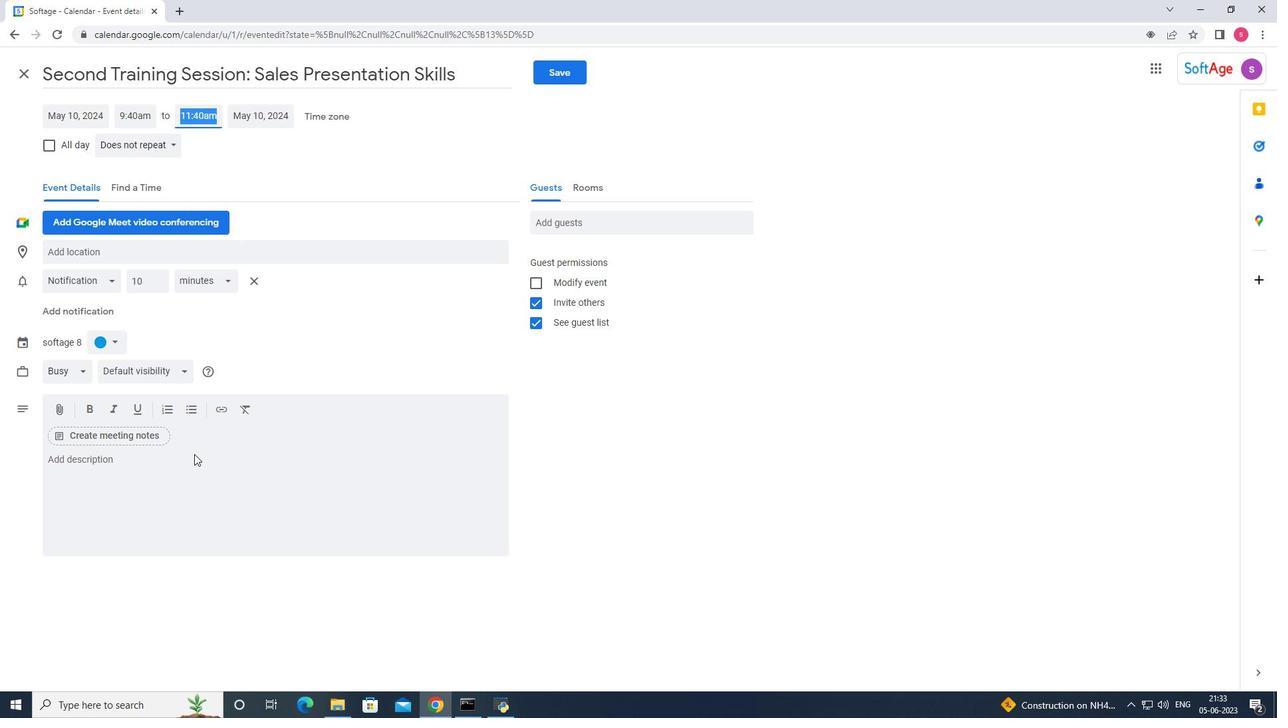 
Action: Mouse moved to (199, 459)
Screenshot: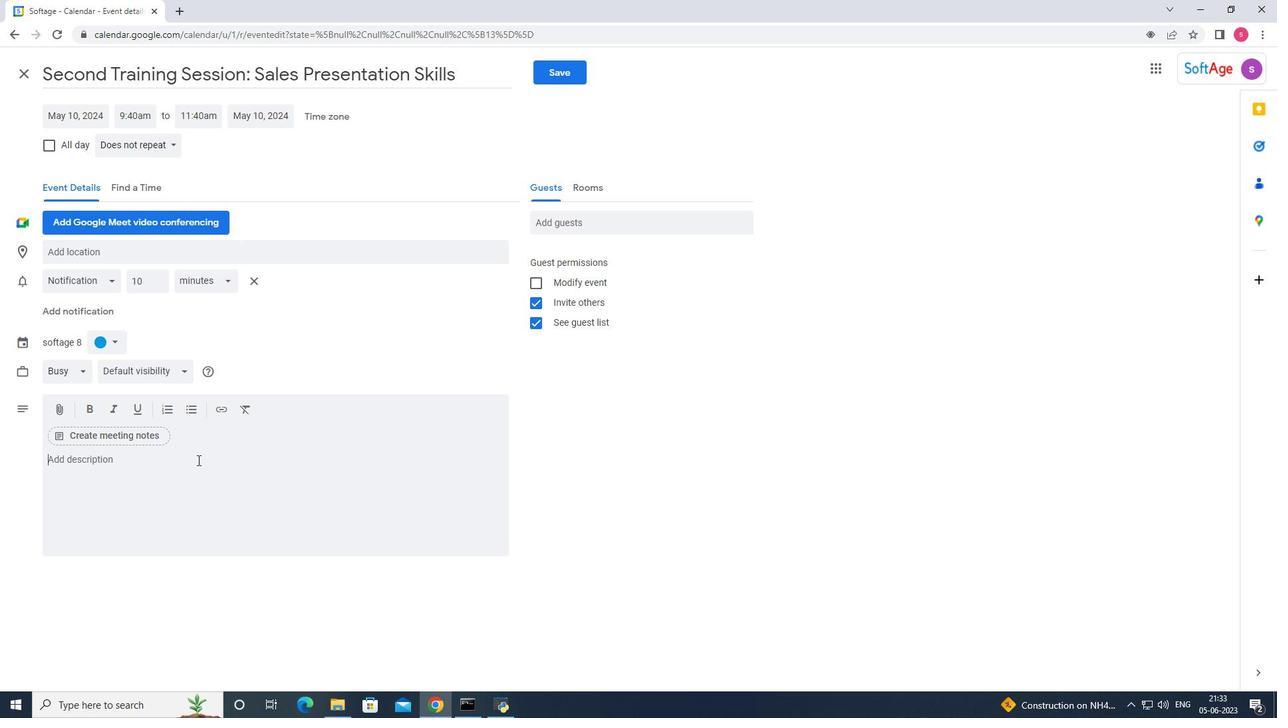 
Action: Key pressed <Key.shift_r><Key.shift_r><Key.shift_r>The<Key.space>quality<Key.space>assurance<Key.space>team<Key.space>will<Key.space>ec<Key.backspace>xamp<Key.backspace>ine<Key.space>the<Key.space>actual<Key.space>deliveravles<Key.space>a
Screenshot: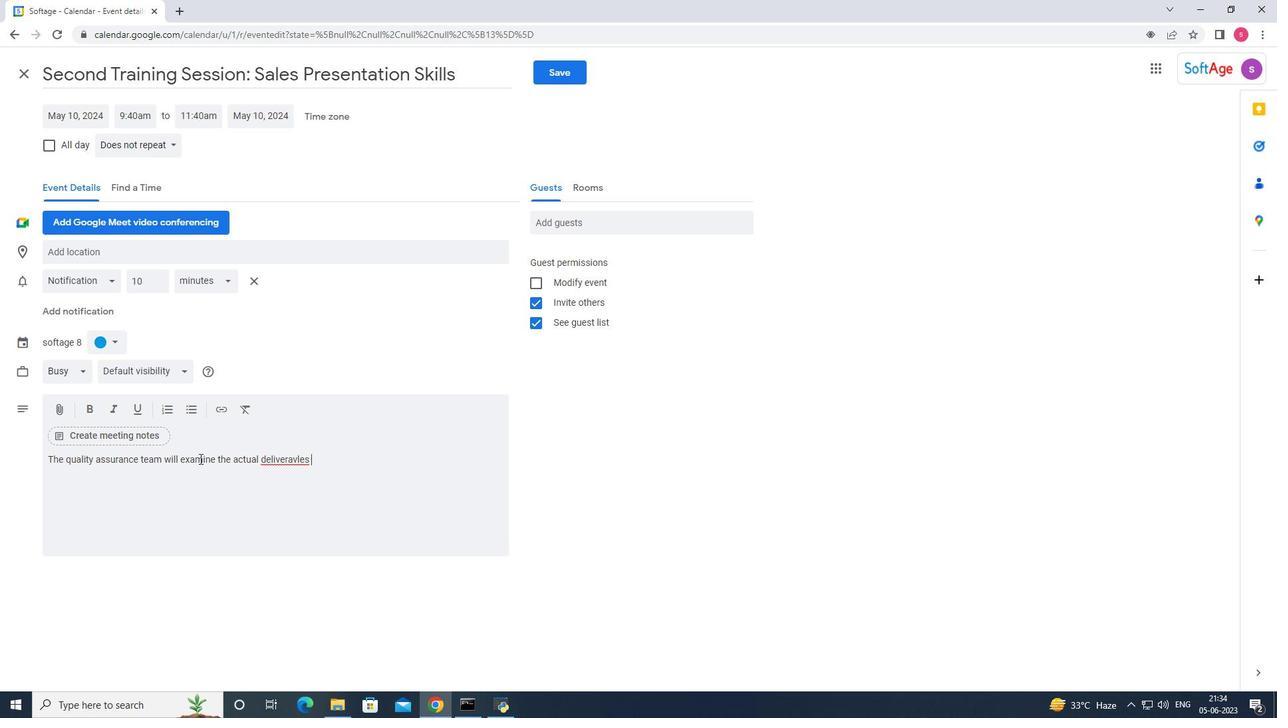 
Action: Mouse moved to (285, 462)
Screenshot: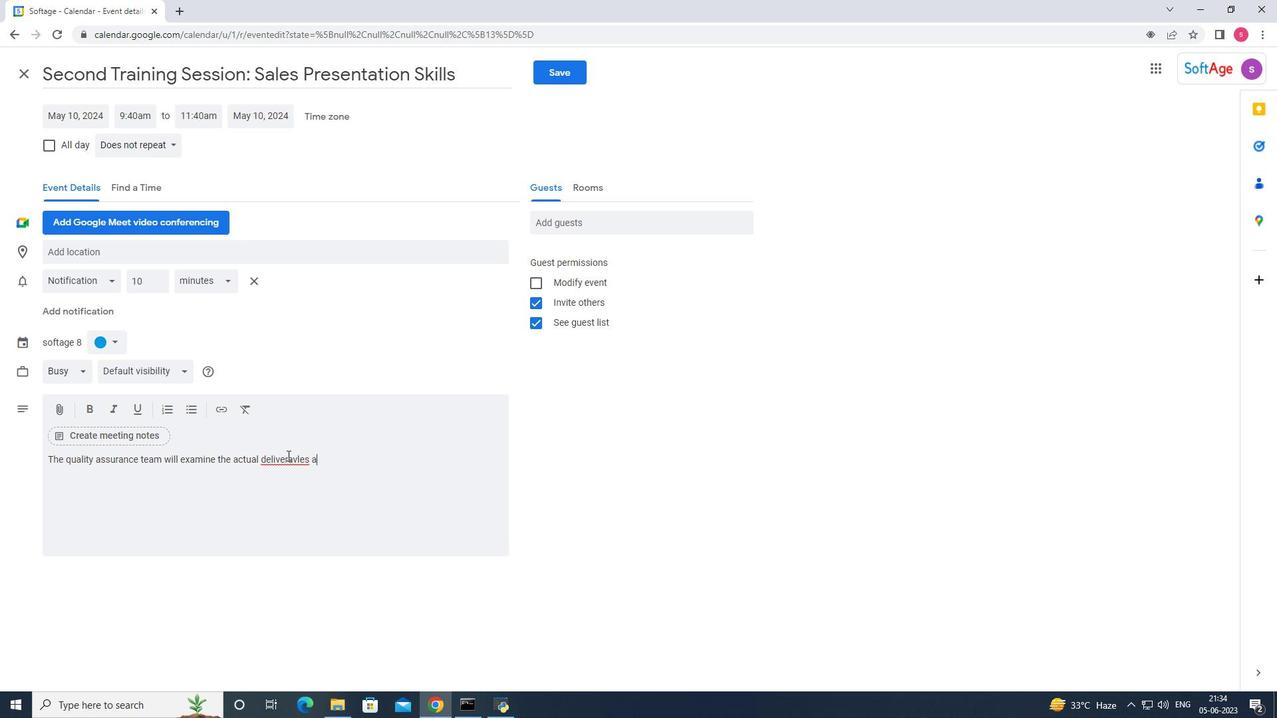 
Action: Mouse pressed right at (285, 462)
Screenshot: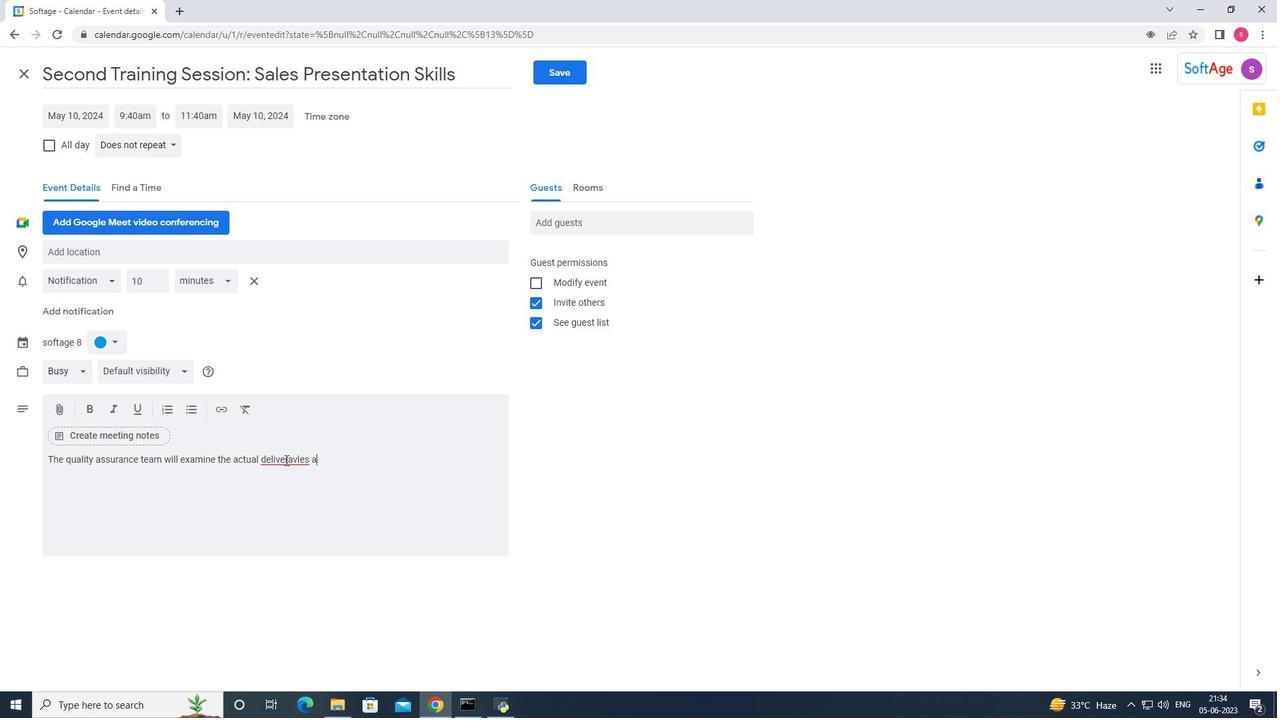 
Action: Mouse moved to (310, 474)
Screenshot: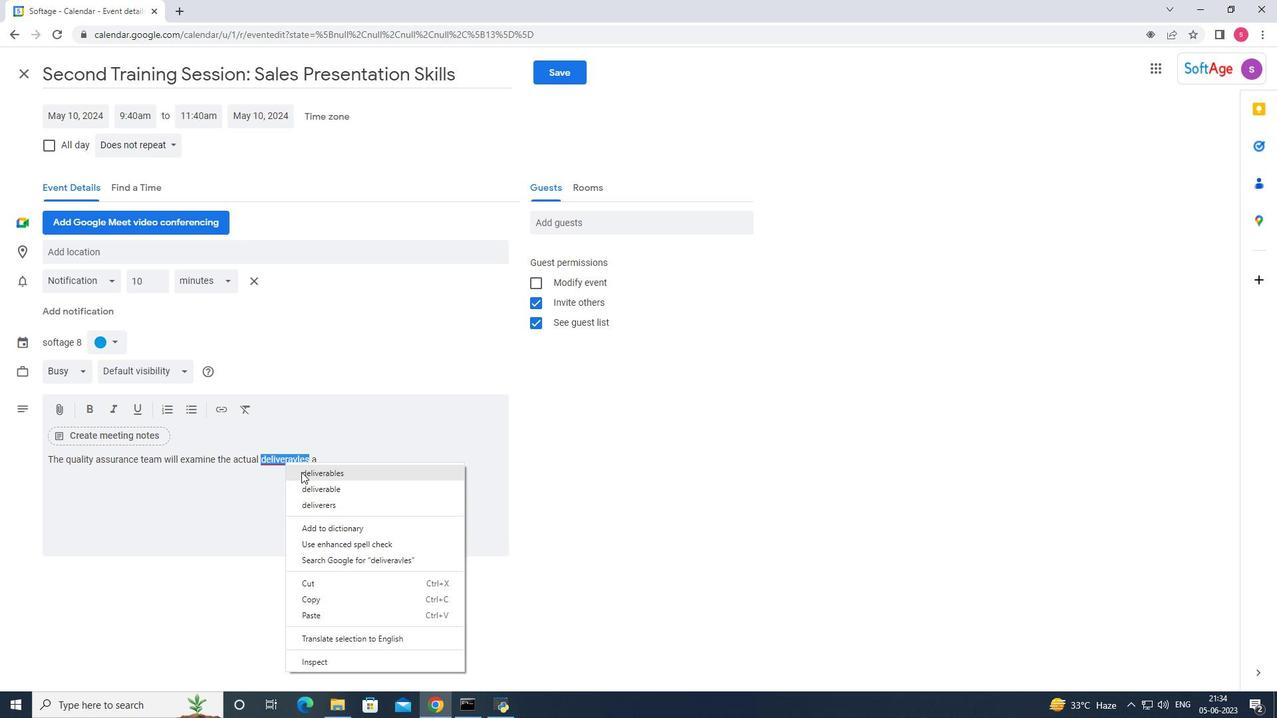 
Action: Mouse pressed left at (310, 474)
Screenshot: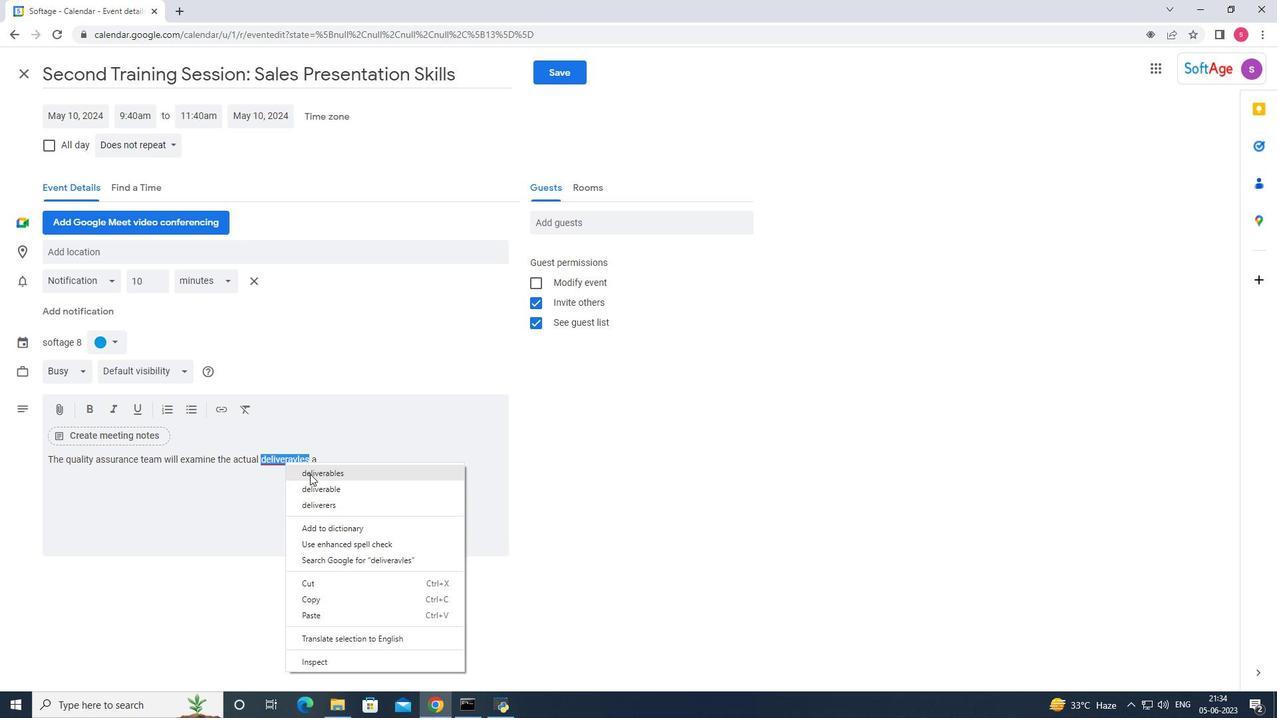
Action: Mouse moved to (331, 462)
Screenshot: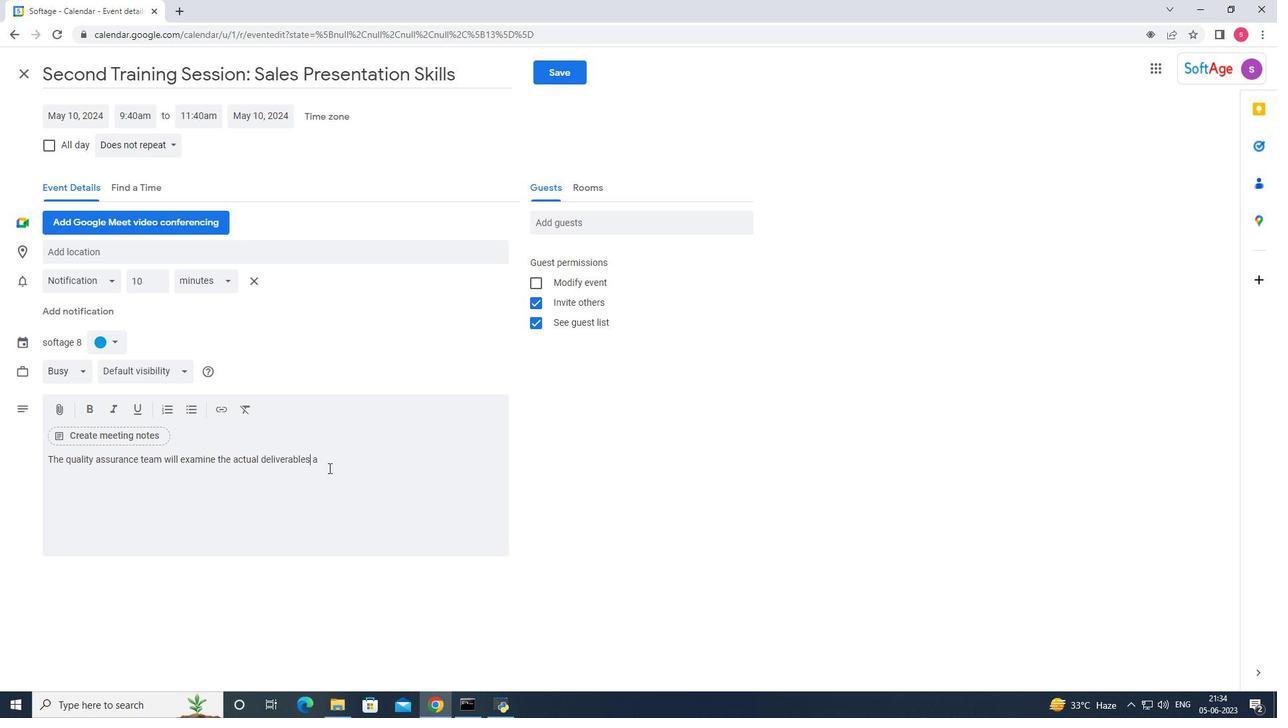
Action: Mouse pressed left at (331, 462)
Screenshot: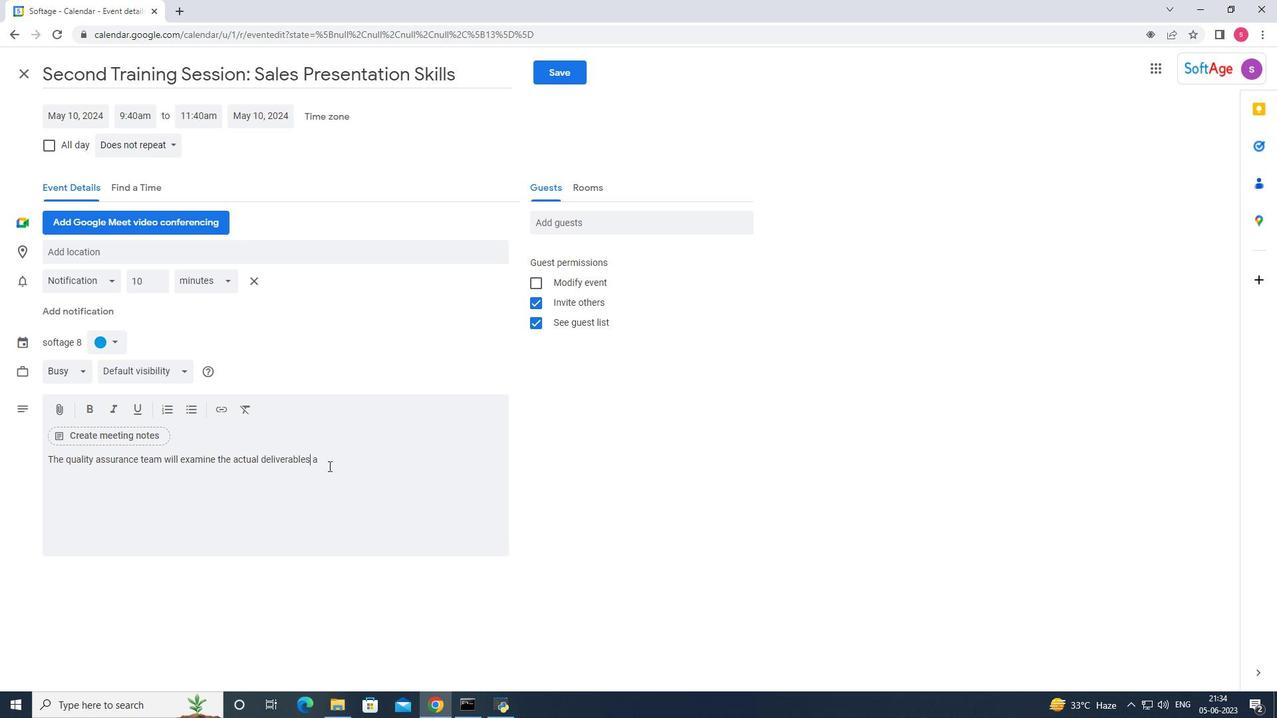 
Action: Key pressed <Key.backspace>r<Key.backspace>proc<Key.backspace><Key.backspace><Key.backspace>roduces<Key.space>su<Key.backspace><Key.backspace>during<Key.space>the<Key.space>ppr<Key.backspace><Key.backspace>roject,<Key.space>such<Key.space>as<Key.space>softa<Key.backspace>ware<Key.space>applications,<Key.space>reportsm<Key.space><Key.backspace><Key.backspace>,<Key.space>or<Key.space>physical<Key.space>producta<Key.backspace>s.<Key.space>software<Key.space>applo<Key.backspace>ication<Key.space><Key.backspace>s,<Key.space><Key.backspace><Key.backspace><Key.backspace><Key.backspace><Key.backspace><Key.backspace><Key.backspace><Key.backspace><Key.backspace><Key.backspace><Key.backspace><Key.backspace><Key.backspace><Key.backspace><Key.backspace><Key.backspace><Key.backspace><Key.backspace><Key.backspace><Key.backspace><Key.backspace><Key.backspace><Key.backspace><Key.shift_r>They<Key.space>will<Key.space>verify<Key.space>ta<Key.backspace>hat<Key.space>the<Key.space>deliverables<Key.space>meet<Key.space>the<Key.space>specified<Key.space>requirements<Key.space><Key.backspace>,<Key.space>functions<Key.backspace>al<Key.space>sprcificationsm<Key.backspace>,<Key.space>
Screenshot: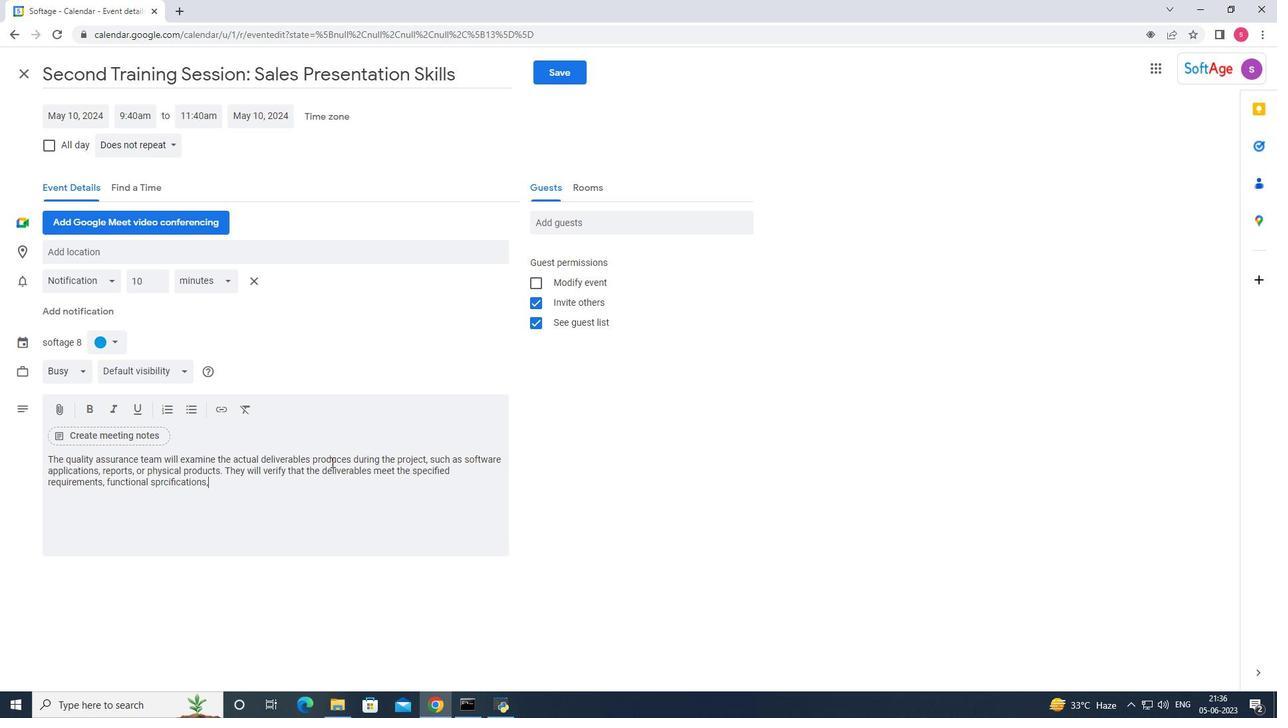 
Action: Mouse moved to (175, 487)
Screenshot: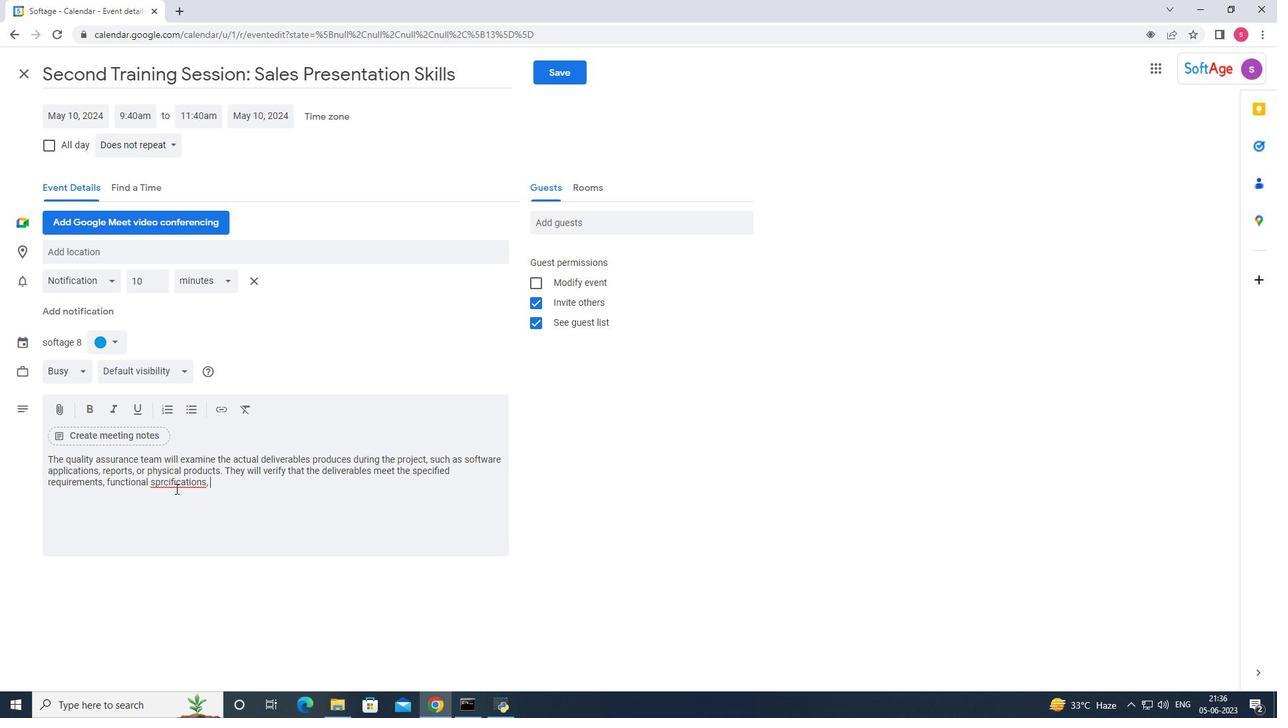 
Action: Mouse pressed right at (175, 487)
Screenshot: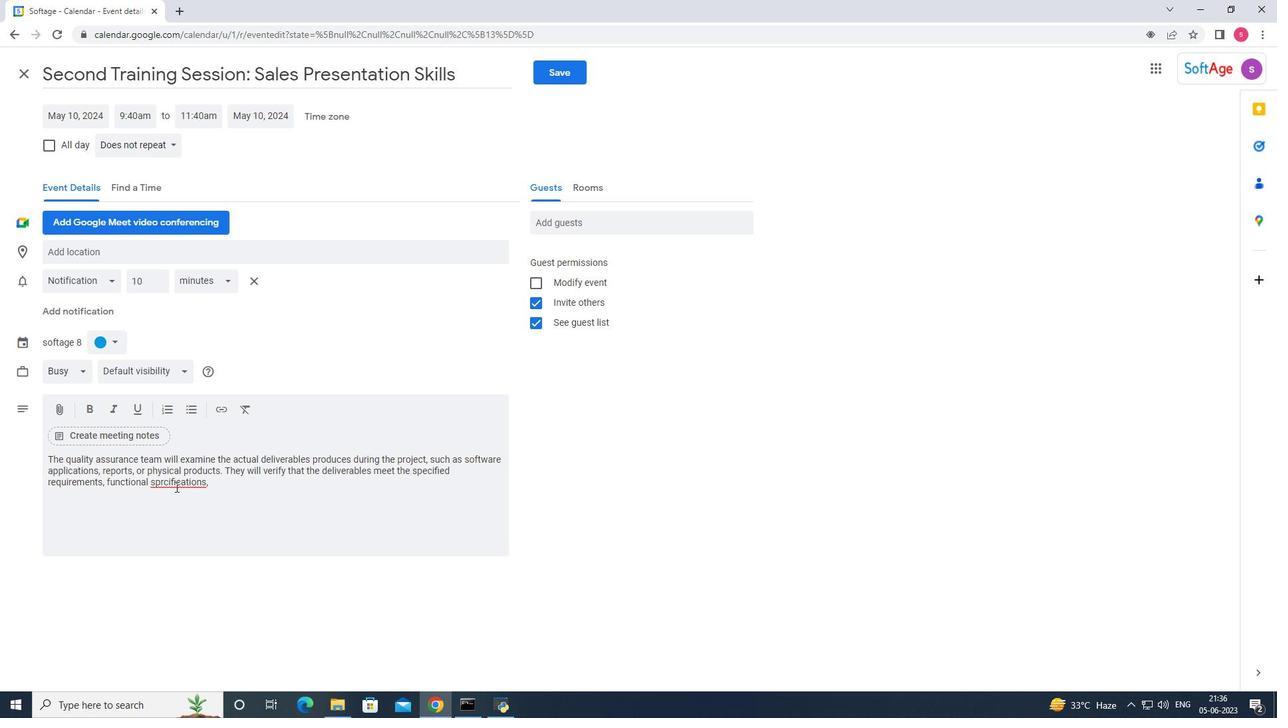 
Action: Mouse moved to (230, 288)
Screenshot: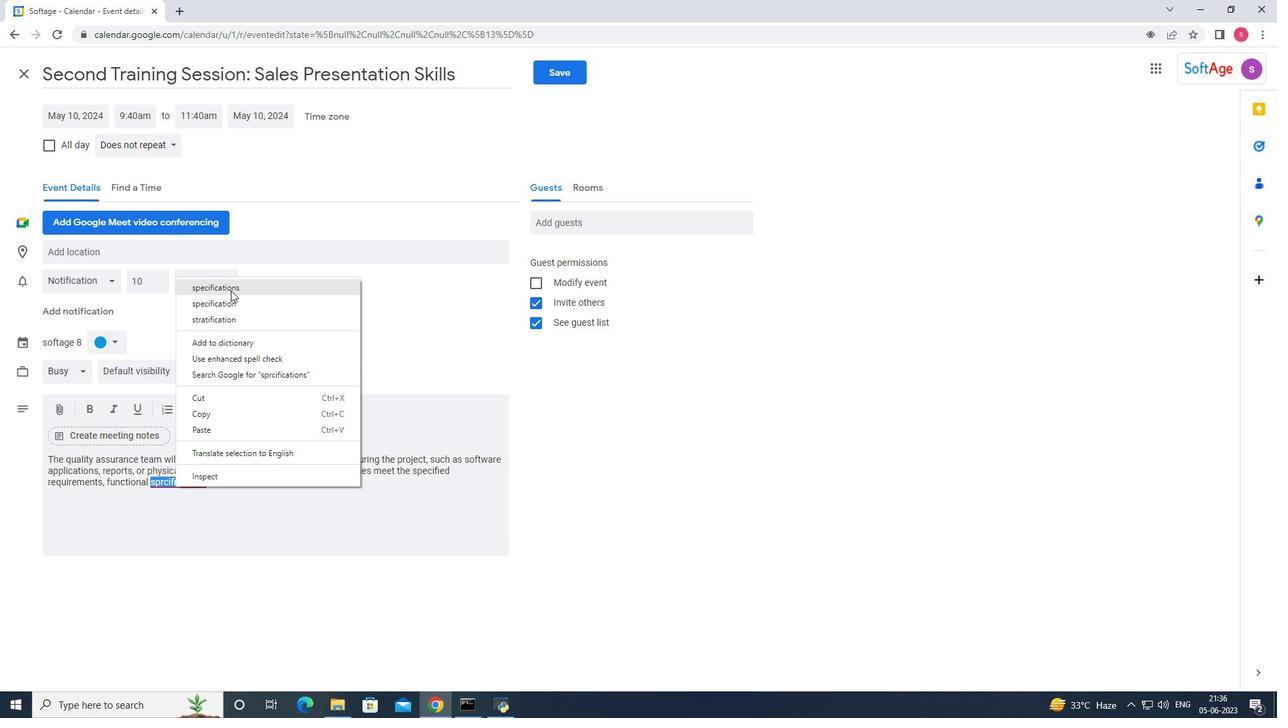 
Action: Mouse pressed left at (230, 288)
Screenshot: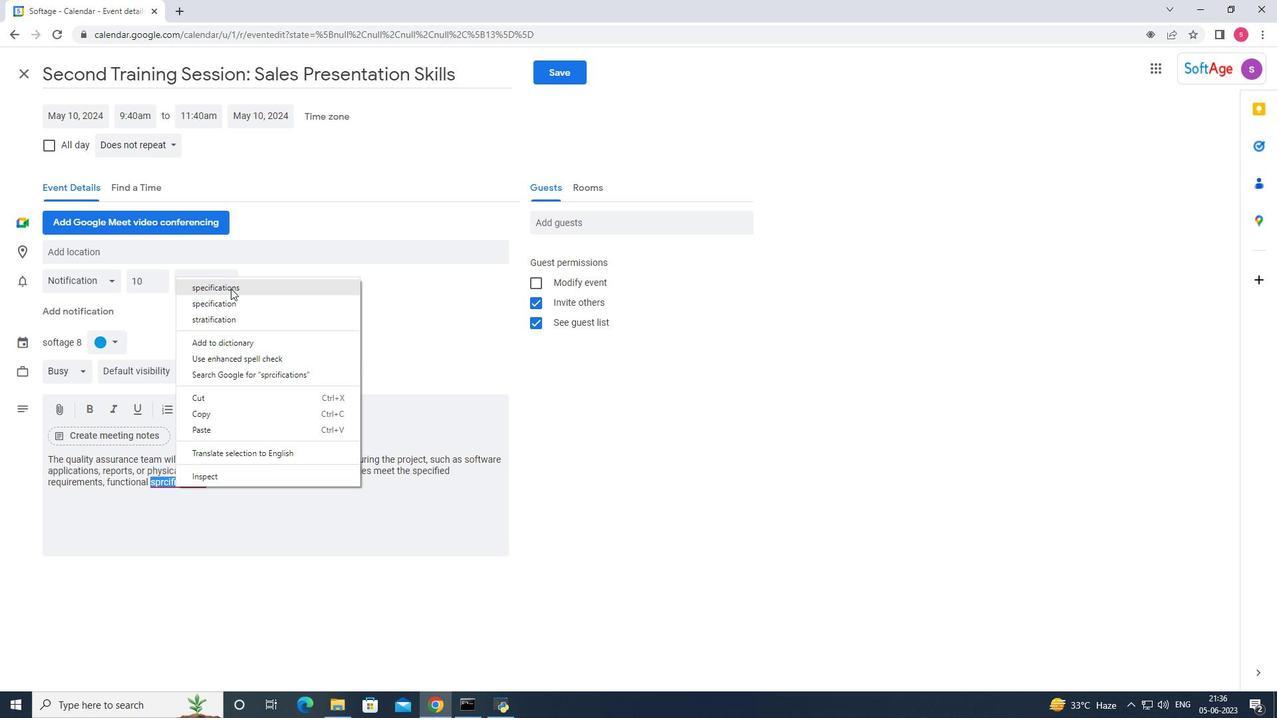 
Action: Mouse moved to (229, 487)
Screenshot: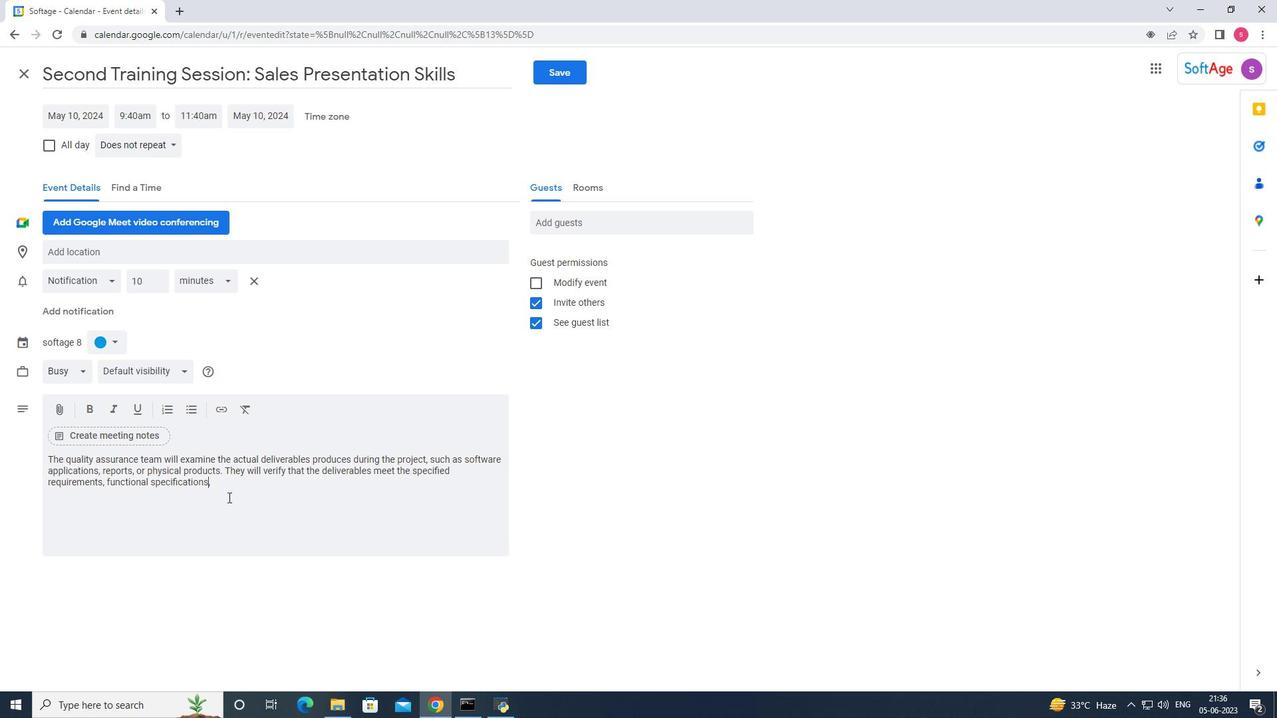 
Action: Mouse pressed left at (229, 487)
Screenshot: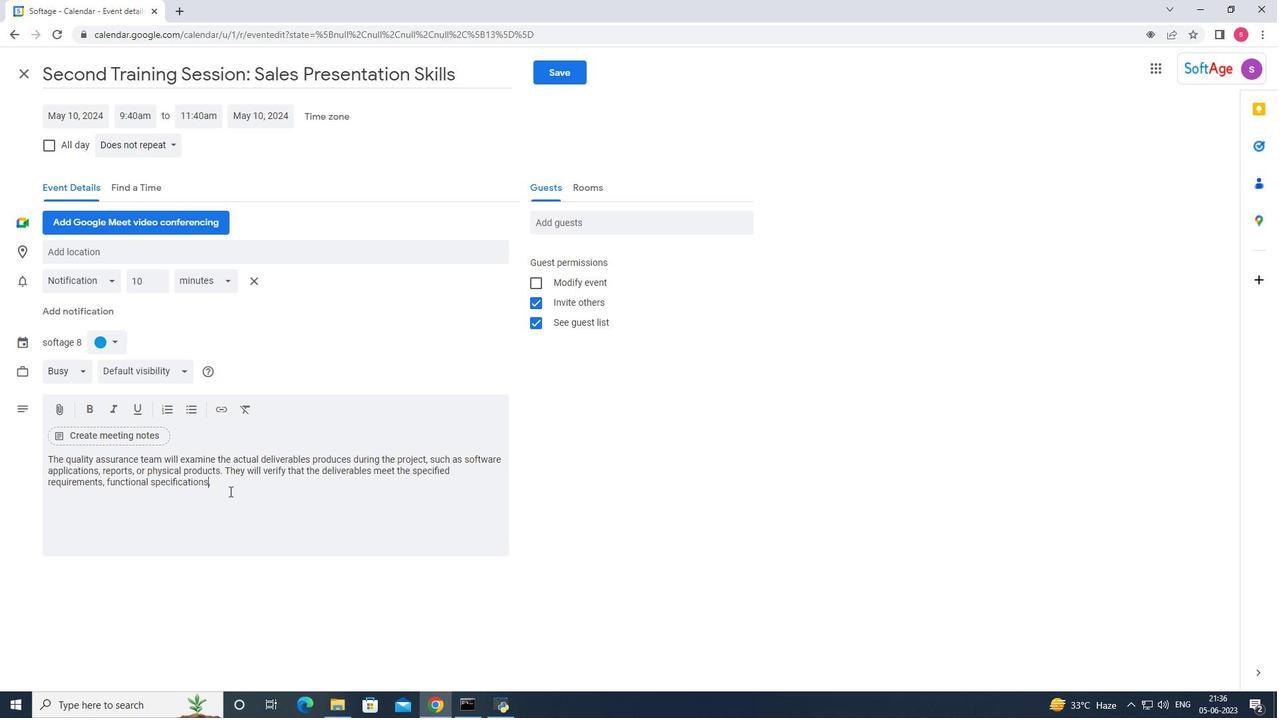 
Action: Key pressed and<Key.space>quality<Key.space>stat<Key.backspace>ndards.<Key.space>
Screenshot: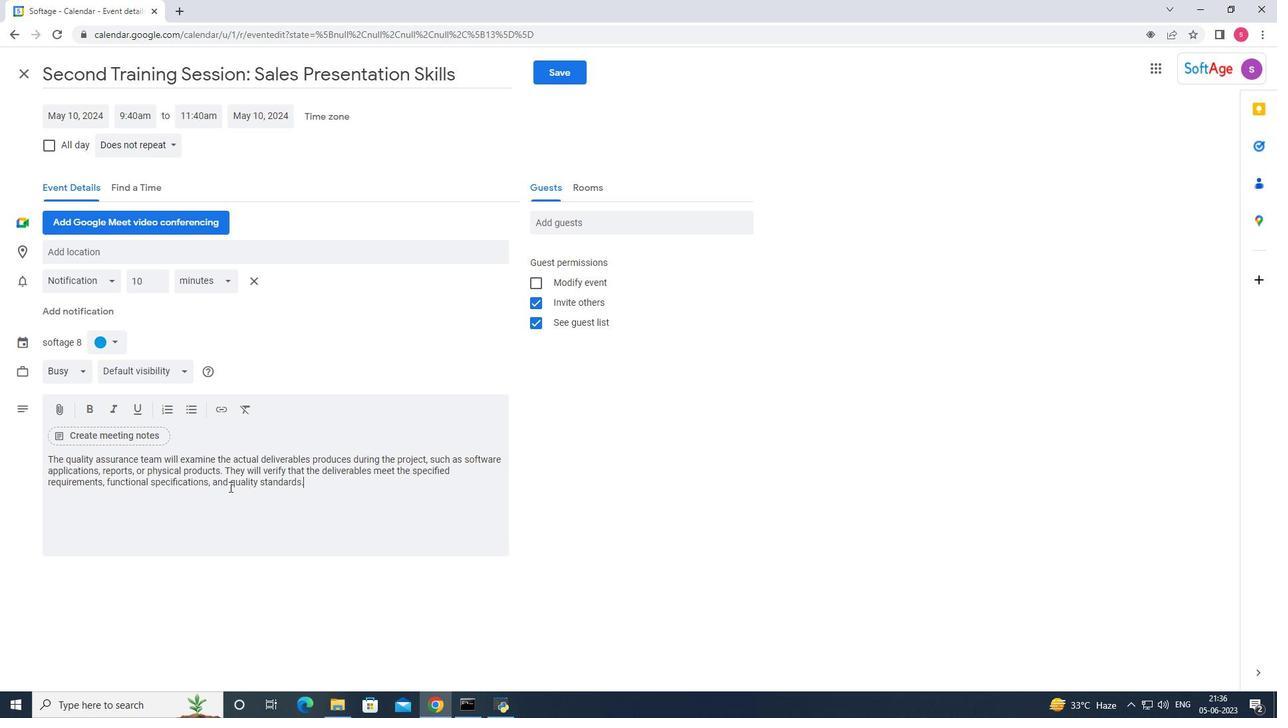
Action: Mouse moved to (115, 341)
Screenshot: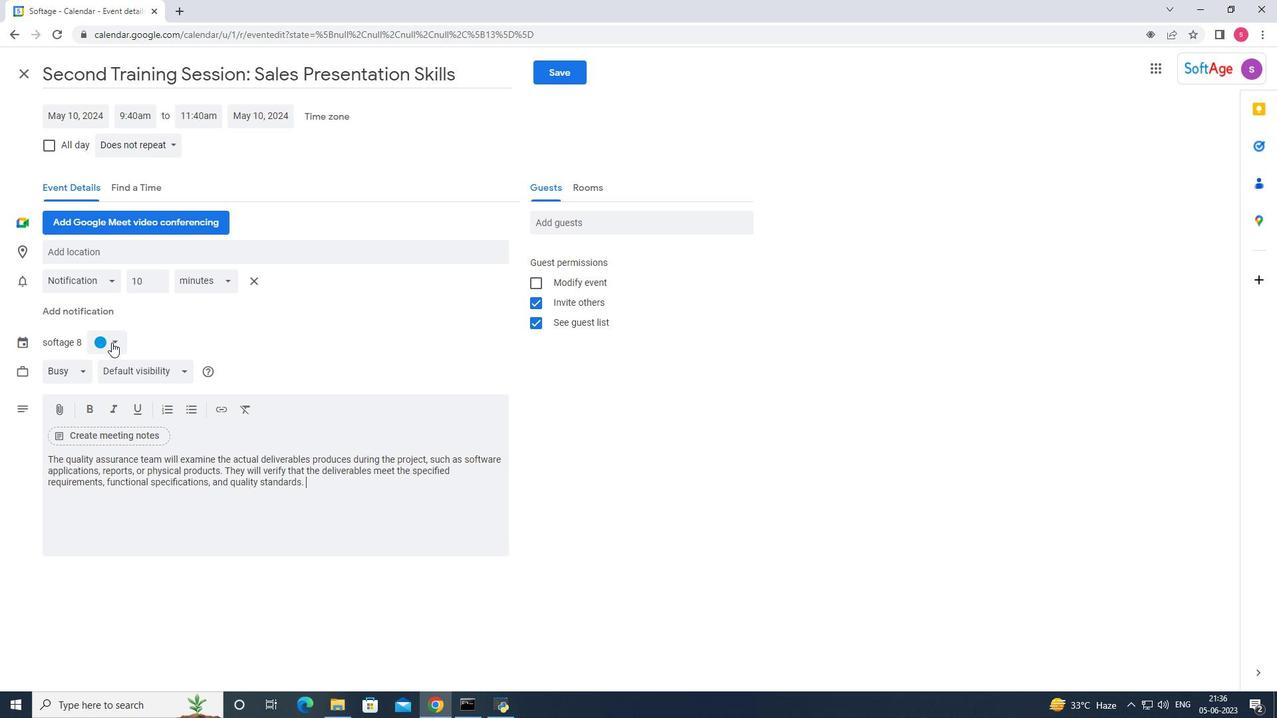 
Action: Mouse pressed left at (115, 341)
Screenshot: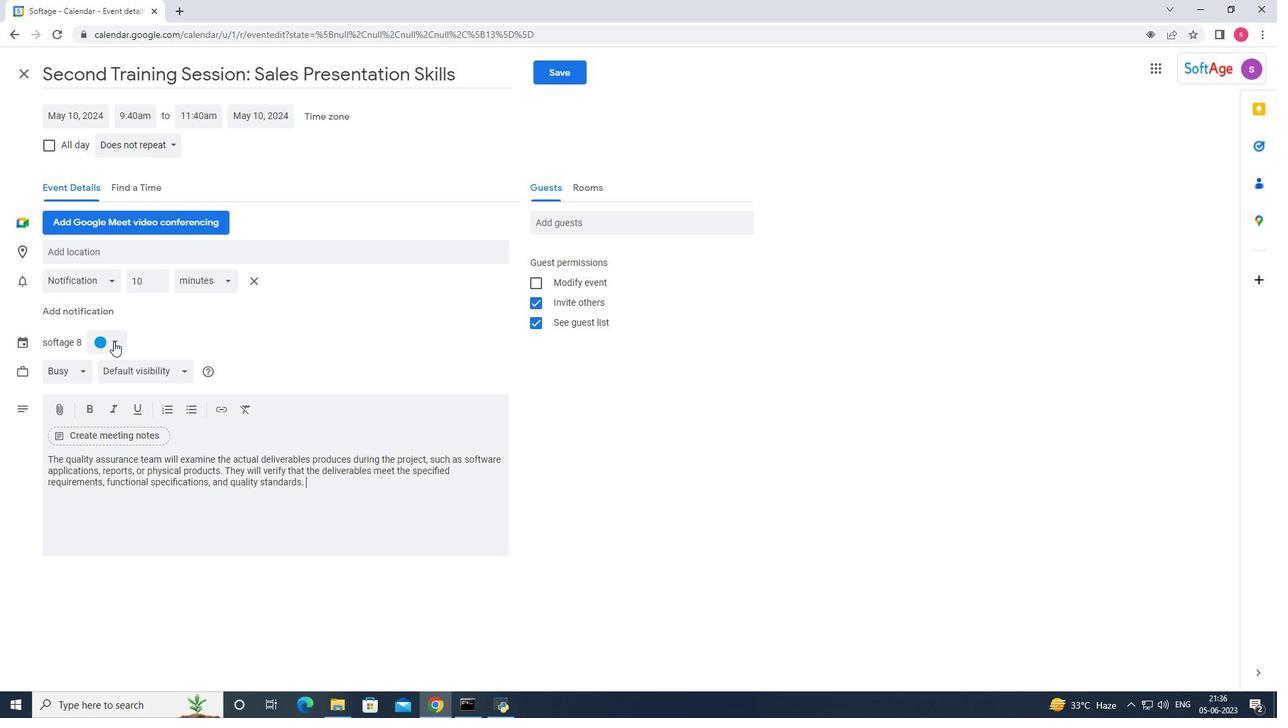 
Action: Mouse moved to (100, 421)
Screenshot: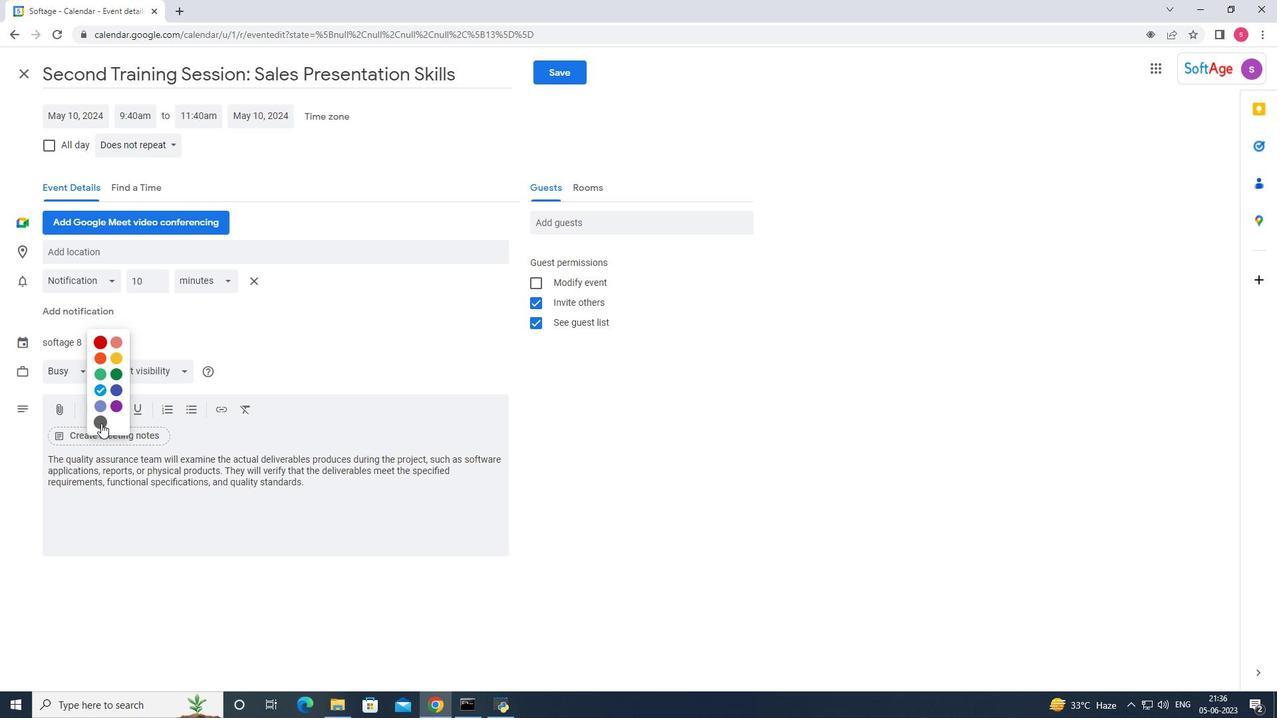 
Action: Mouse pressed left at (100, 421)
Screenshot: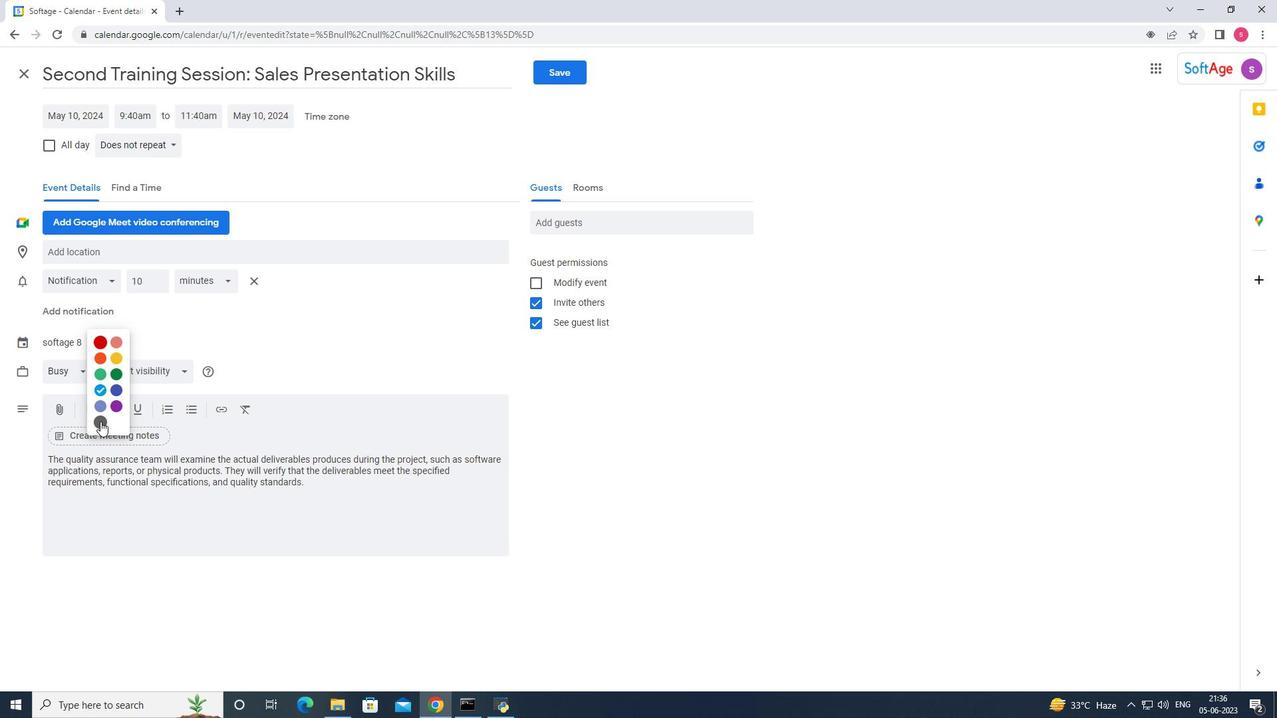 
Action: Mouse moved to (95, 254)
Screenshot: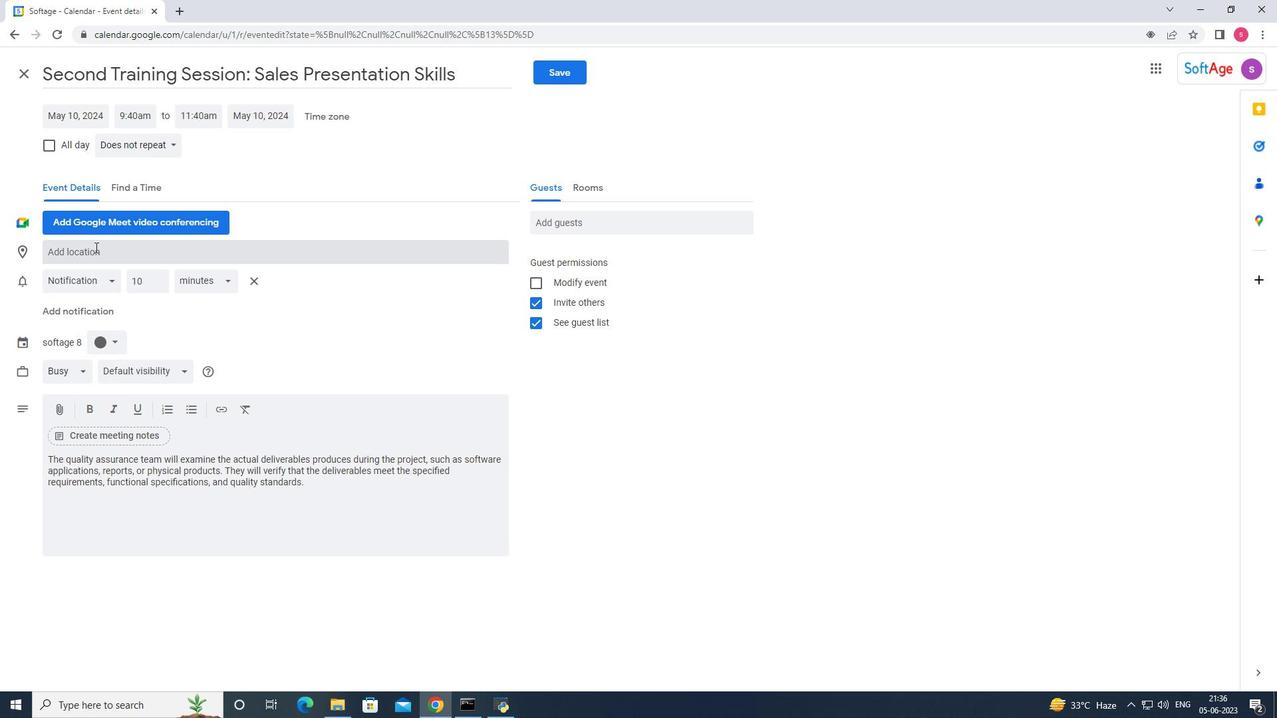 
Action: Mouse pressed left at (95, 254)
Screenshot: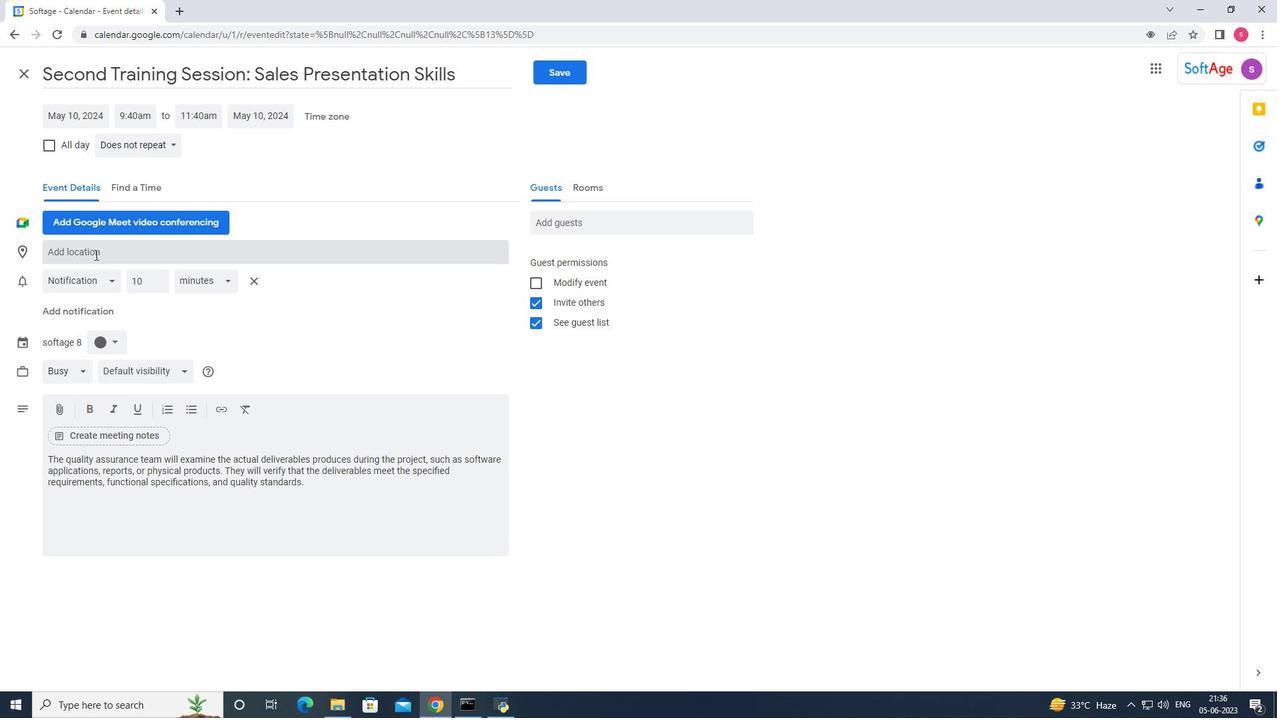 
Action: Key pressed <Key.shift>Luxoe<Key.backspace>e<Key.backspace>r,<Key.space>
Screenshot: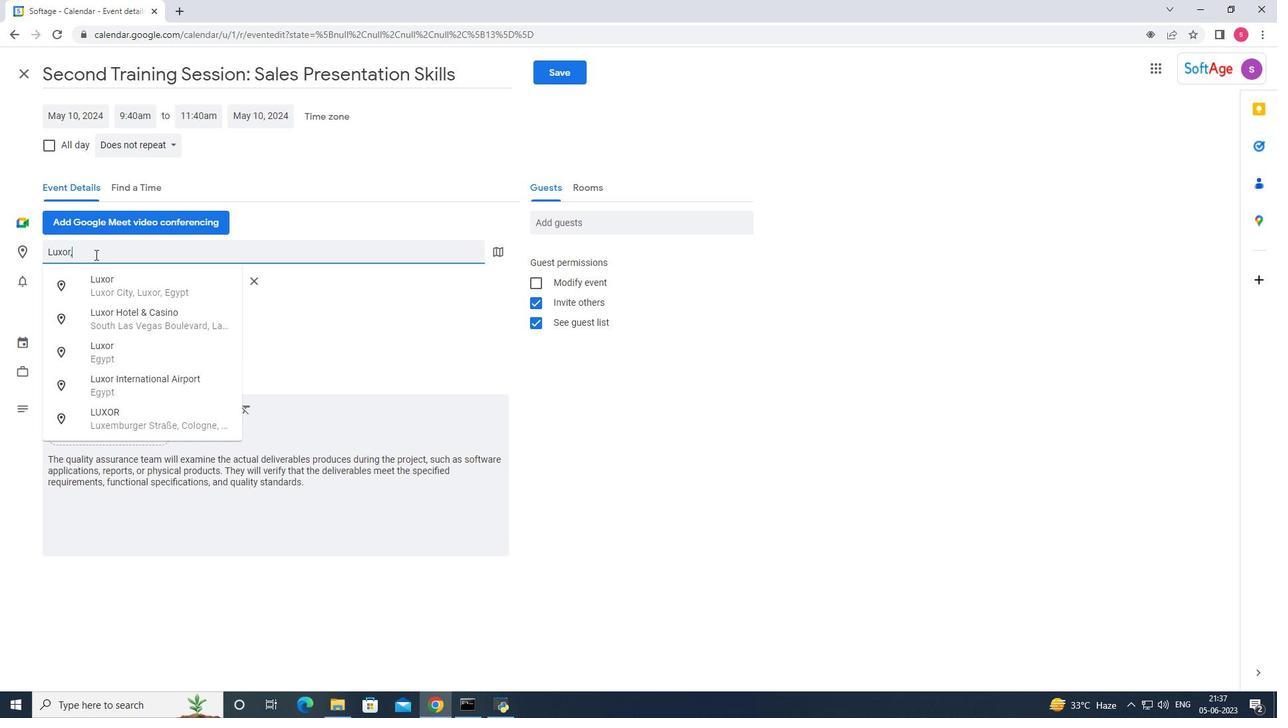 
Action: Mouse moved to (195, 292)
Screenshot: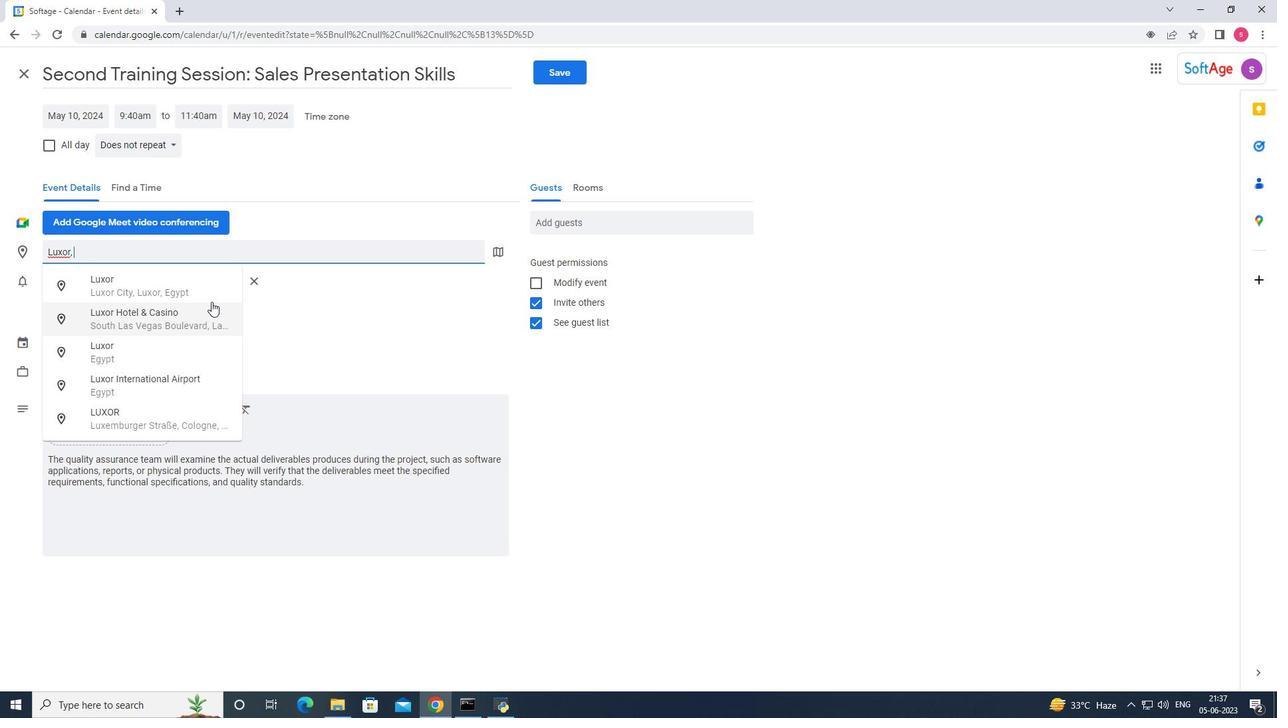 
Action: Mouse pressed left at (195, 292)
Screenshot: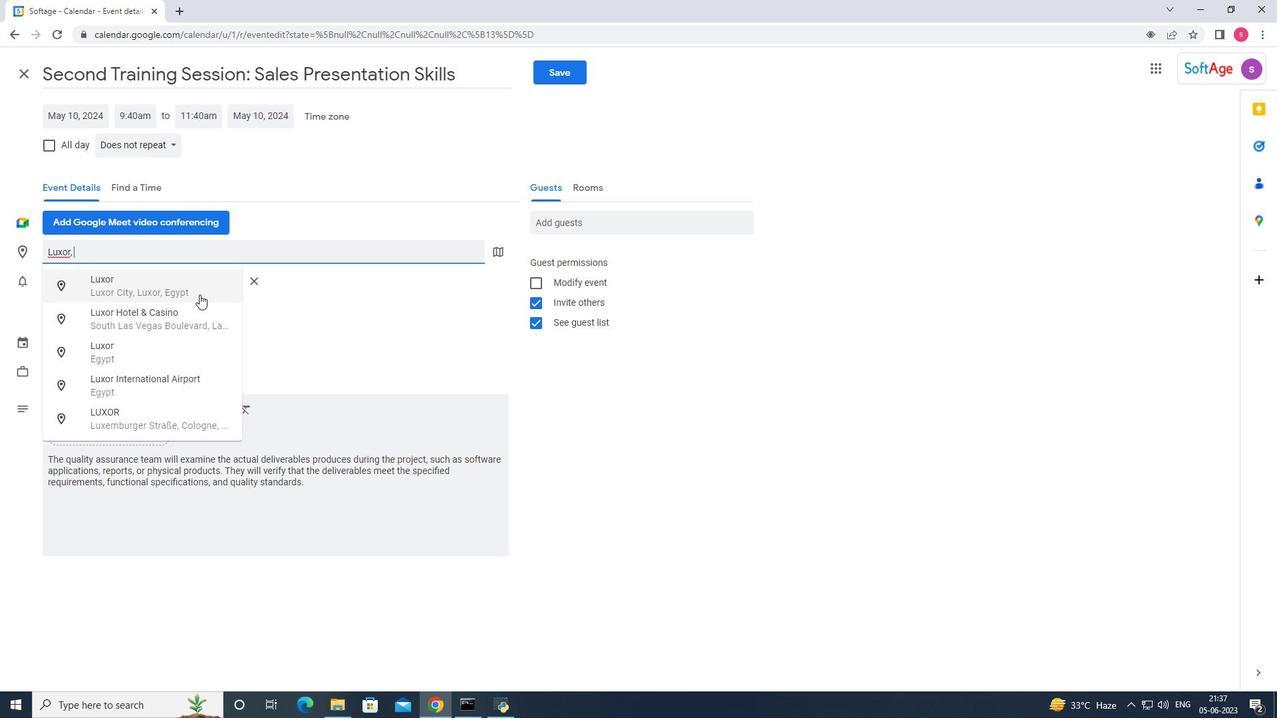 
Action: Mouse moved to (224, 256)
Screenshot: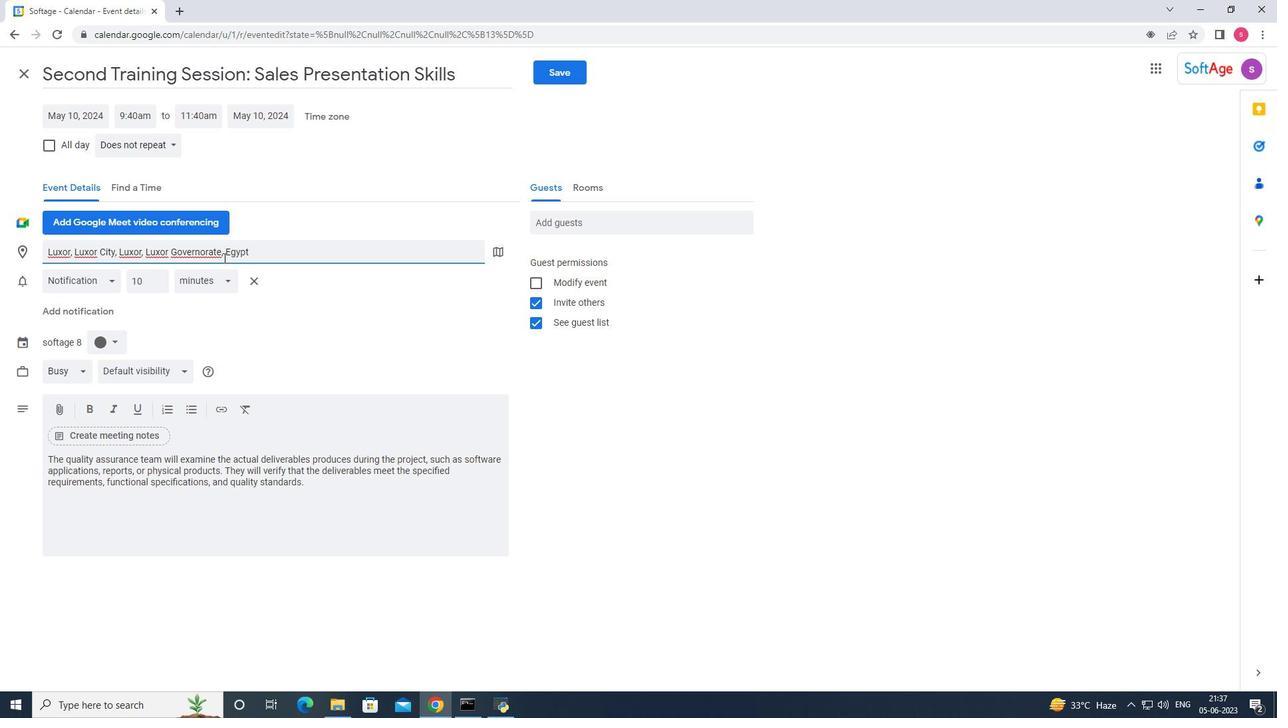 
Action: Mouse pressed left at (224, 256)
Screenshot: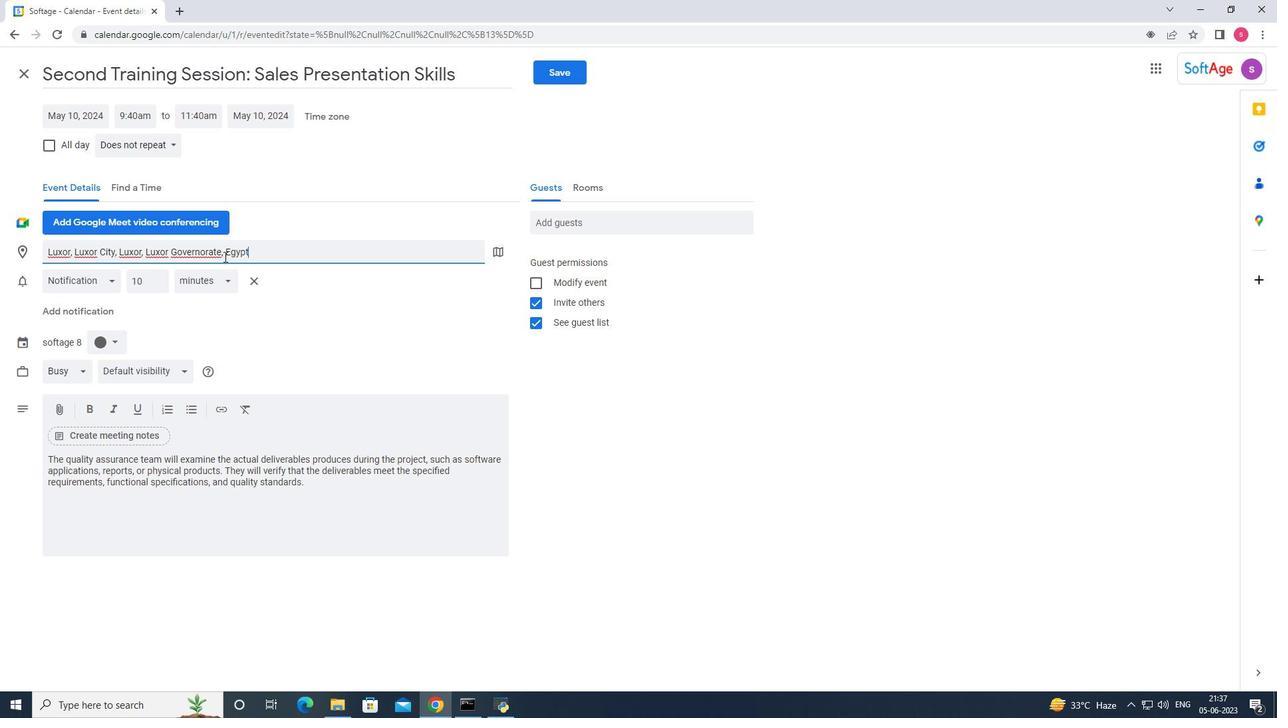 
Action: Mouse moved to (73, 257)
Screenshot: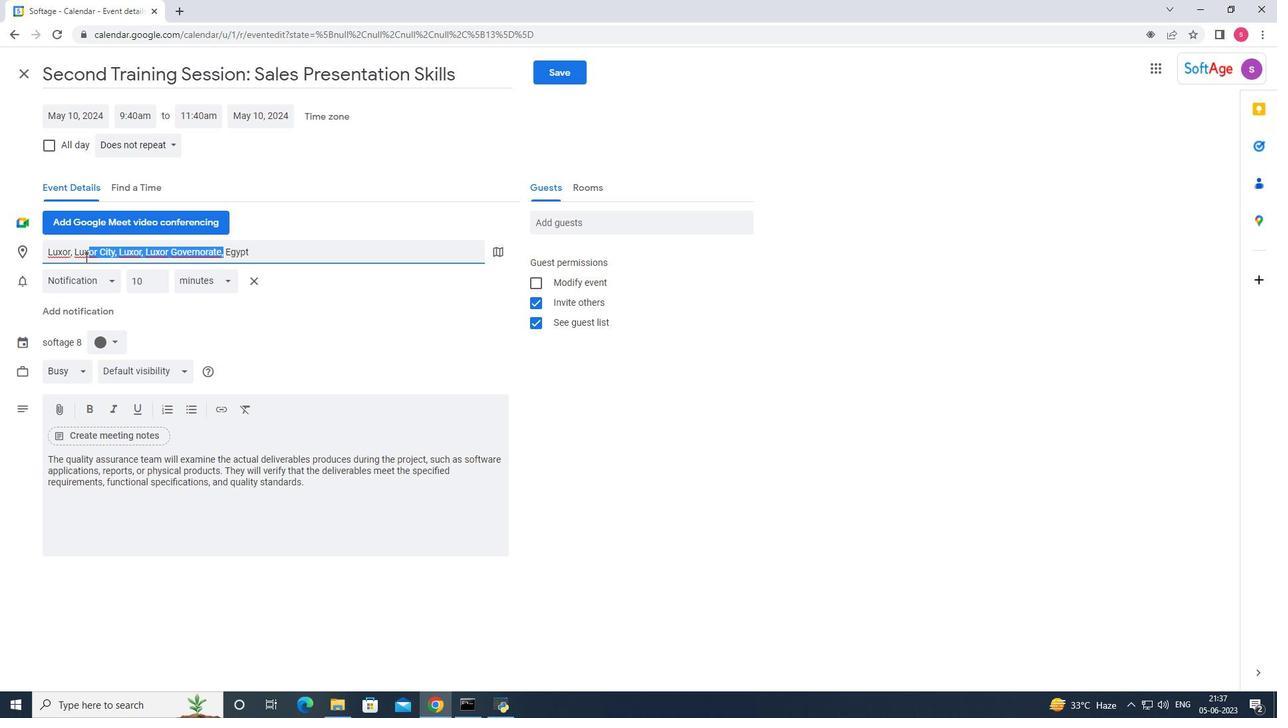 
Action: Key pressed <Key.backspace>
Screenshot: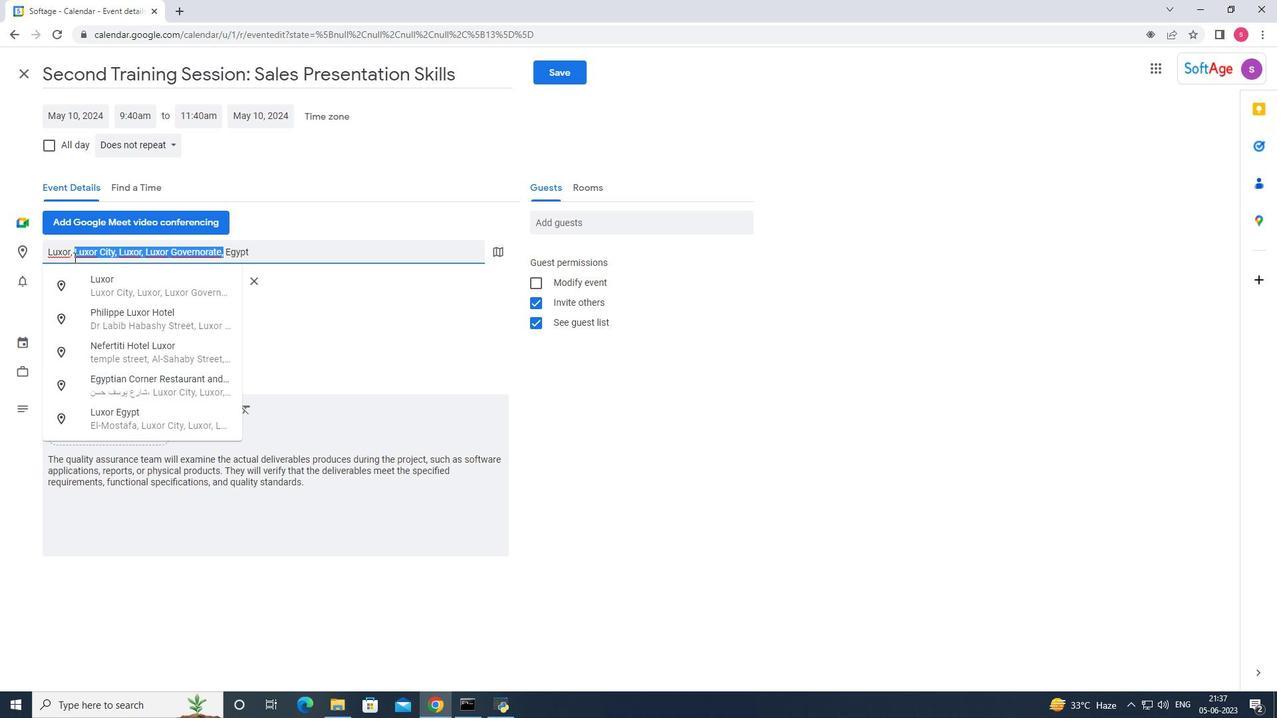 
Action: Mouse moved to (123, 318)
Screenshot: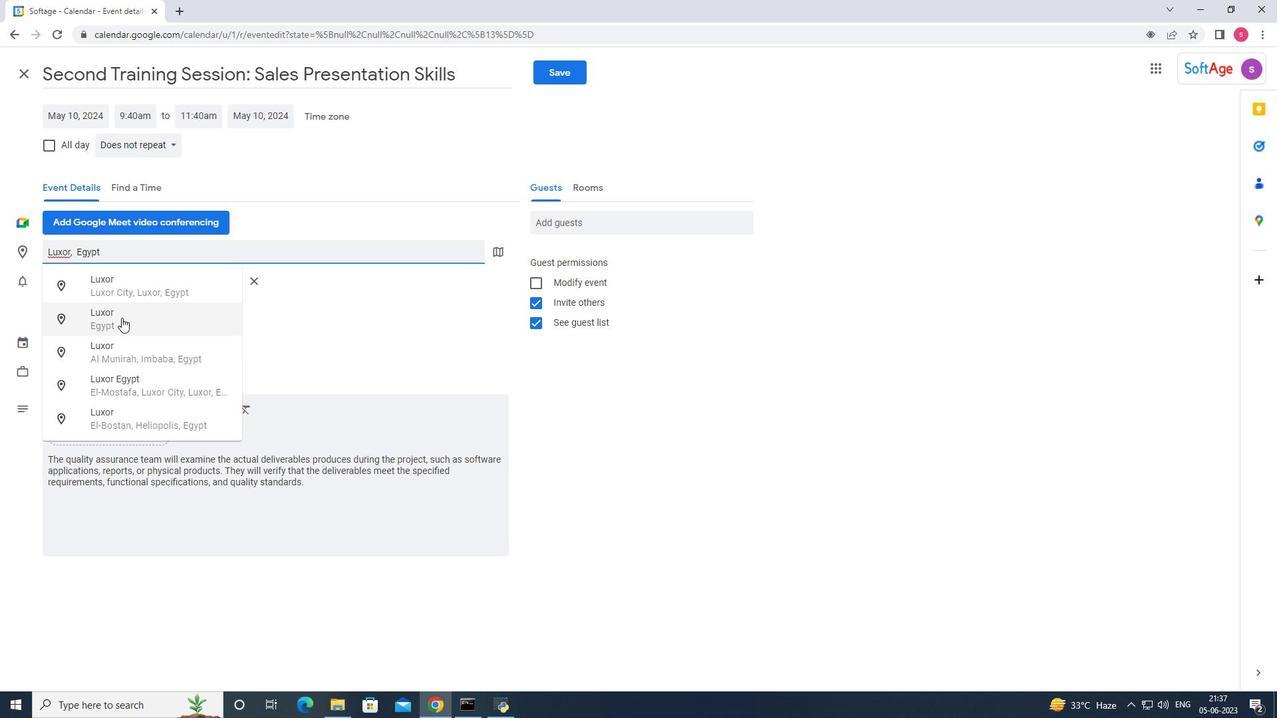 
Action: Mouse pressed left at (123, 318)
Screenshot: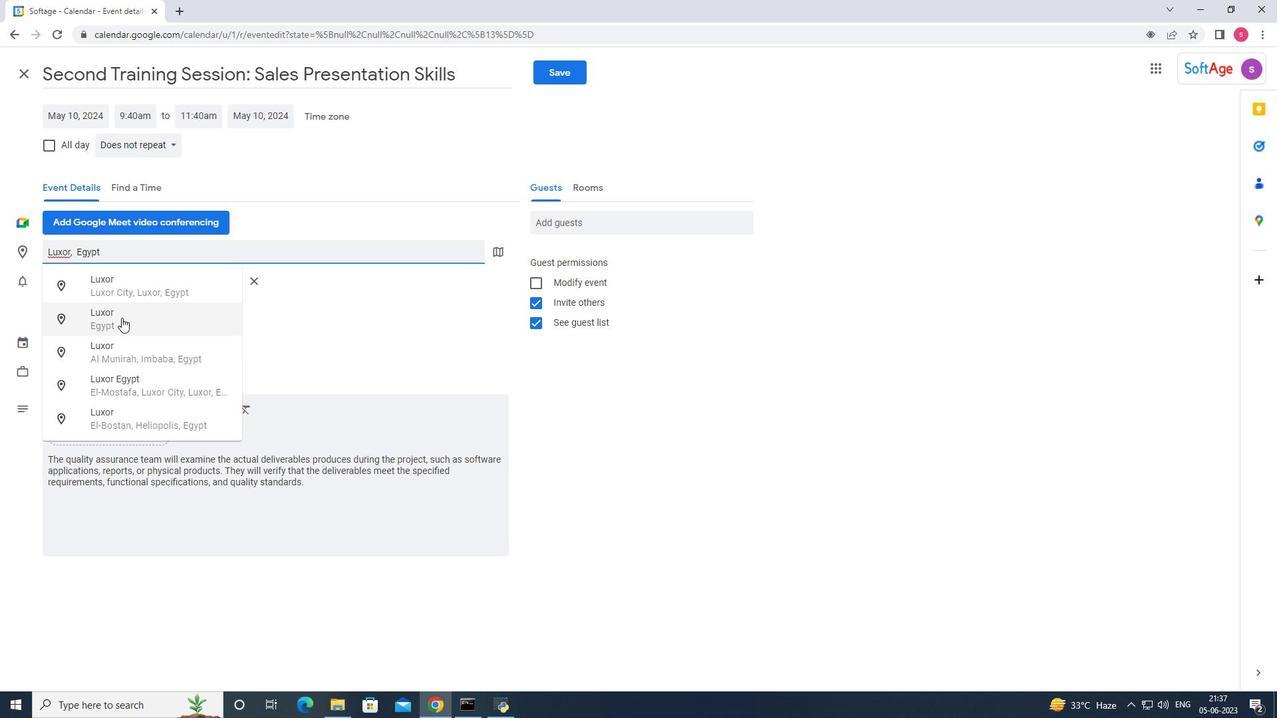 
Action: Mouse moved to (125, 250)
Screenshot: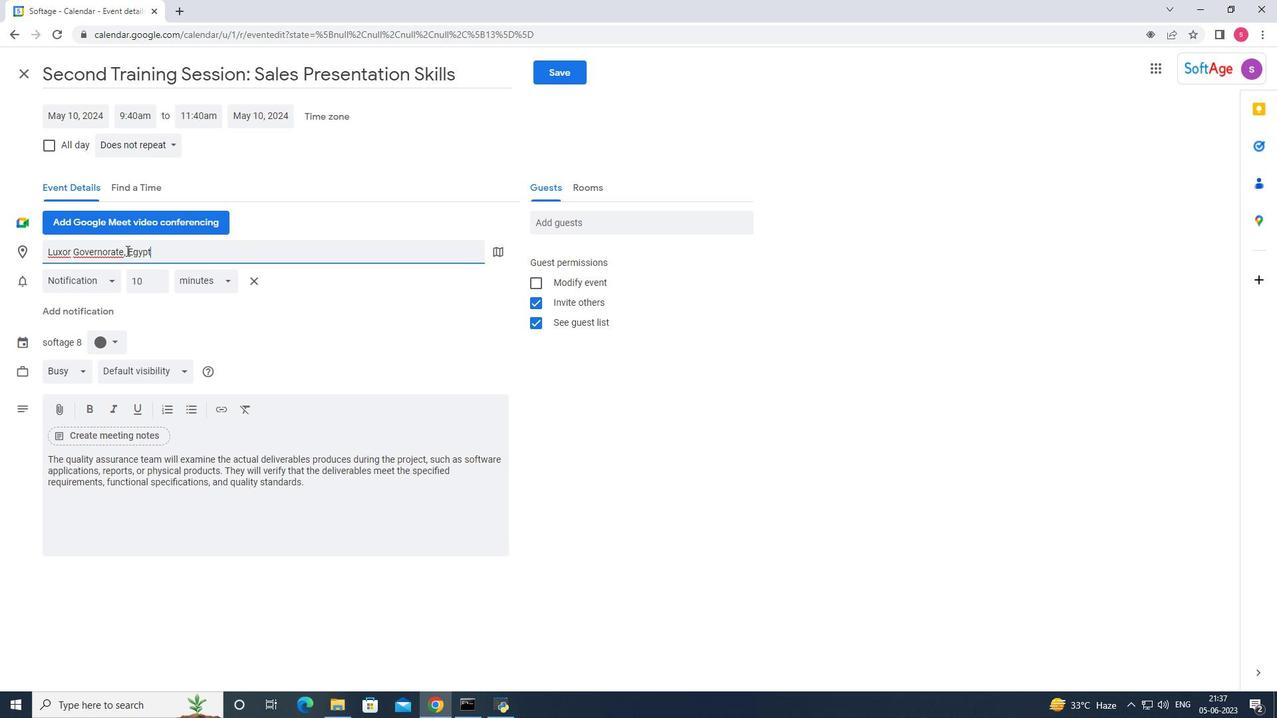 
Action: Mouse pressed left at (125, 250)
Screenshot: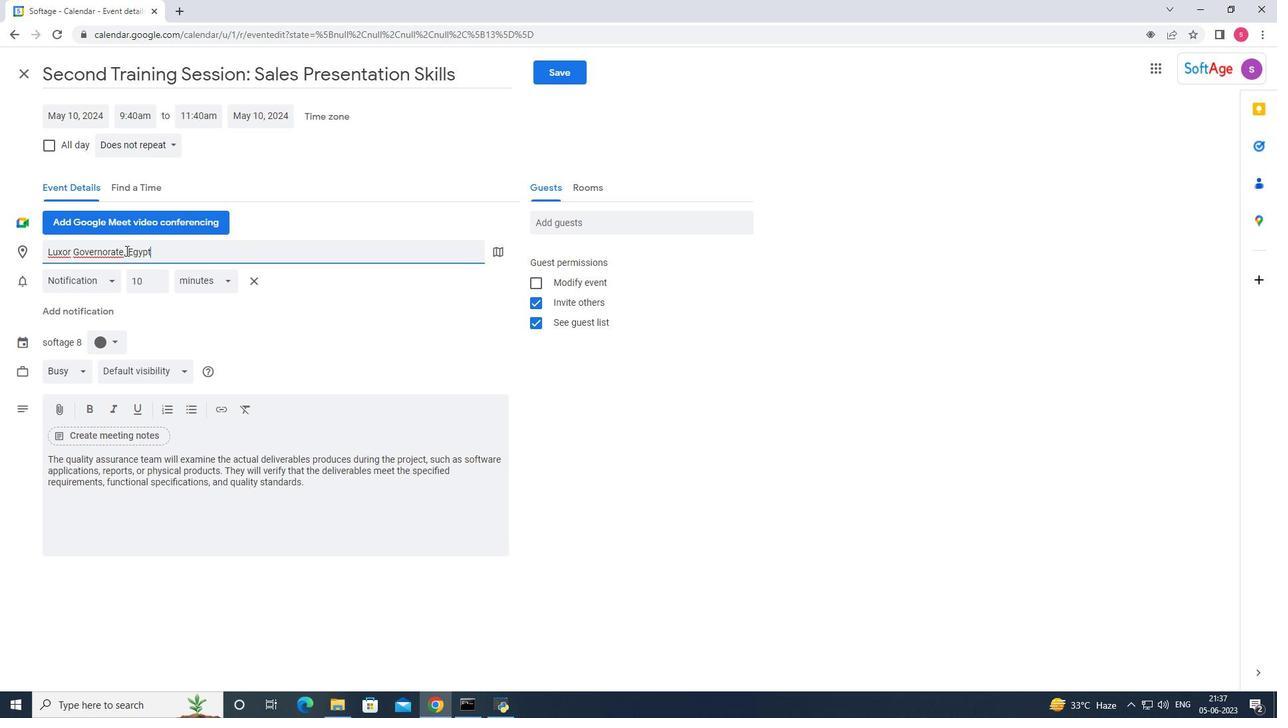 
Action: Mouse moved to (132, 252)
Screenshot: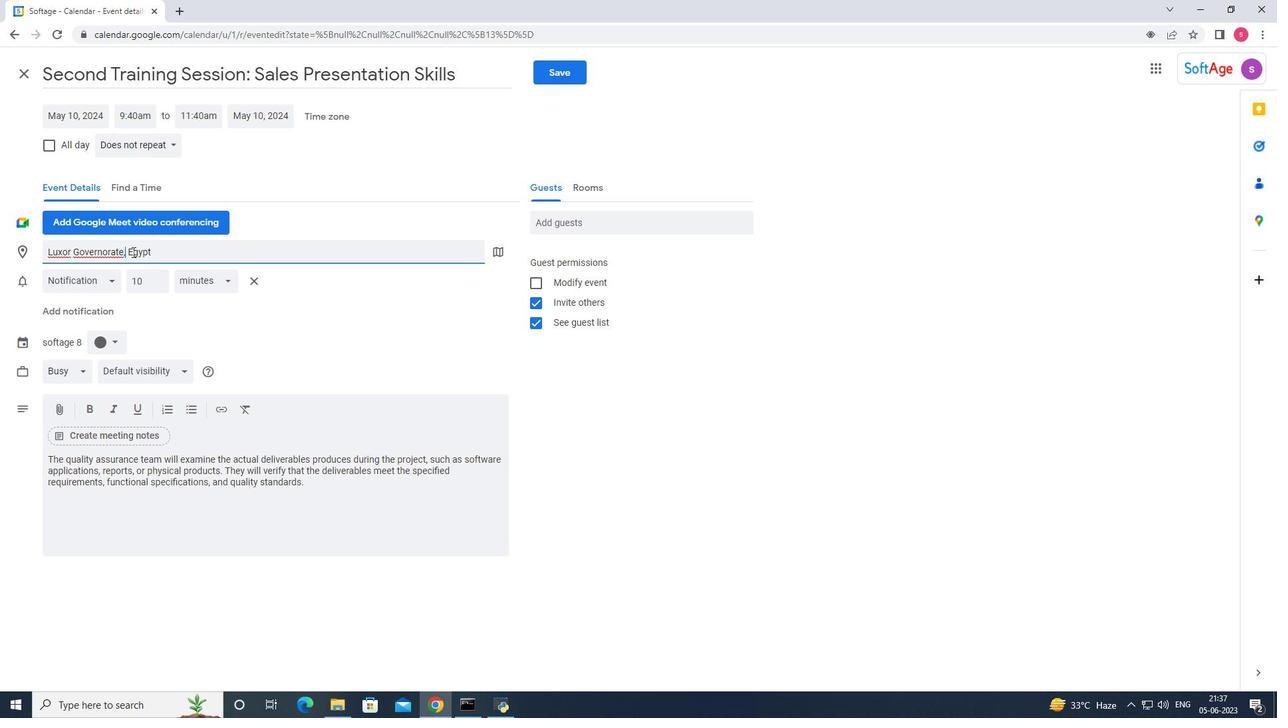 
Action: Key pressed <Key.backspace><Key.backspace><Key.backspace><Key.backspace><Key.backspace><Key.backspace><Key.backspace><Key.backspace><Key.backspace><Key.backspace><Key.backspace><Key.backspace><Key.backspace>,<Key.space>
Screenshot: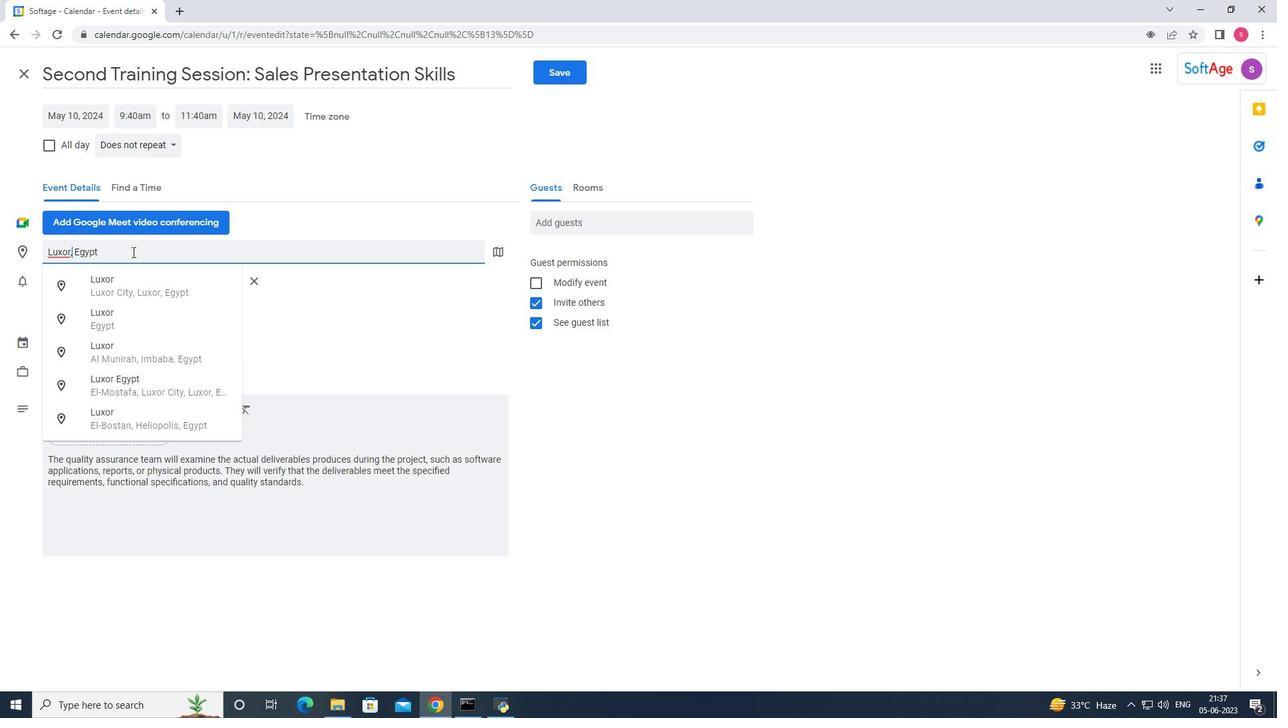 
Action: Mouse moved to (134, 252)
Screenshot: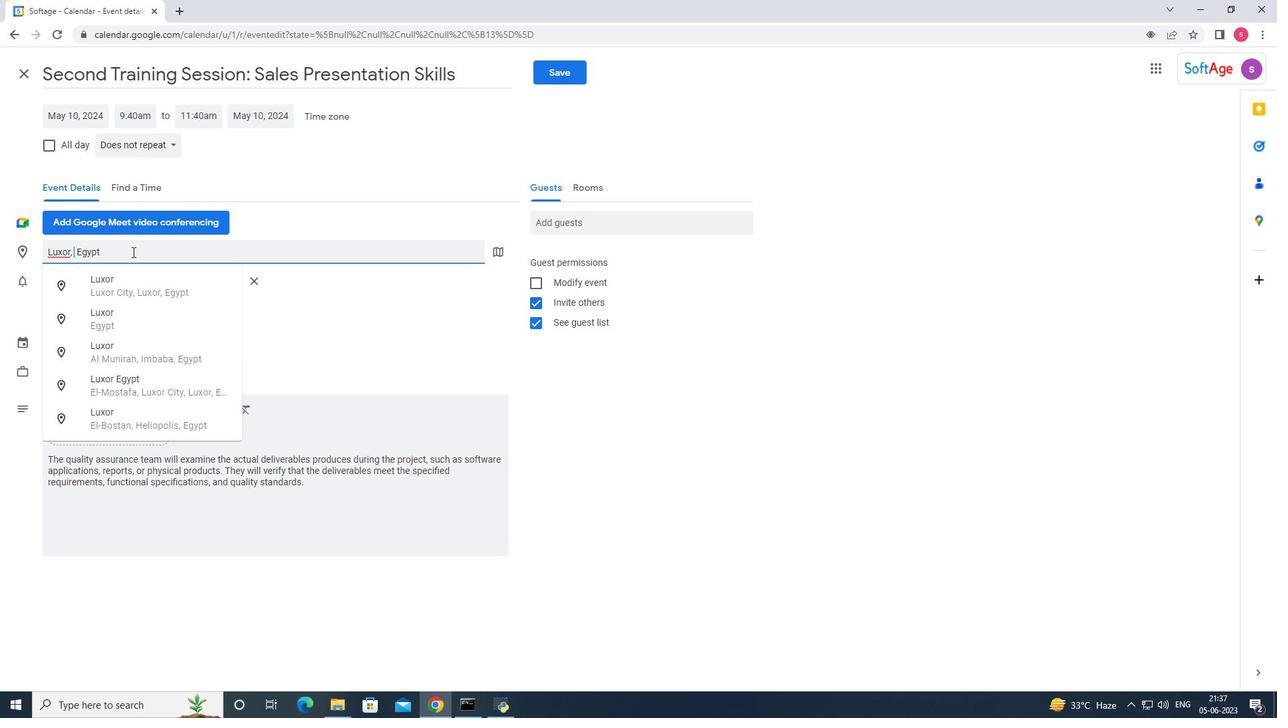 
Action: Mouse pressed left at (134, 252)
Screenshot: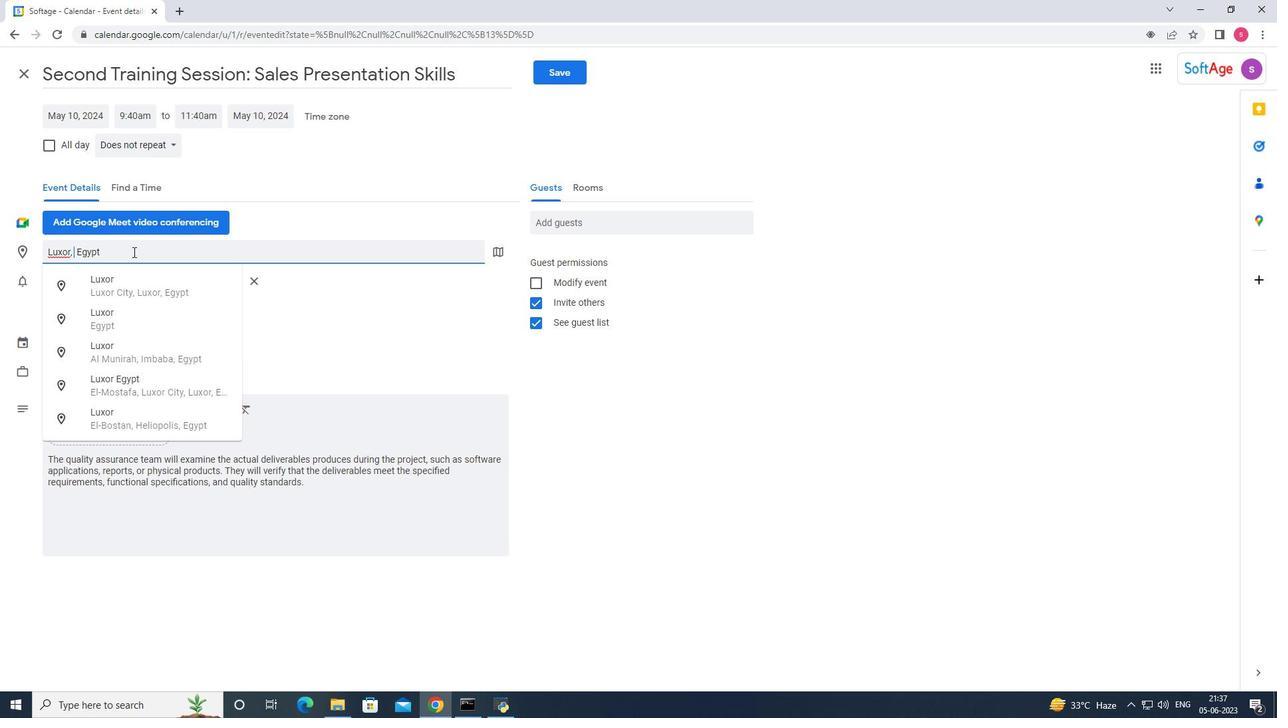 
Action: Mouse moved to (575, 224)
Screenshot: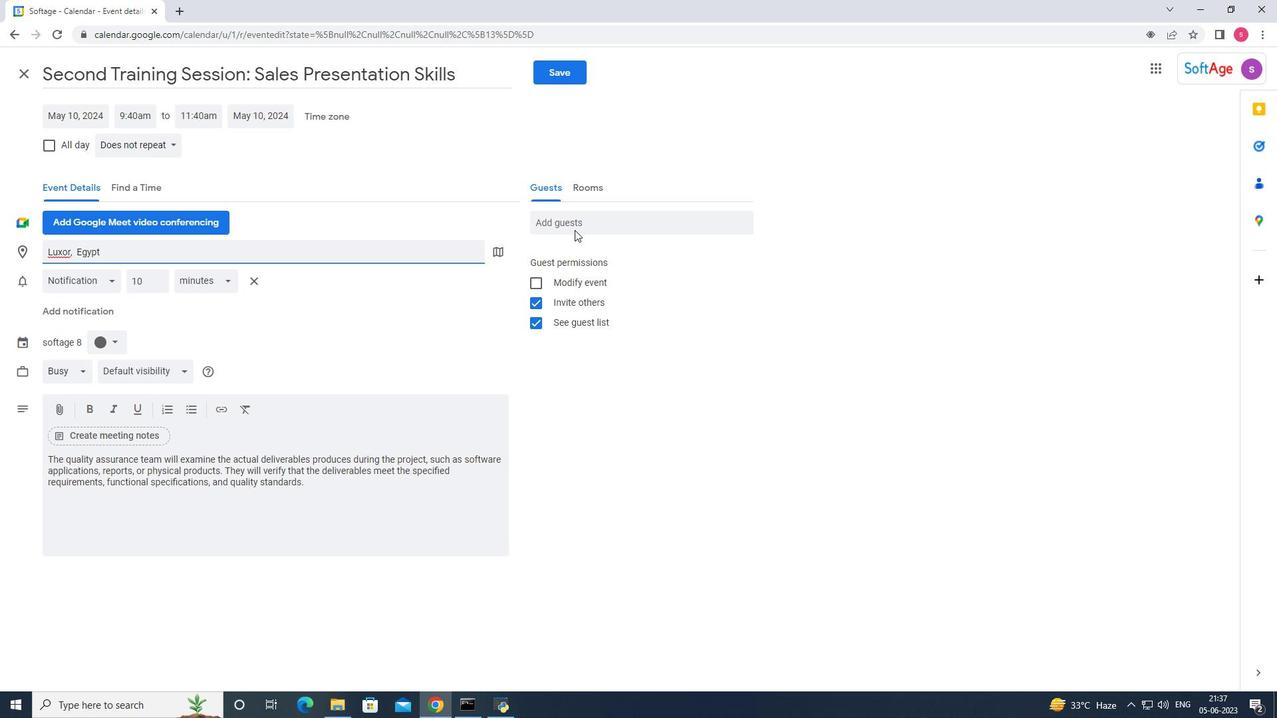 
Action: Mouse pressed left at (575, 224)
Screenshot: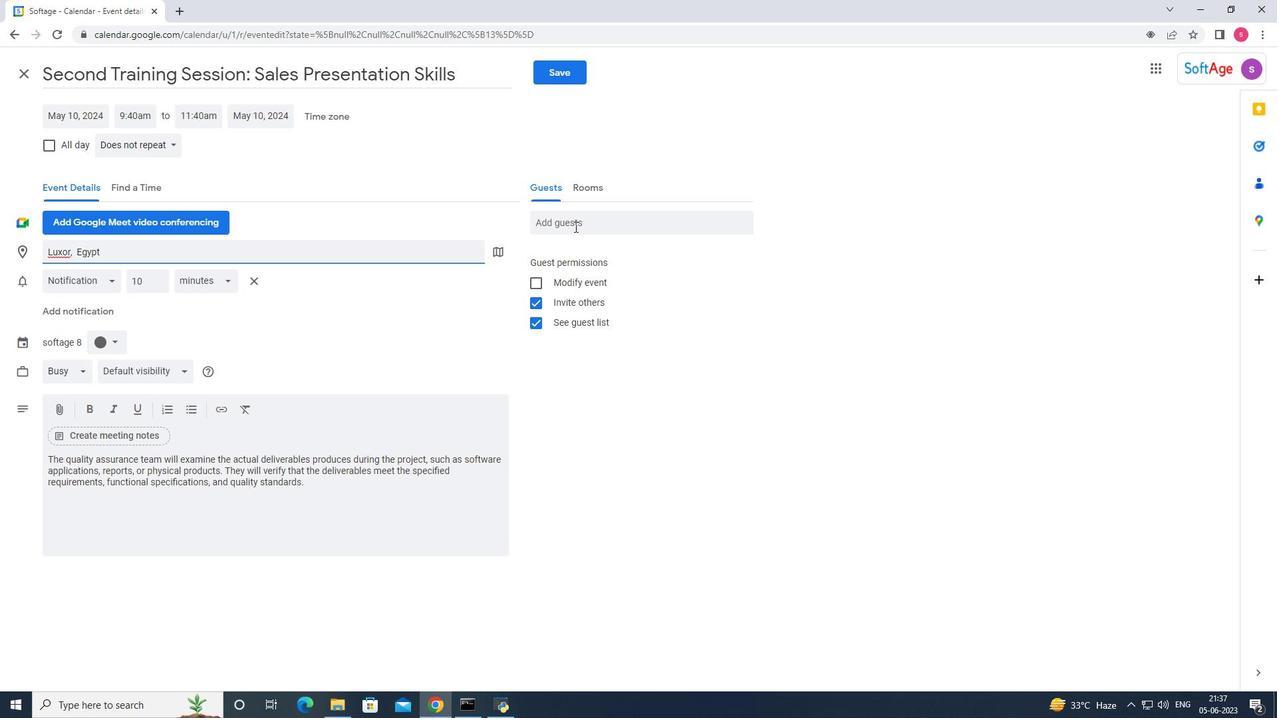 
Action: Key pressed softage.6
Screenshot: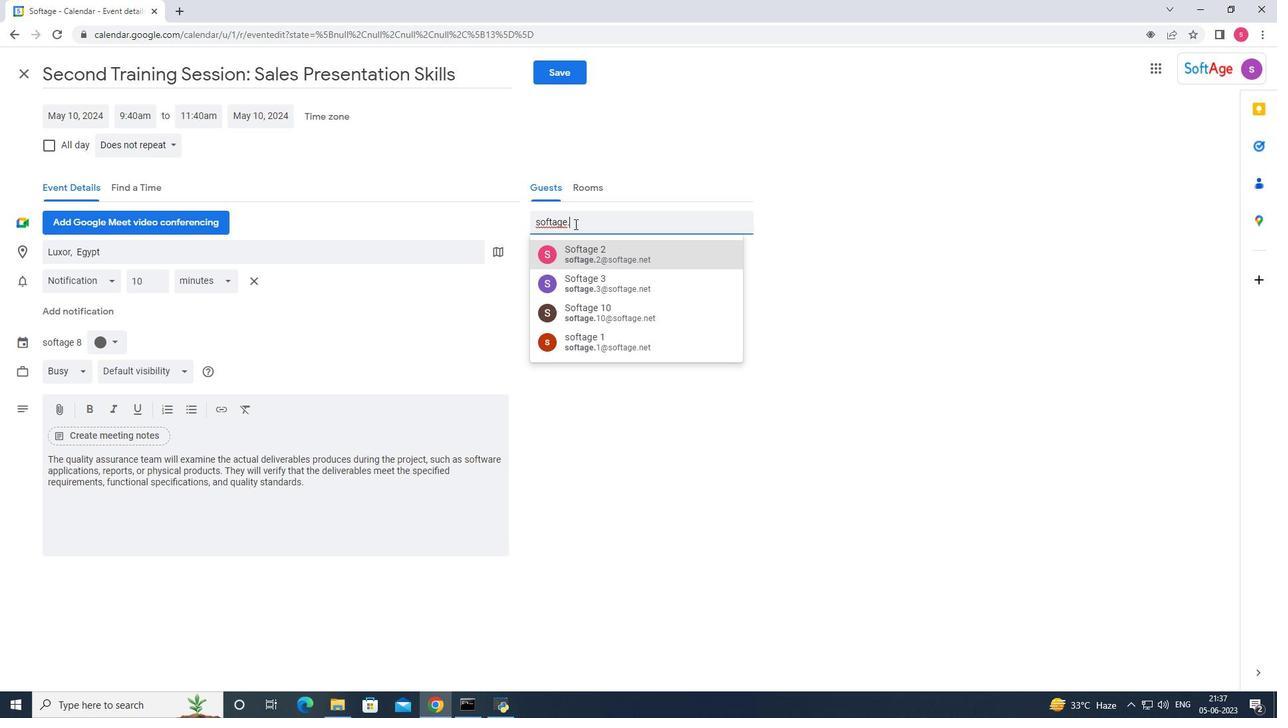 
Action: Mouse moved to (574, 252)
Screenshot: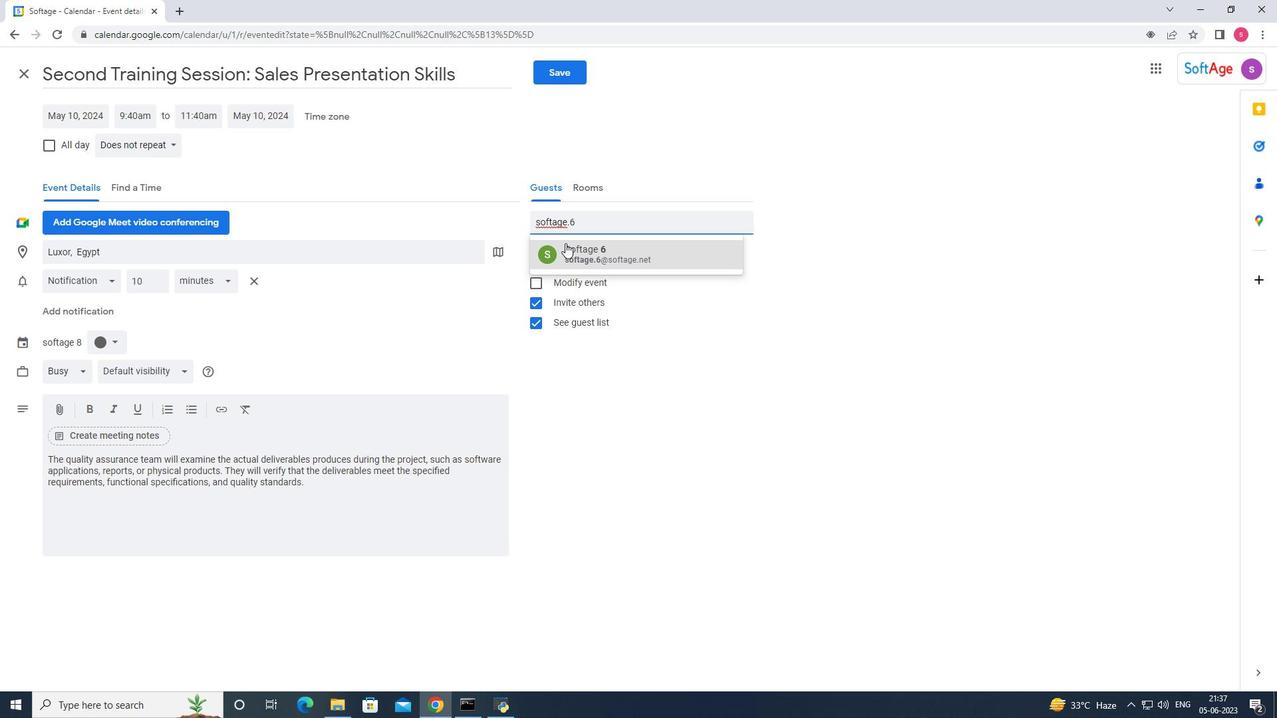 
Action: Mouse pressed left at (574, 252)
Screenshot: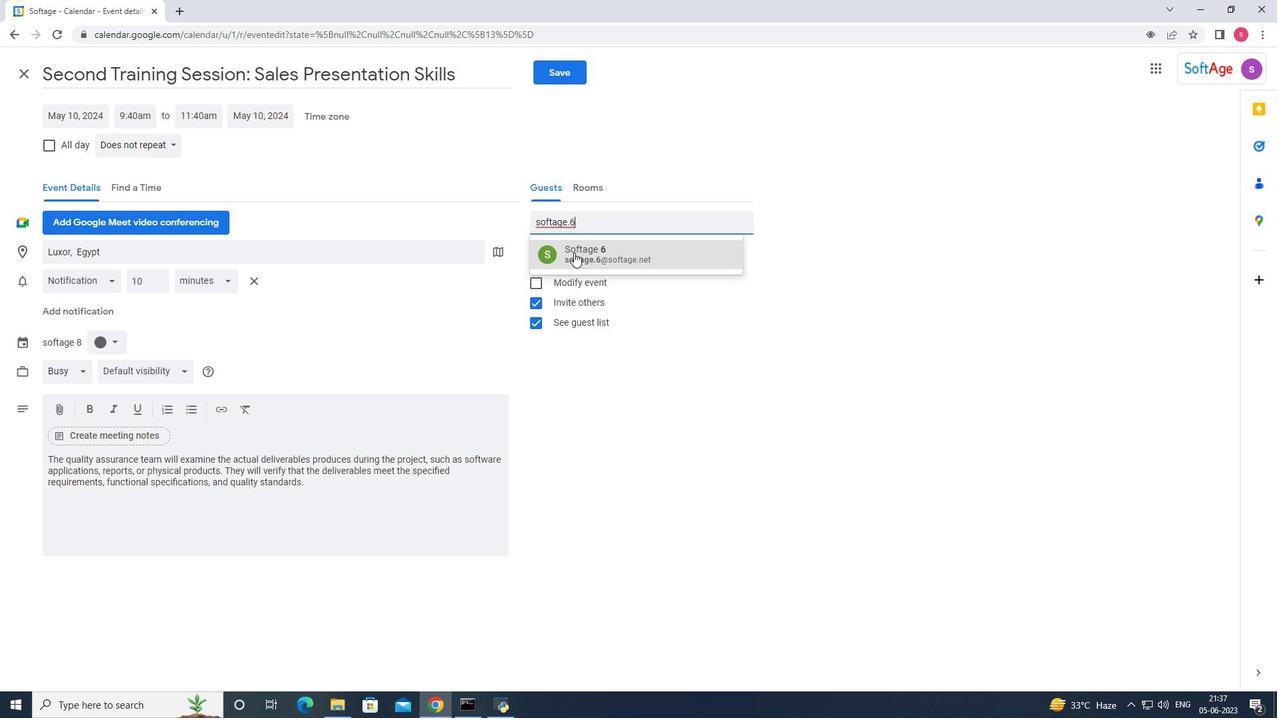 
Action: Key pressed softage.7
Screenshot: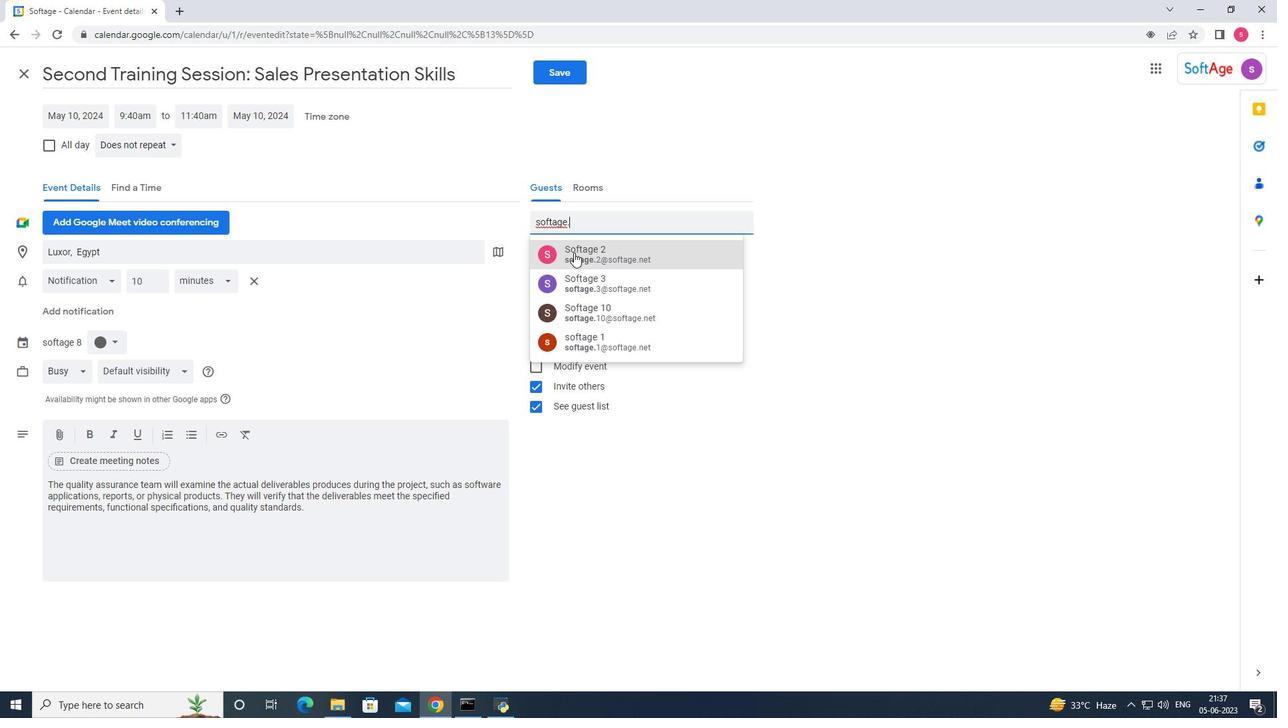 
Action: Mouse moved to (591, 255)
Screenshot: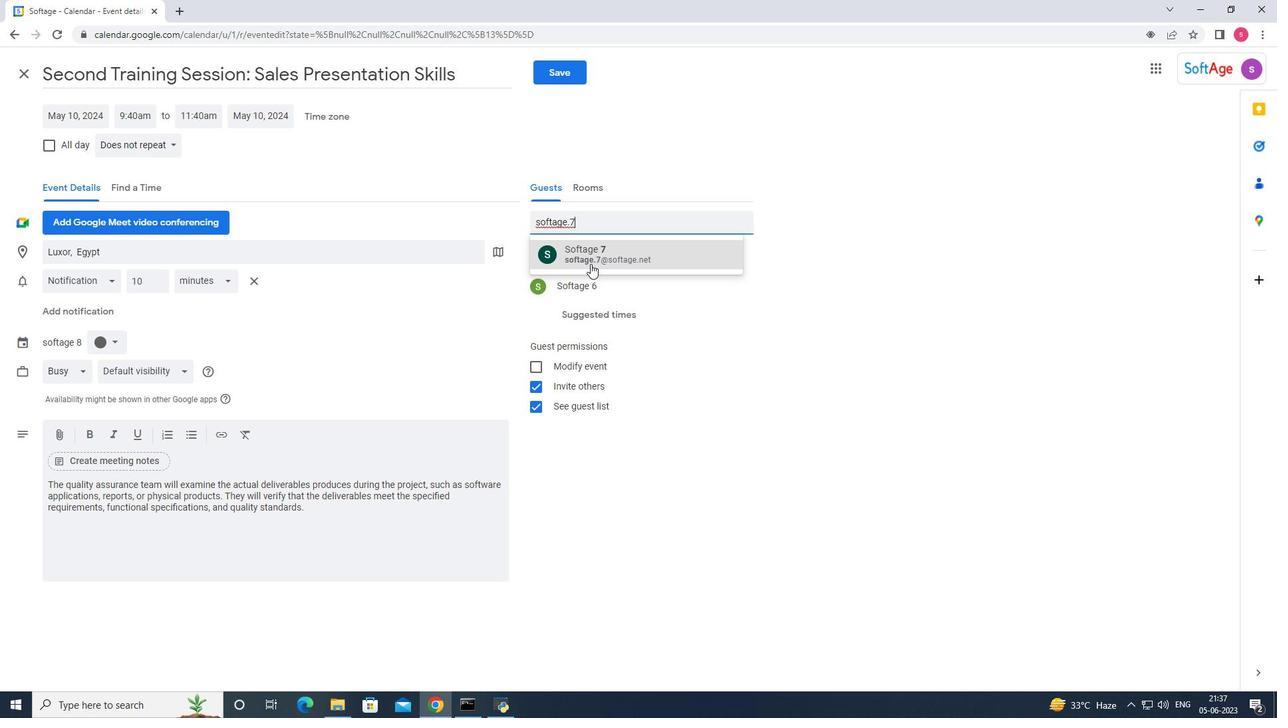 
Action: Mouse pressed left at (591, 255)
Screenshot: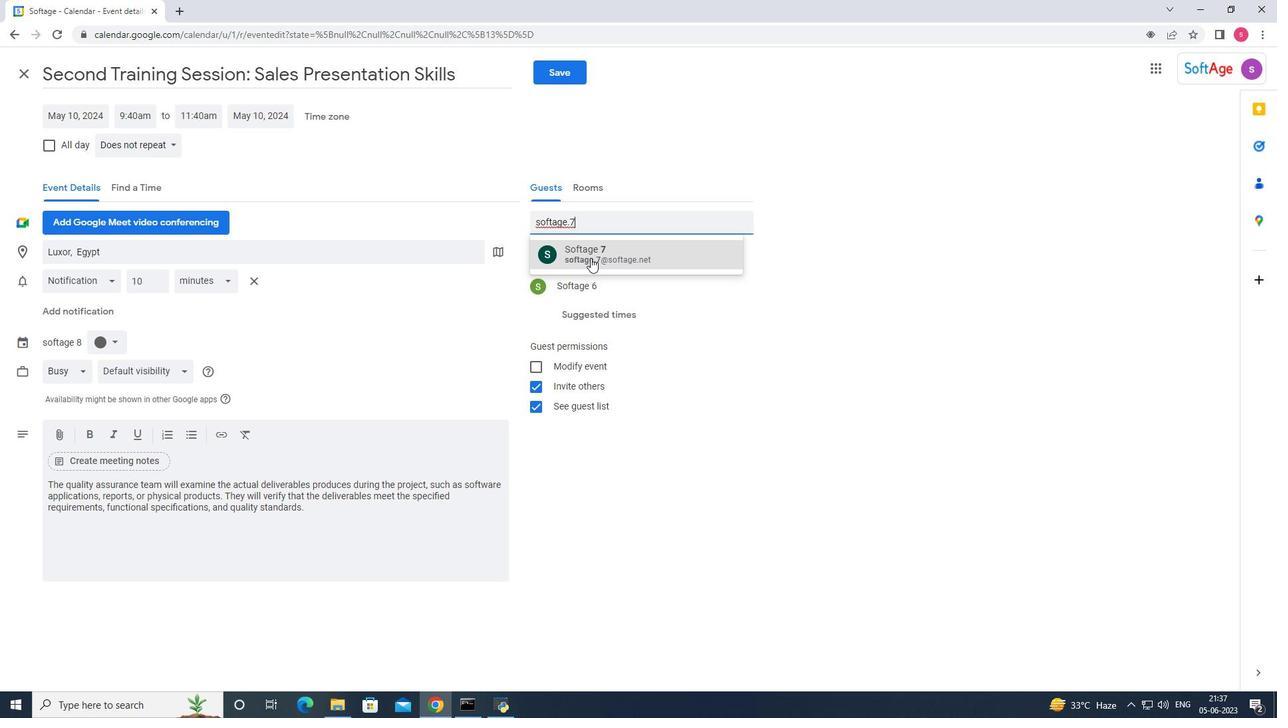 
Action: Mouse moved to (159, 141)
Screenshot: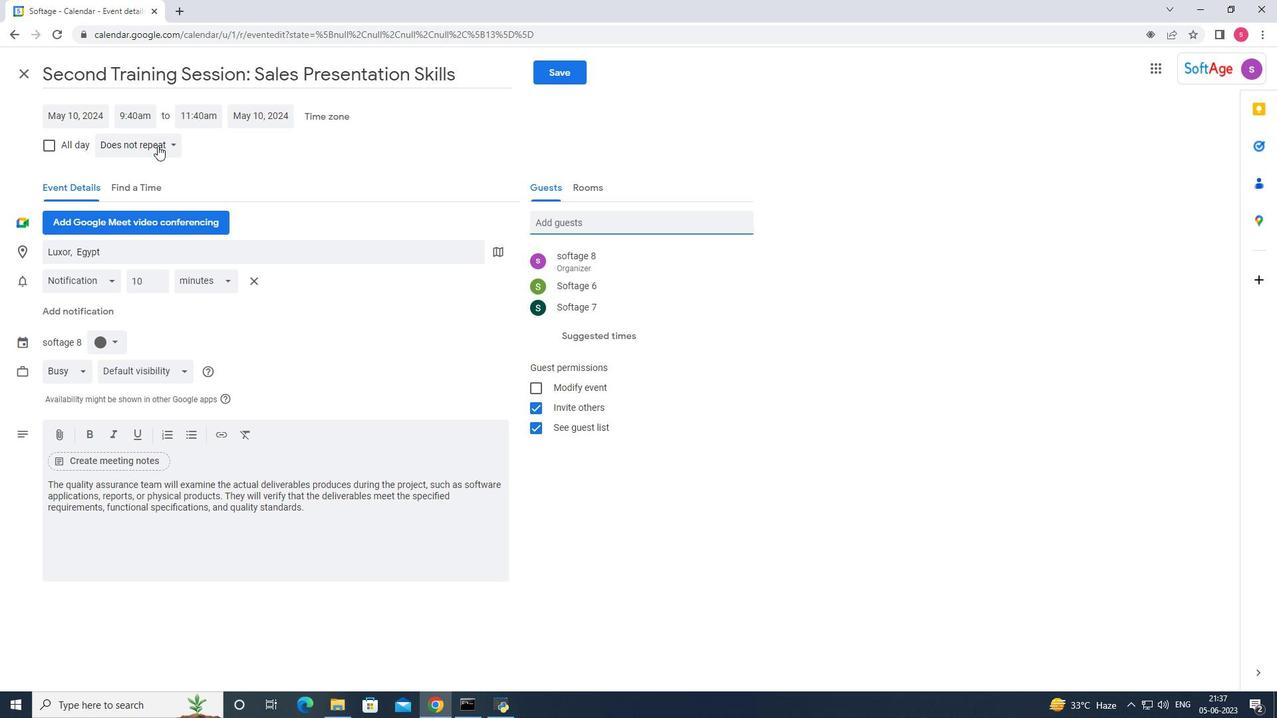 
Action: Mouse pressed left at (159, 141)
Screenshot: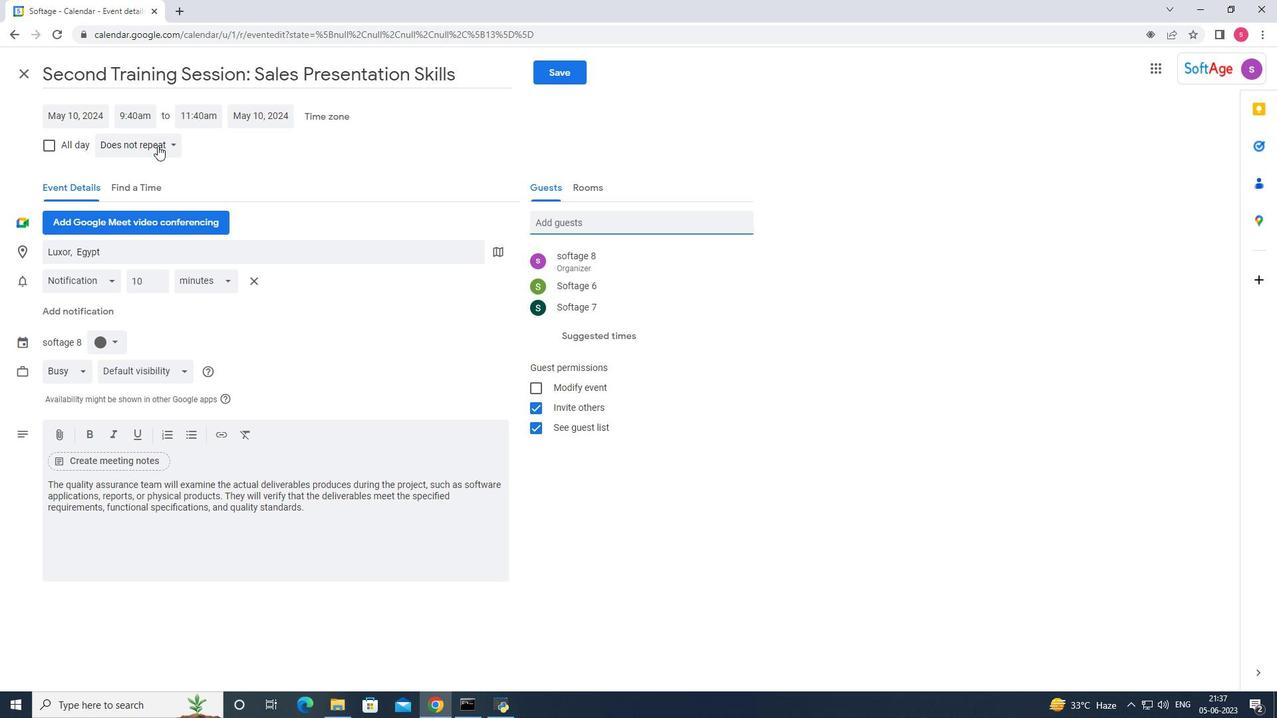 
Action: Mouse moved to (163, 261)
Screenshot: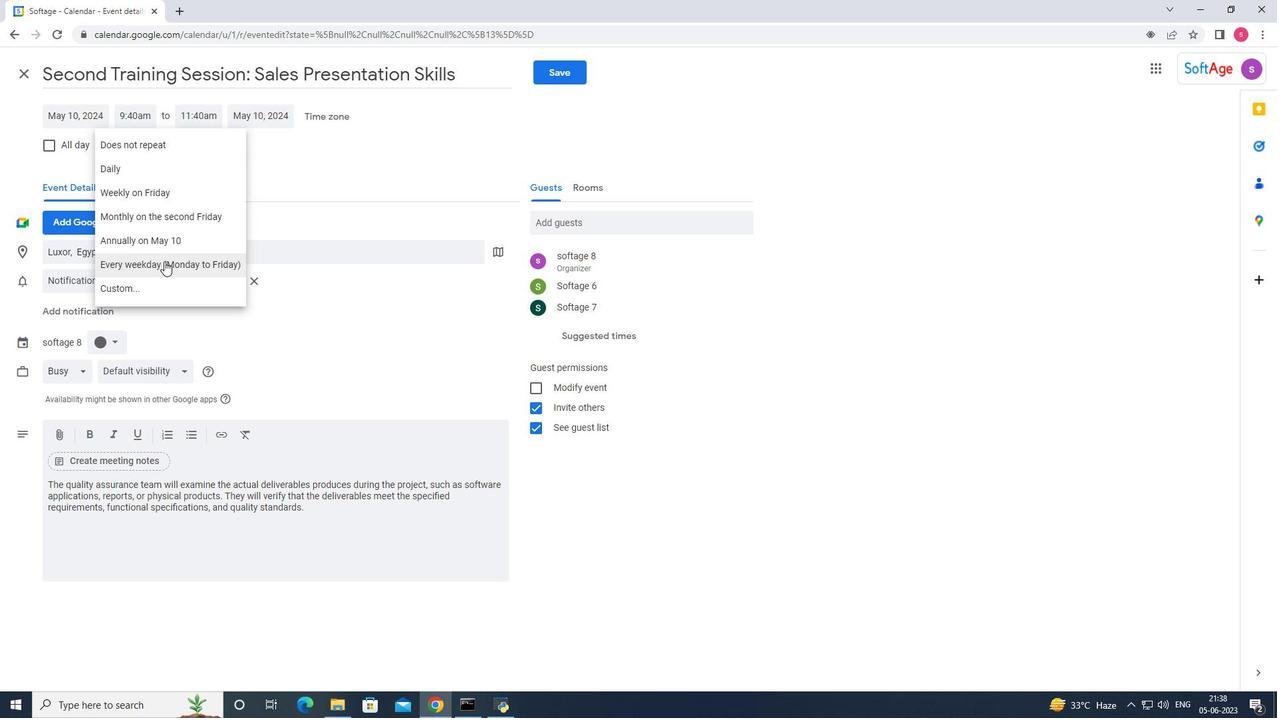 
Action: Mouse pressed left at (163, 261)
Screenshot: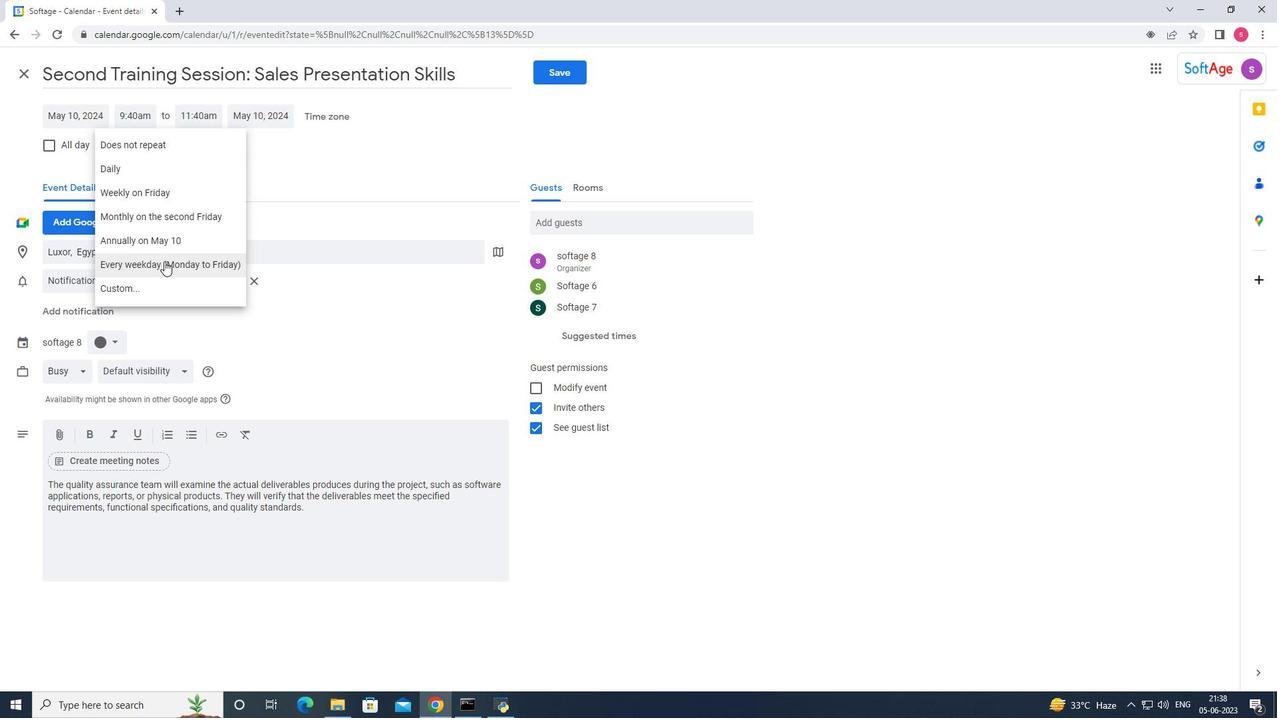 
Action: Mouse moved to (549, 70)
Screenshot: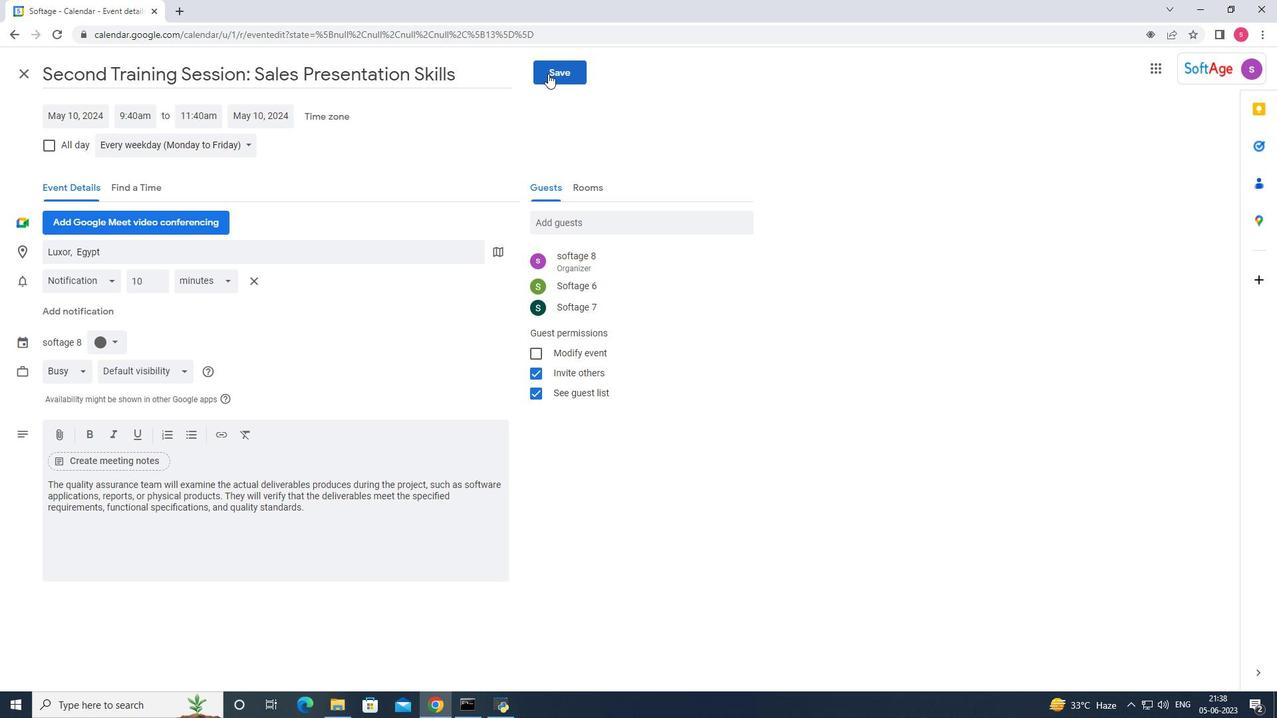 
Action: Mouse pressed left at (549, 70)
Screenshot: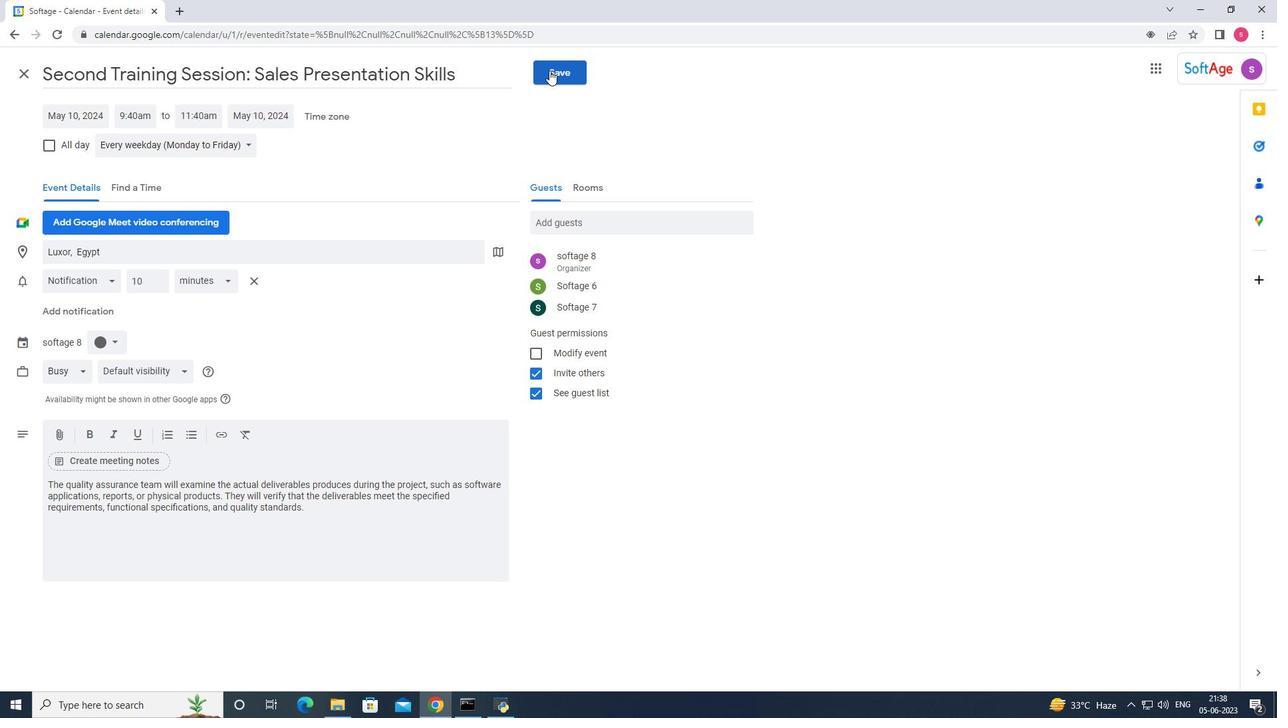 
Action: Mouse moved to (778, 400)
Screenshot: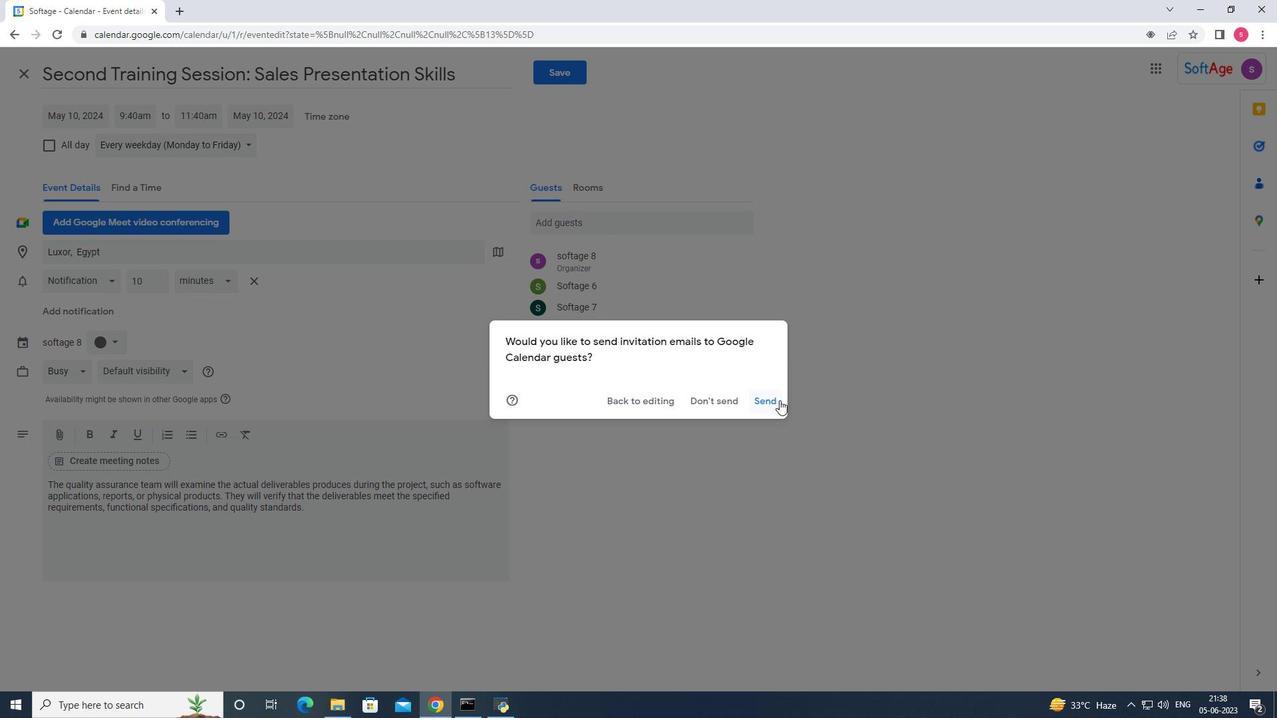 
Action: Mouse pressed left at (778, 400)
Screenshot: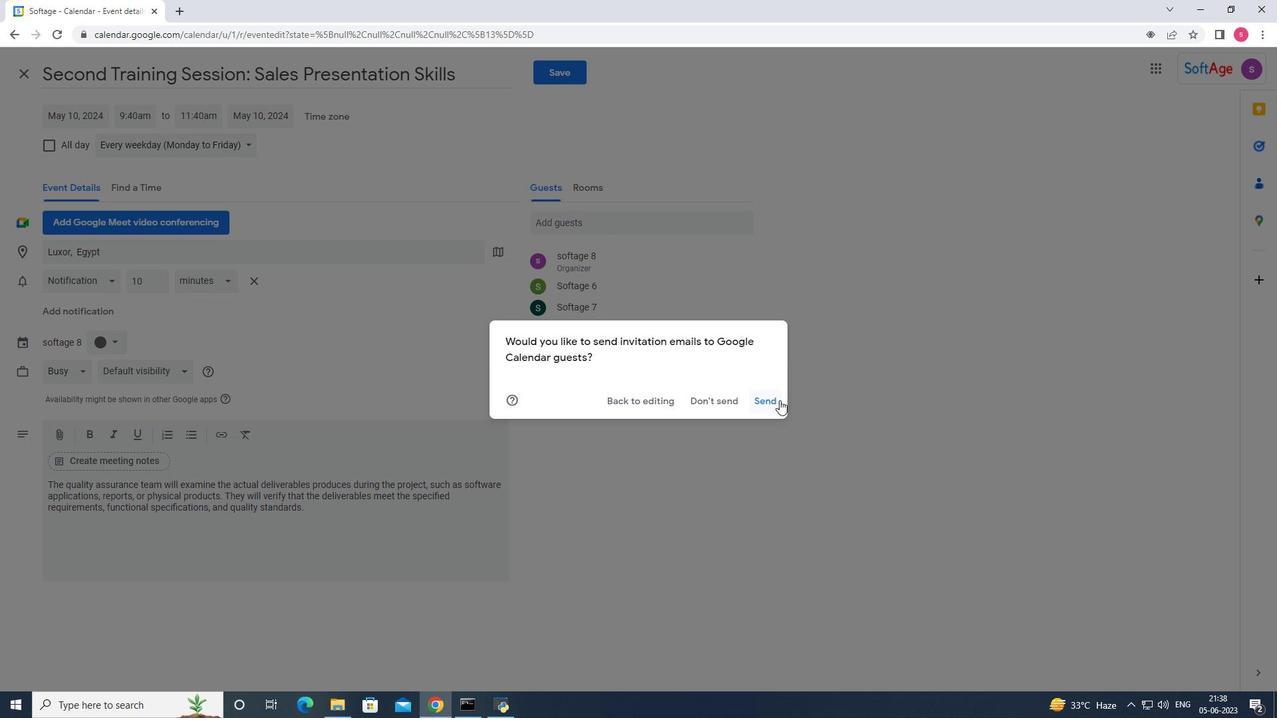 
Action: Mouse moved to (398, 322)
Screenshot: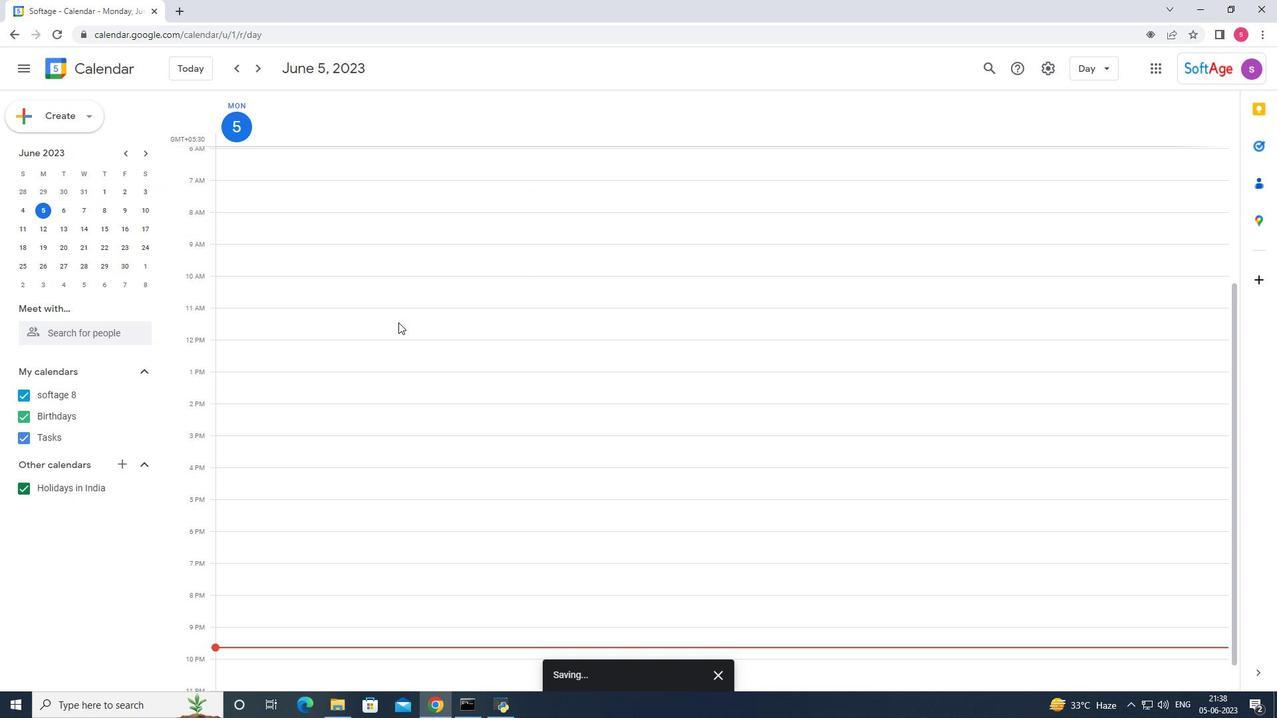 
